 Task: Change  the formatting of the data to Which is Greater than 5, in conditional formating, put the option 'Green Fill with Dark Green Text. . 'add another formatting option Format As Table, insert the option Orange Table style Medium 3 , change the format of Column Width to AutoFit Column Width and sort the data in descending order In the sheet   Dynamic Sales log book
Action: Mouse moved to (453, 64)
Screenshot: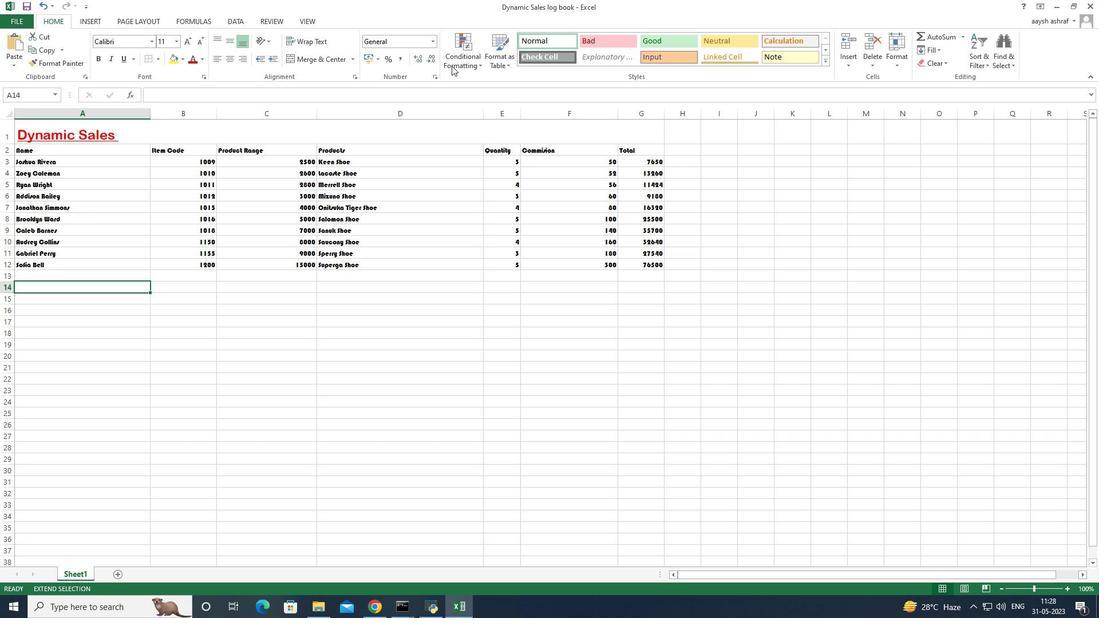 
Action: Mouse pressed left at (453, 64)
Screenshot: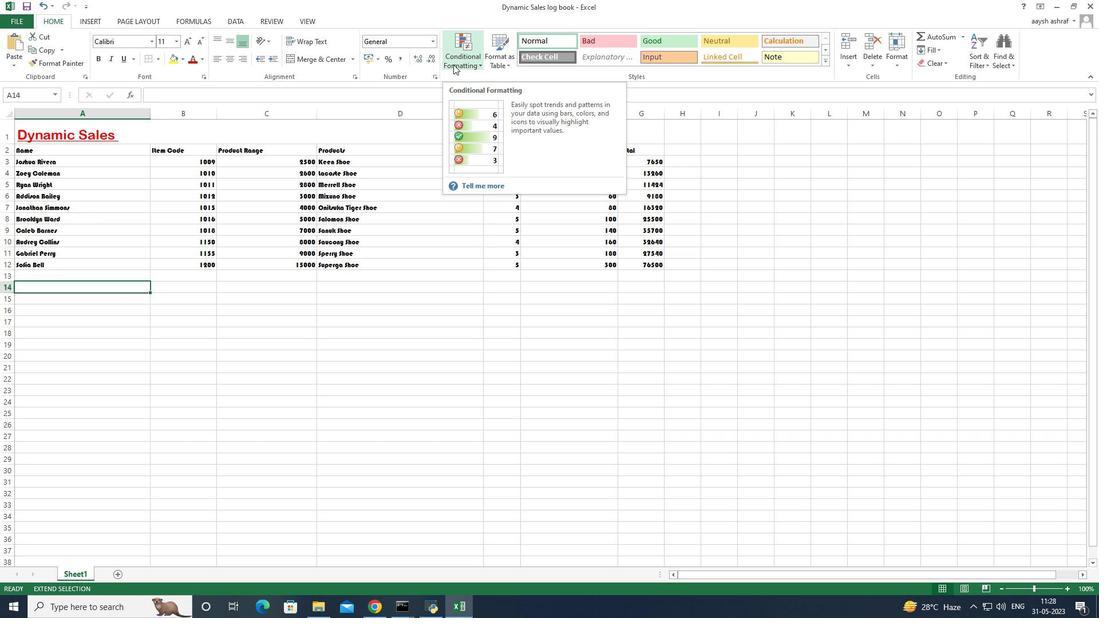 
Action: Mouse moved to (499, 234)
Screenshot: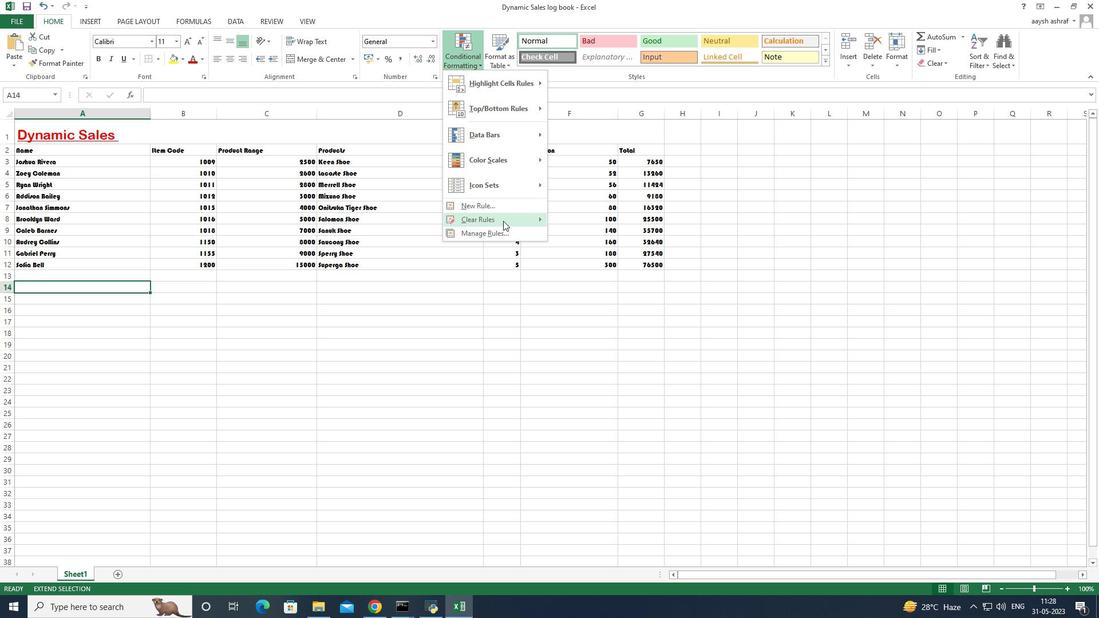 
Action: Mouse pressed left at (499, 234)
Screenshot: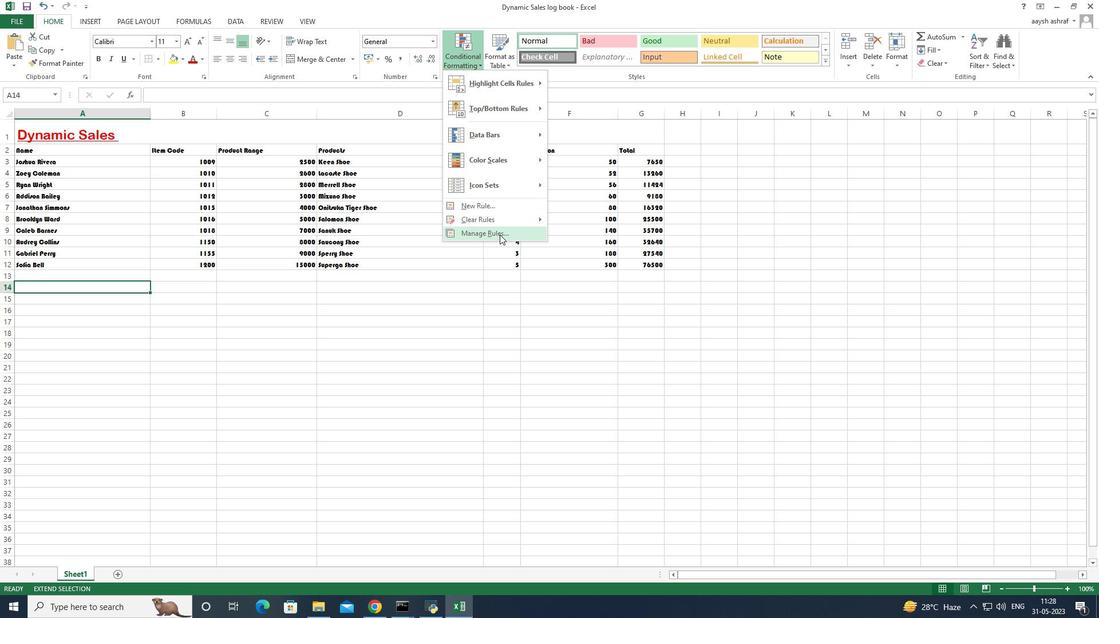 
Action: Mouse moved to (277, 241)
Screenshot: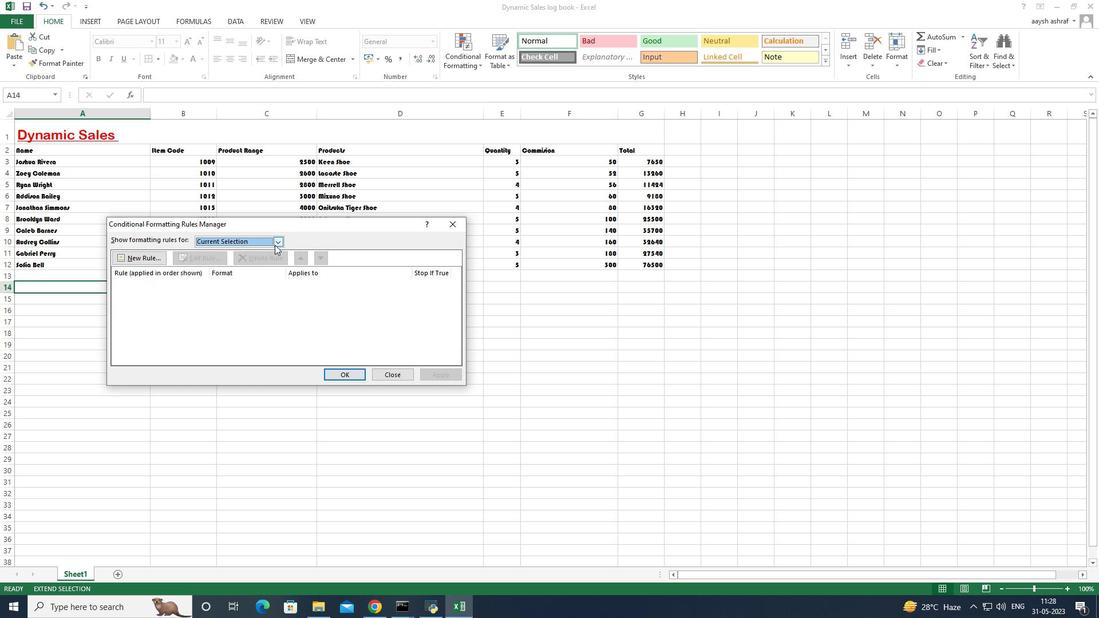 
Action: Mouse pressed left at (277, 241)
Screenshot: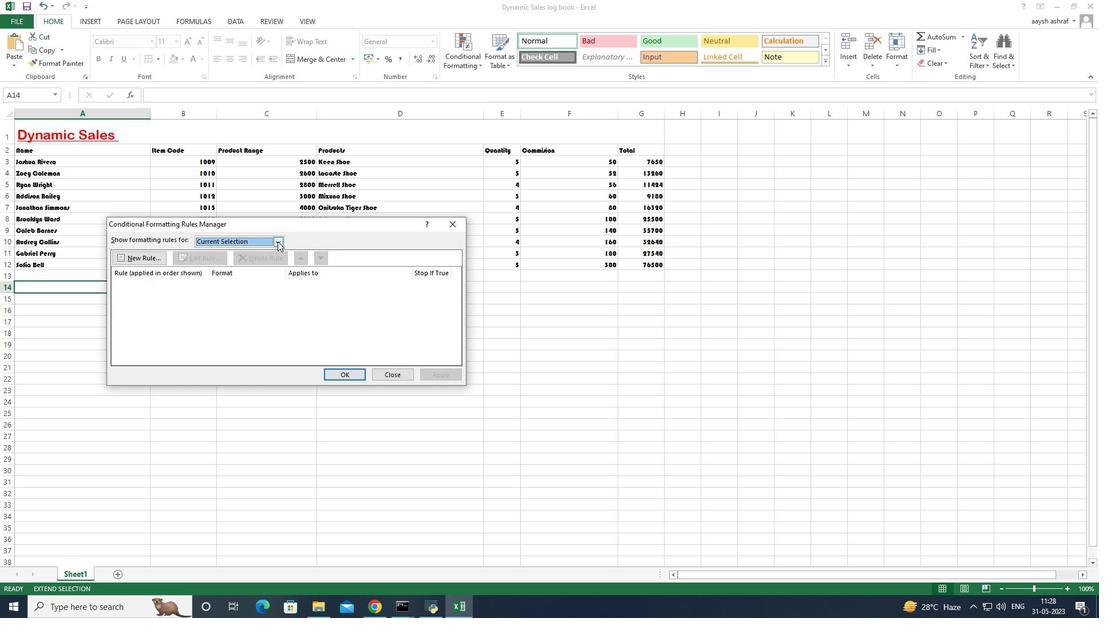 
Action: Mouse moved to (321, 257)
Screenshot: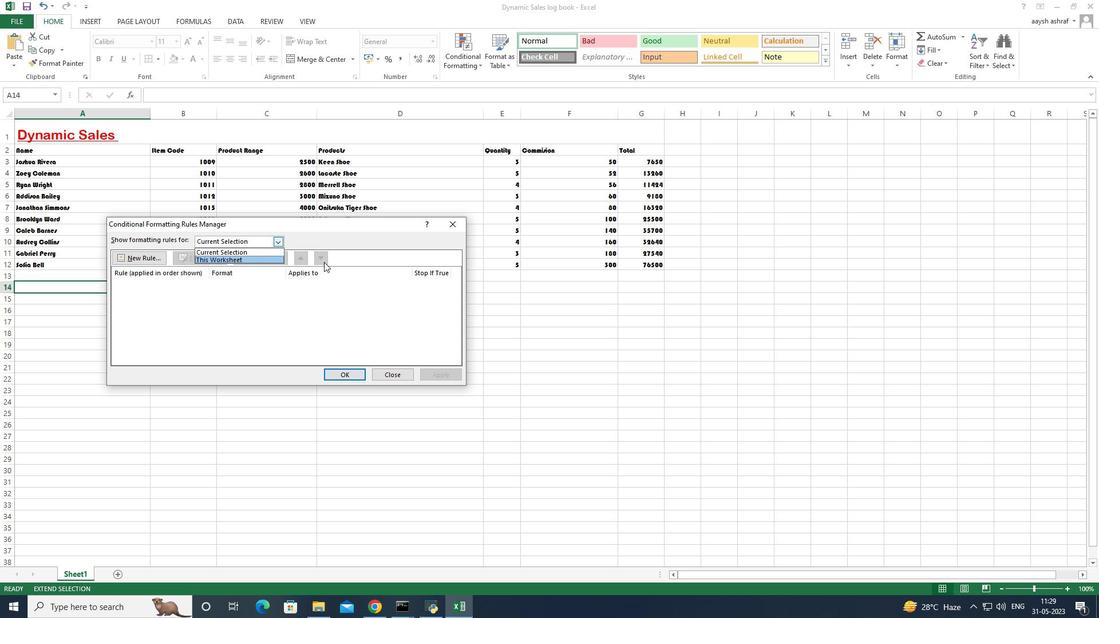 
Action: Mouse pressed left at (321, 257)
Screenshot: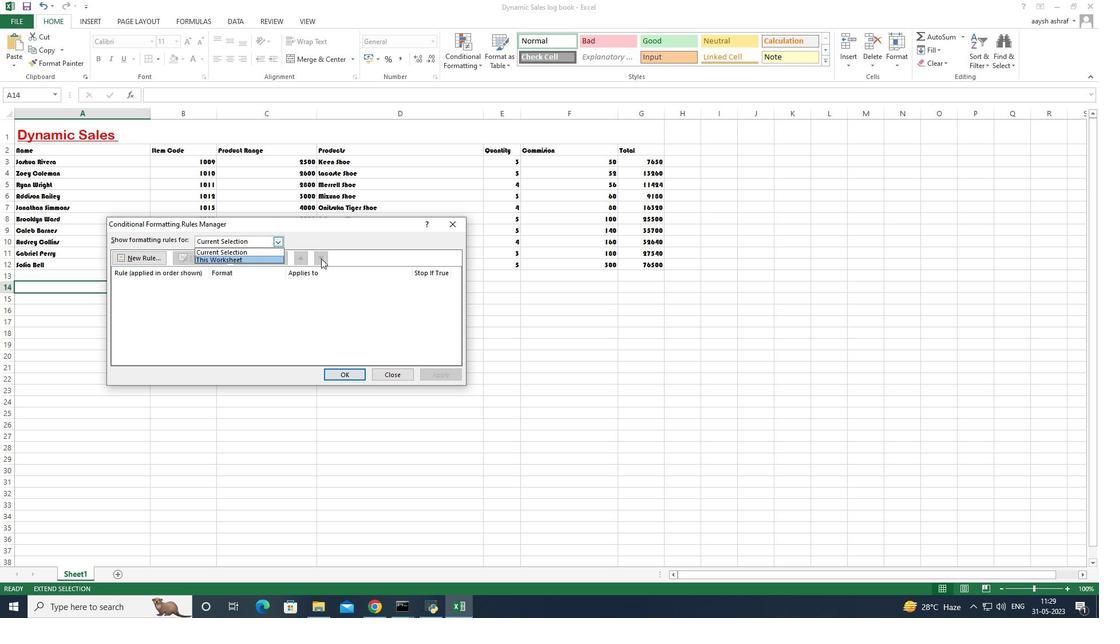 
Action: Mouse pressed left at (321, 257)
Screenshot: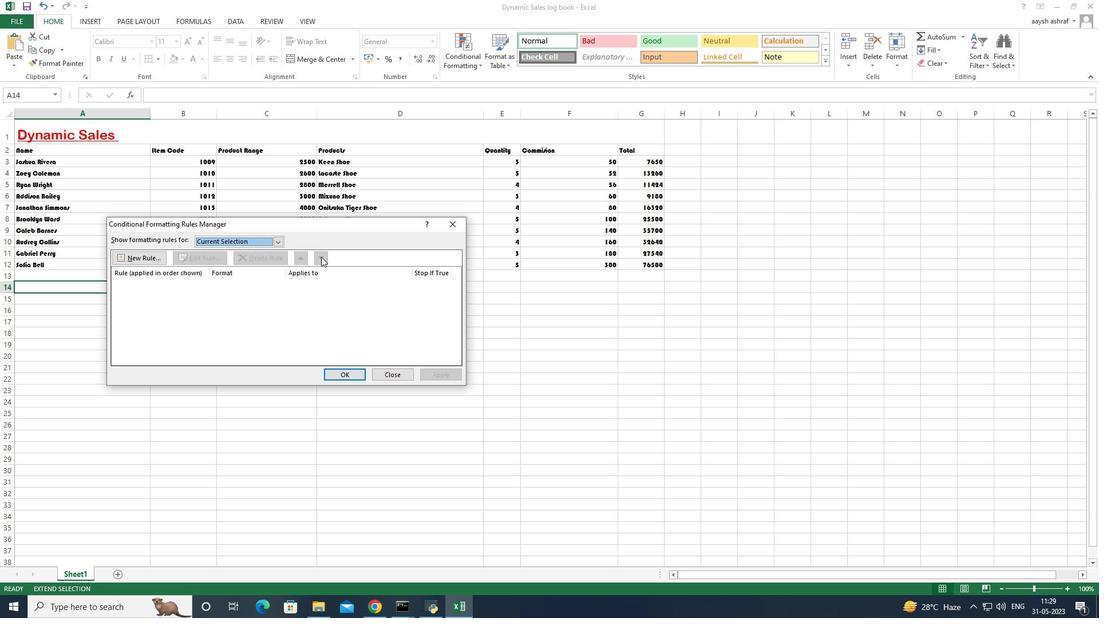 
Action: Mouse moved to (392, 370)
Screenshot: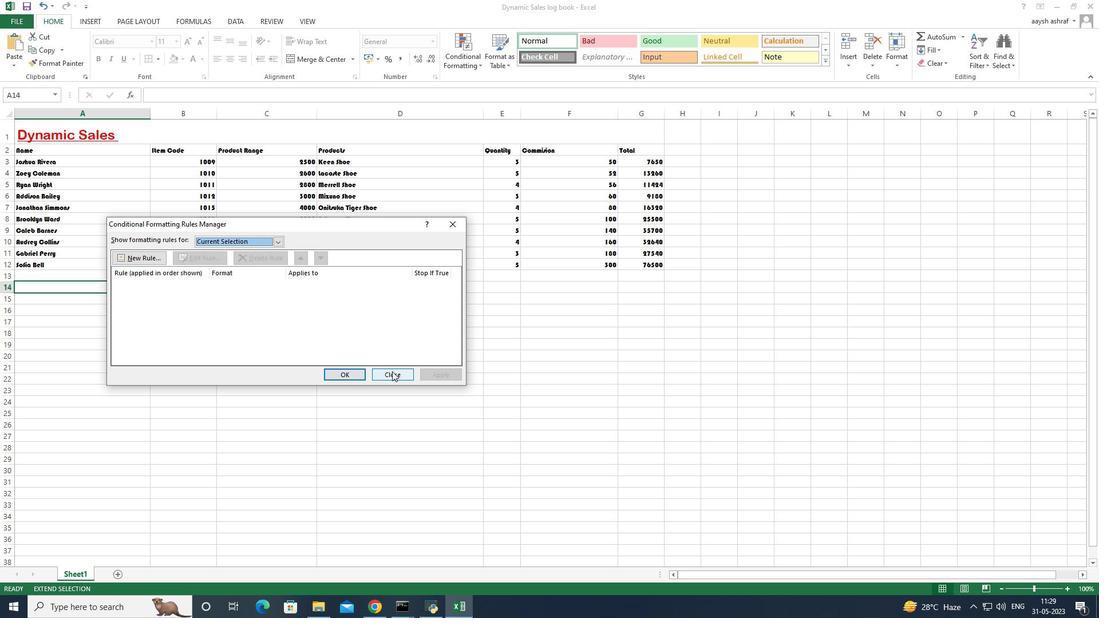 
Action: Mouse pressed left at (392, 370)
Screenshot: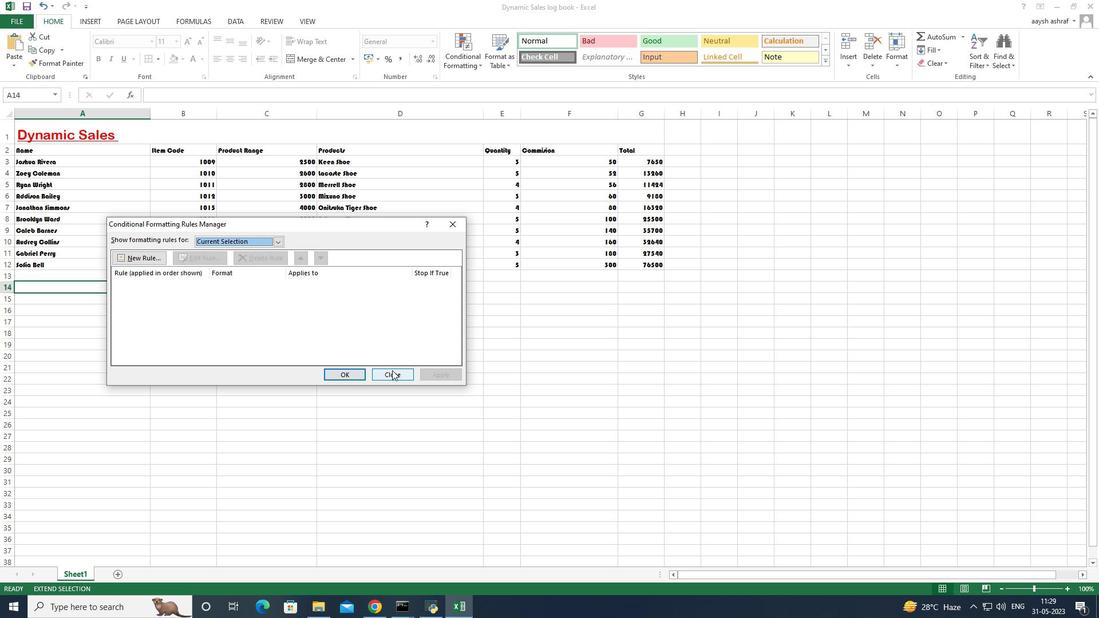 
Action: Mouse moved to (468, 57)
Screenshot: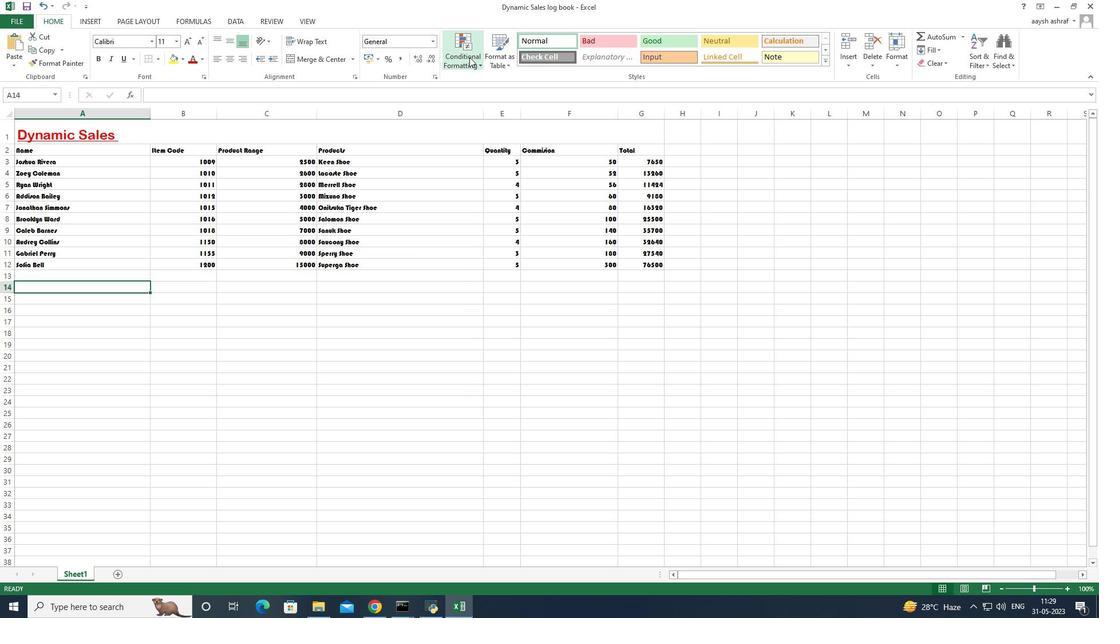
Action: Mouse pressed left at (468, 57)
Screenshot: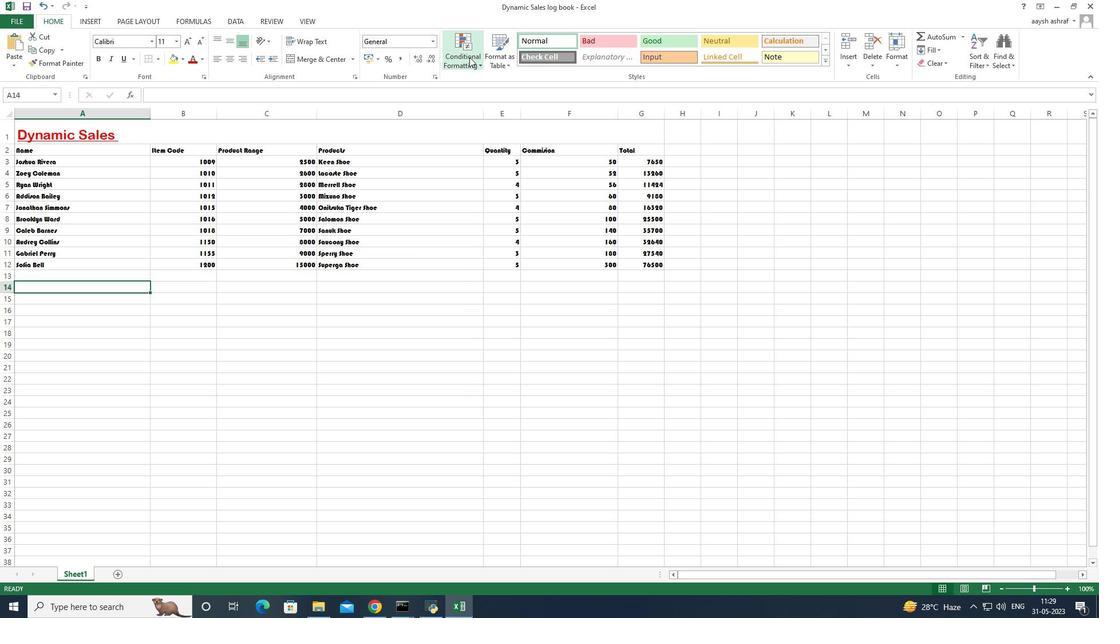 
Action: Mouse moved to (595, 176)
Screenshot: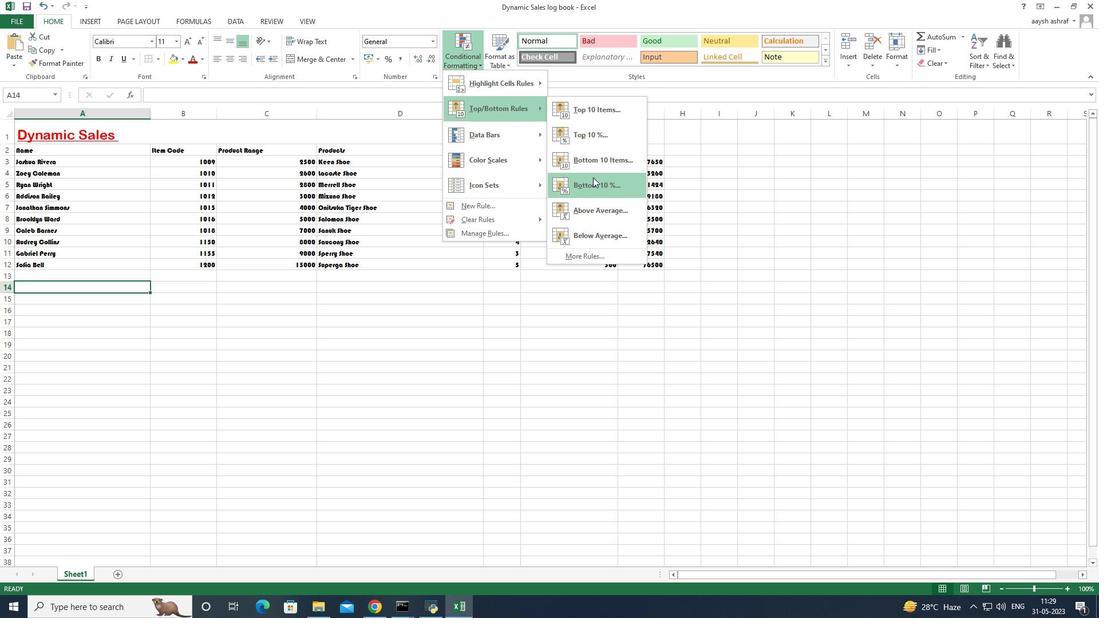 
Action: Mouse scrolled (595, 175) with delta (0, 0)
Screenshot: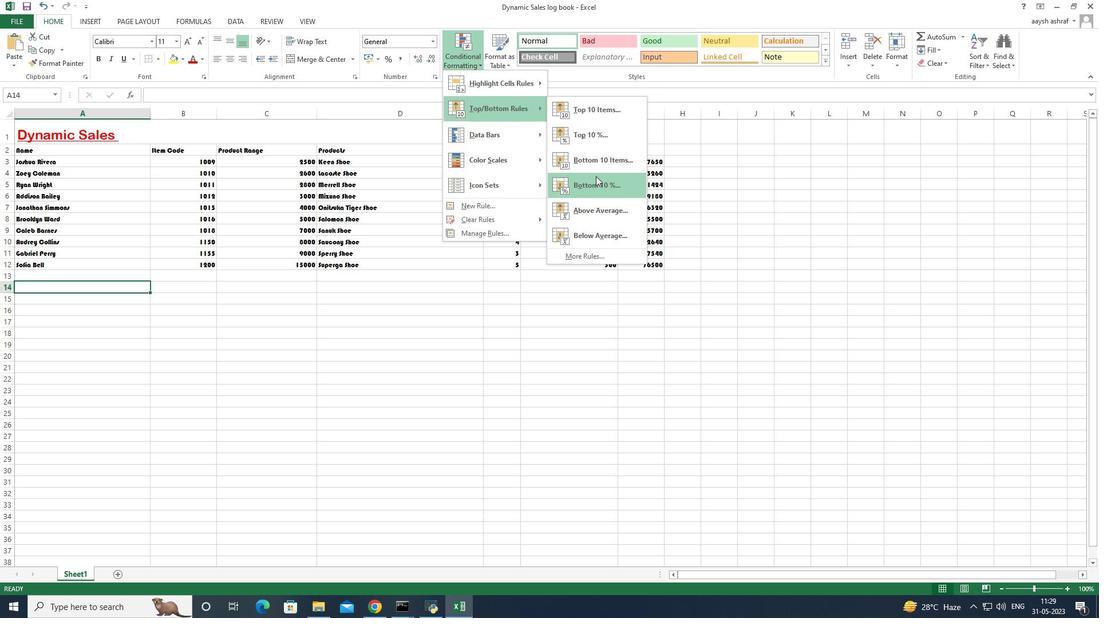 
Action: Mouse moved to (605, 111)
Screenshot: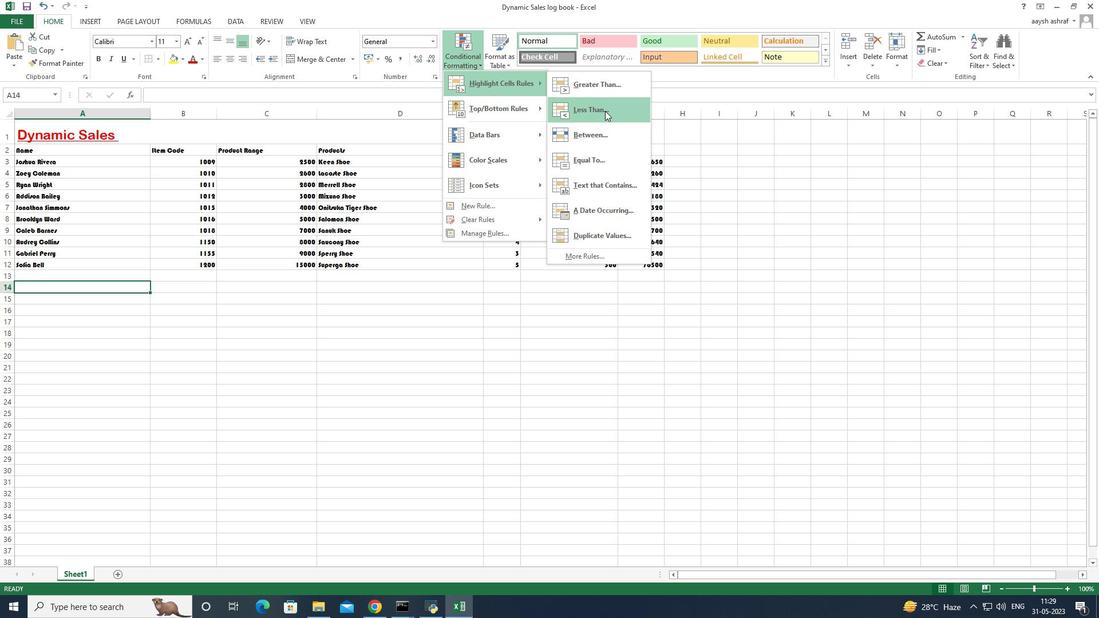 
Action: Mouse scrolled (605, 111) with delta (0, 0)
Screenshot: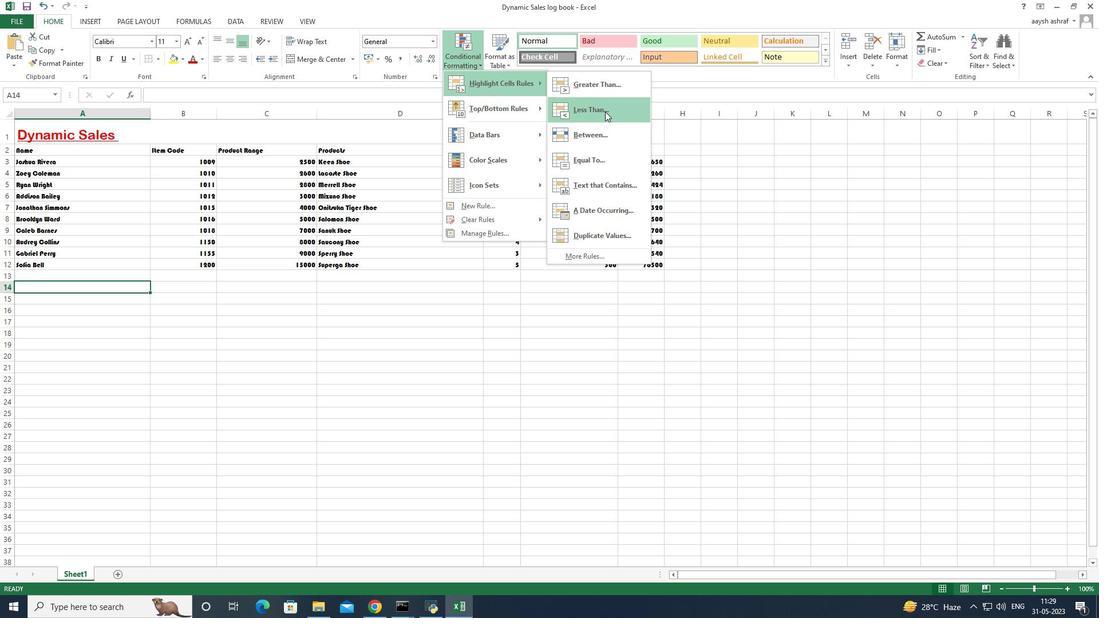 
Action: Mouse moved to (606, 114)
Screenshot: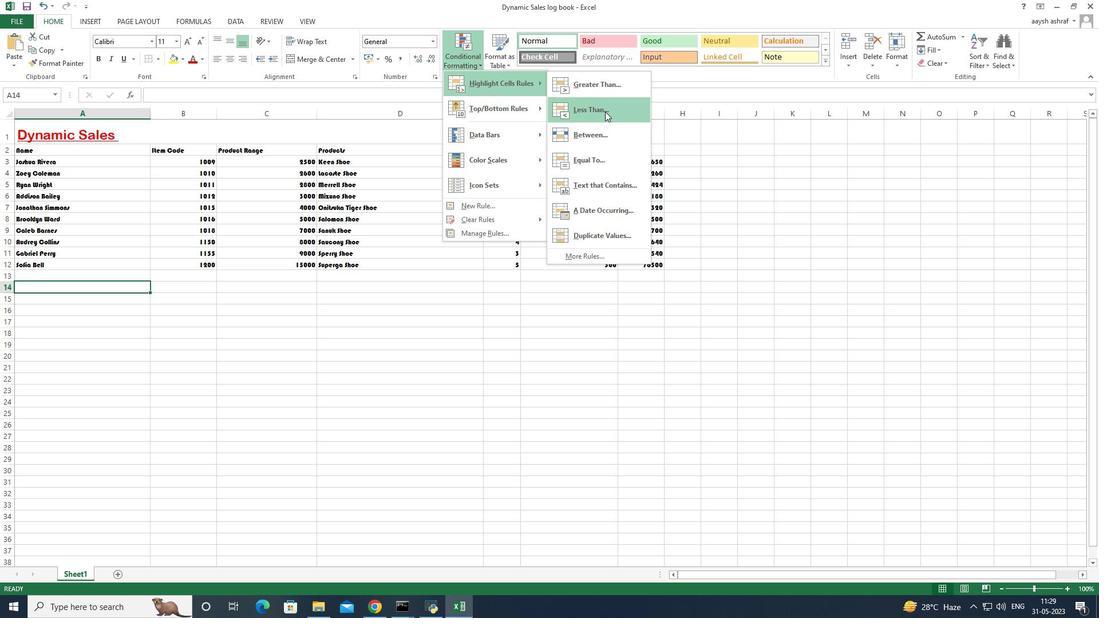 
Action: Mouse scrolled (606, 113) with delta (0, 0)
Screenshot: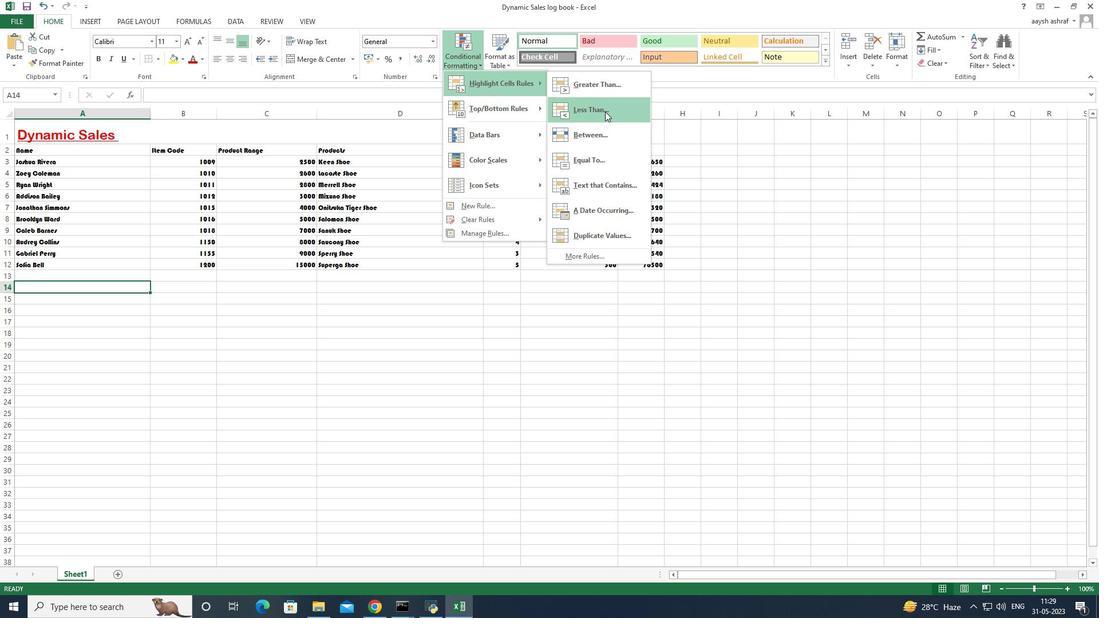 
Action: Mouse moved to (606, 220)
Screenshot: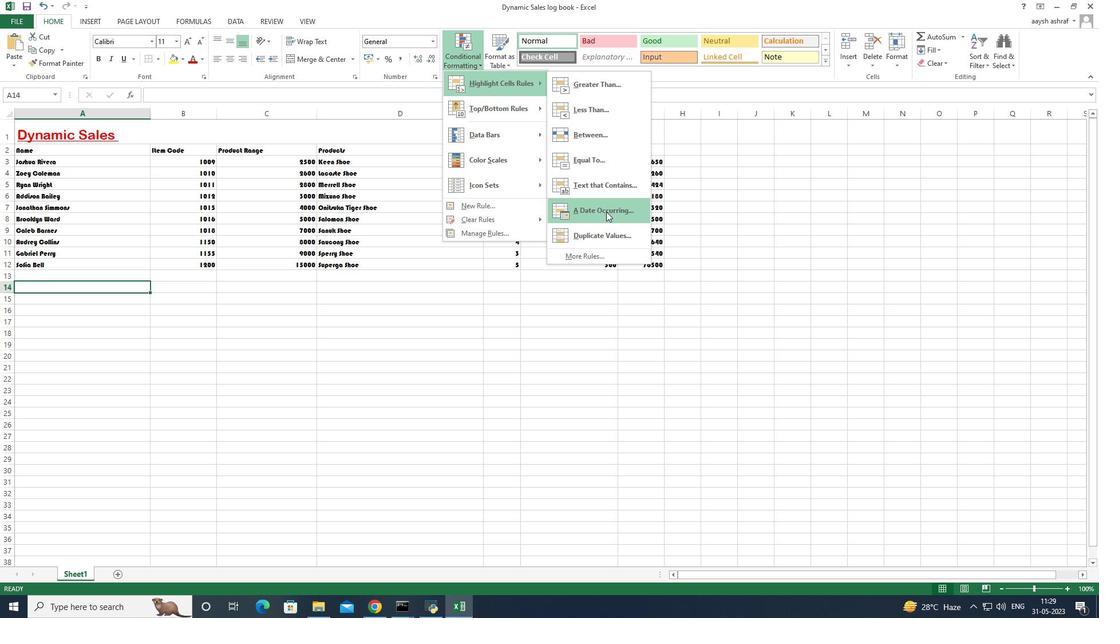 
Action: Mouse scrolled (606, 220) with delta (0, 0)
Screenshot: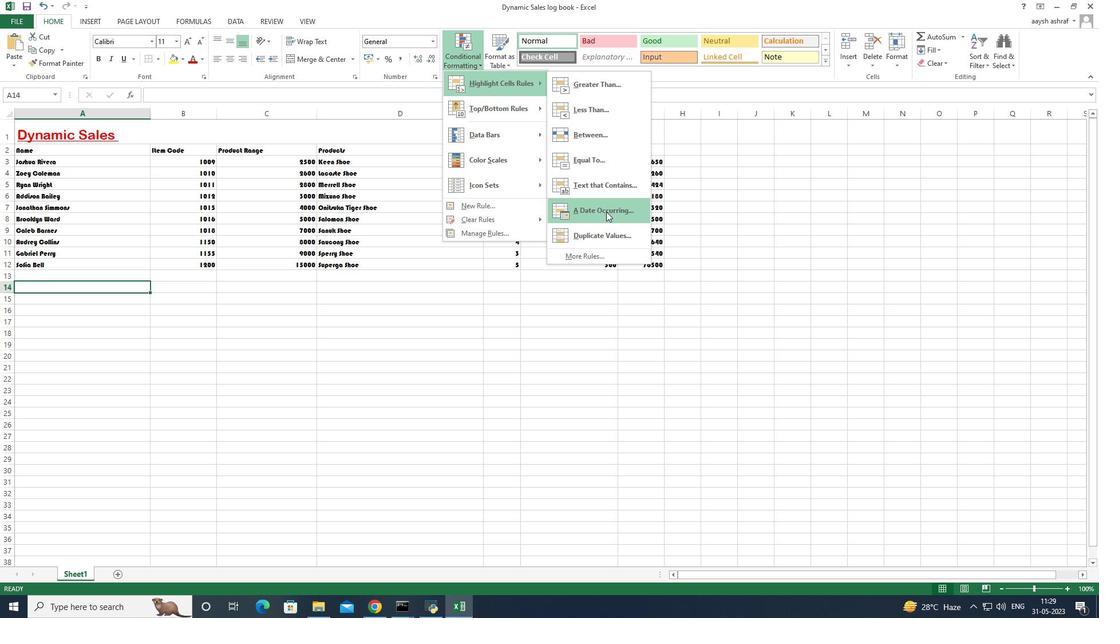 
Action: Mouse moved to (609, 227)
Screenshot: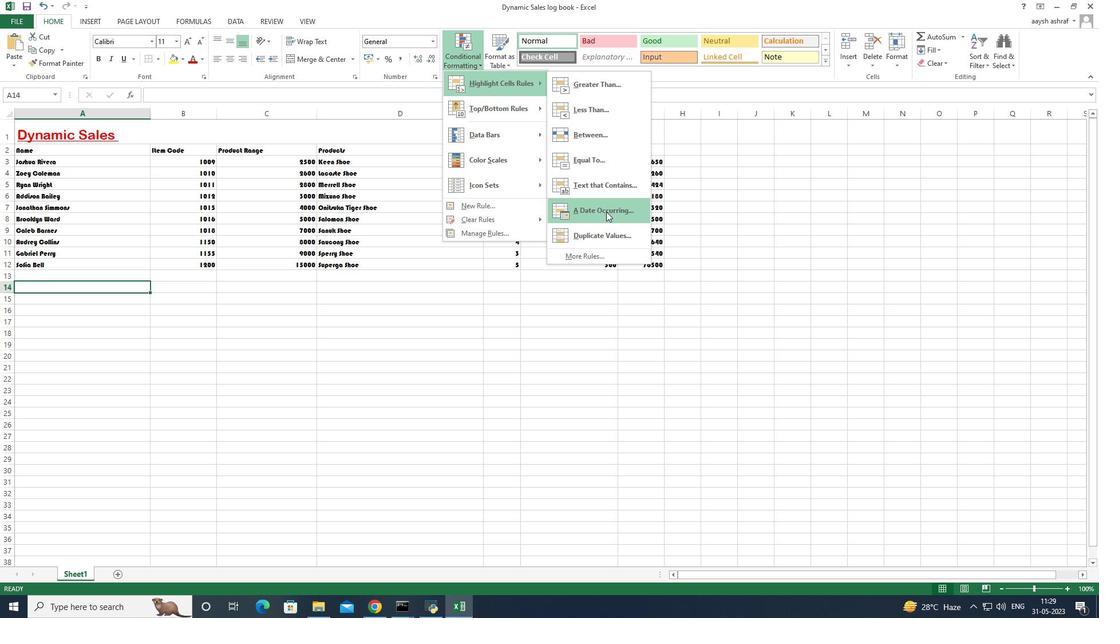 
Action: Mouse scrolled (609, 227) with delta (0, 0)
Screenshot: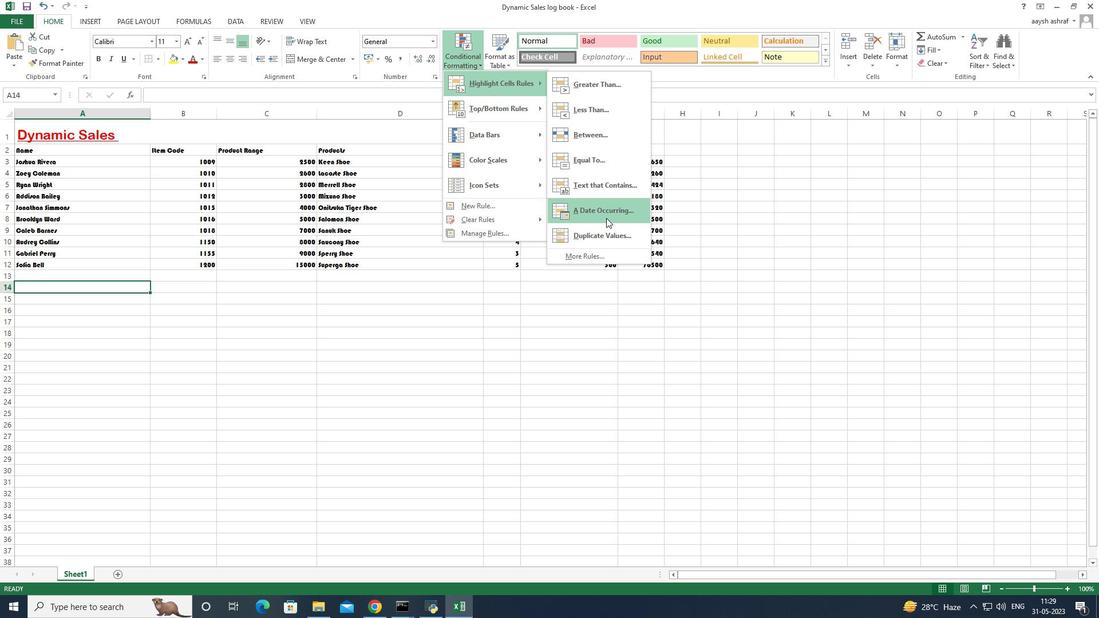 
Action: Mouse moved to (609, 219)
Screenshot: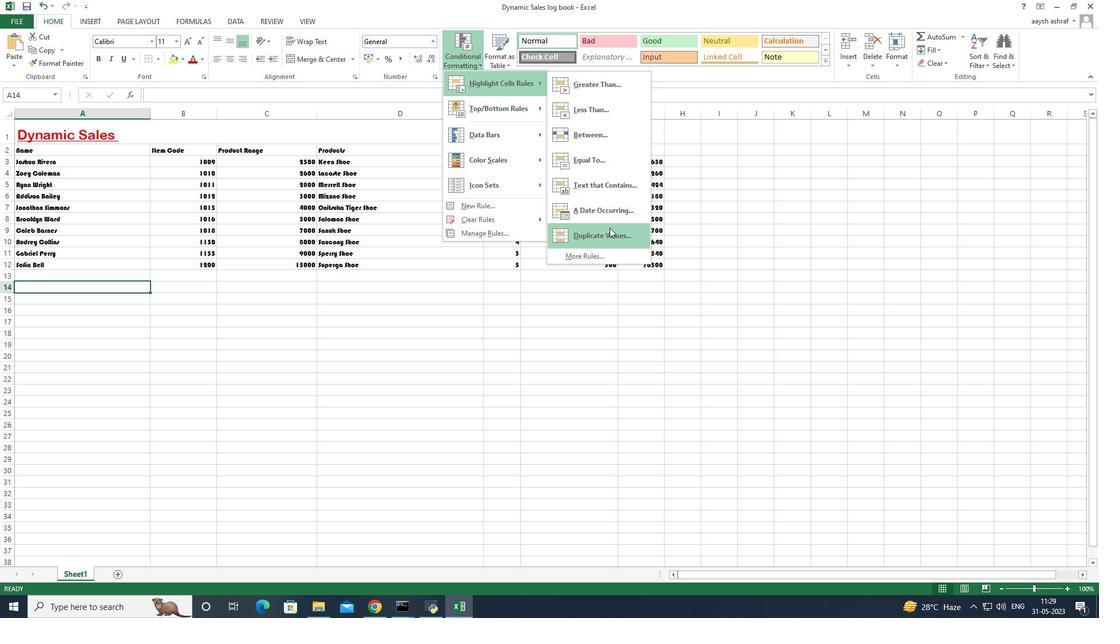 
Action: Mouse scrolled (609, 220) with delta (0, 0)
Screenshot: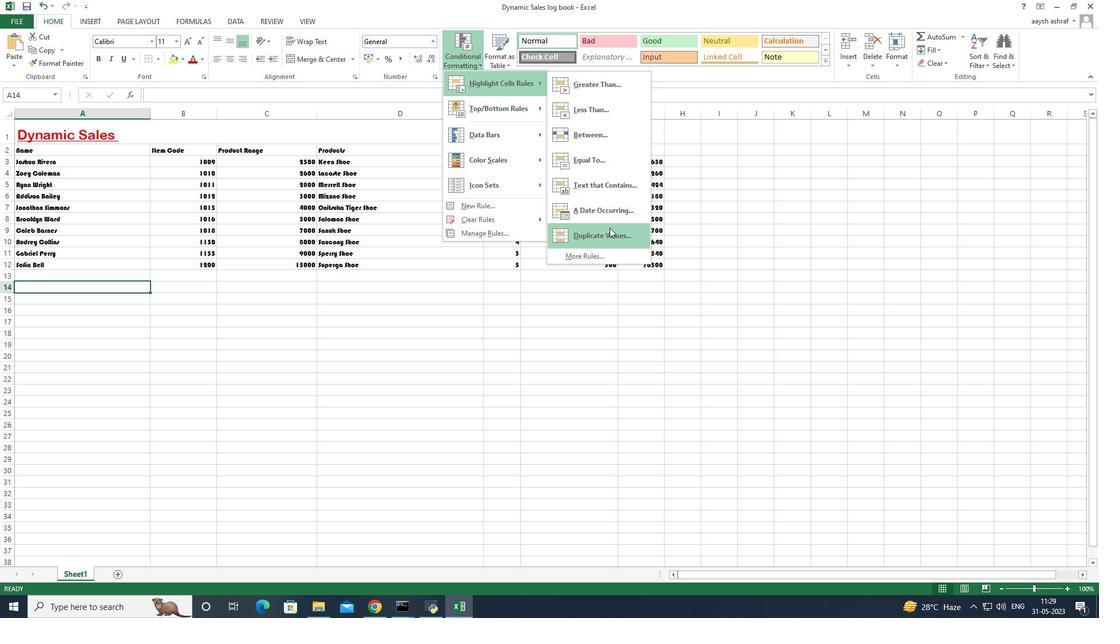 
Action: Mouse moved to (611, 84)
Screenshot: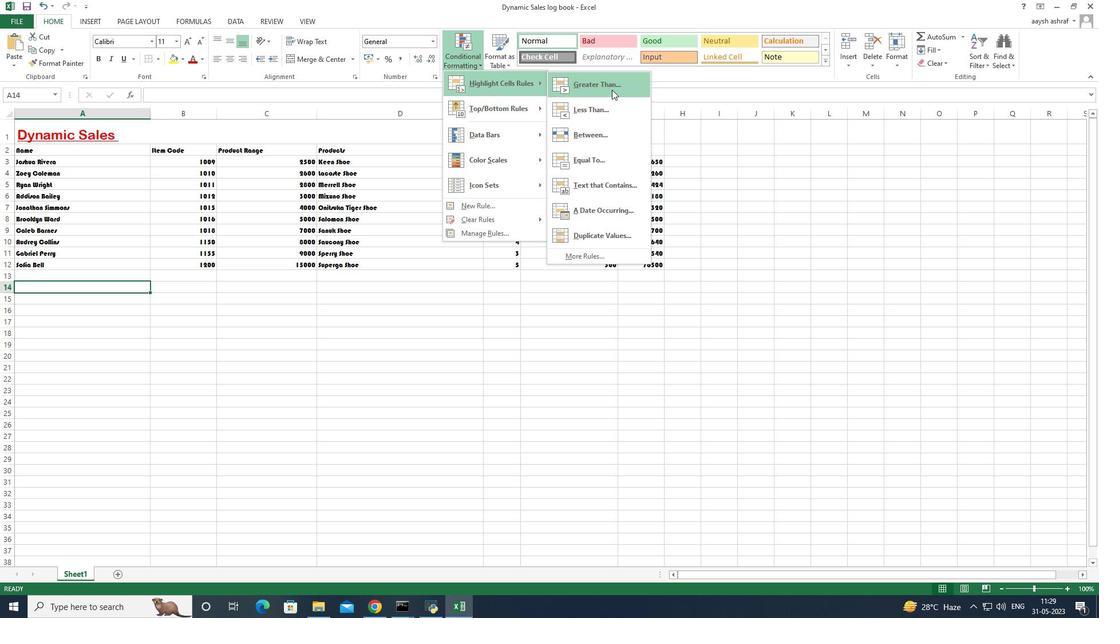 
Action: Mouse pressed left at (611, 84)
Screenshot: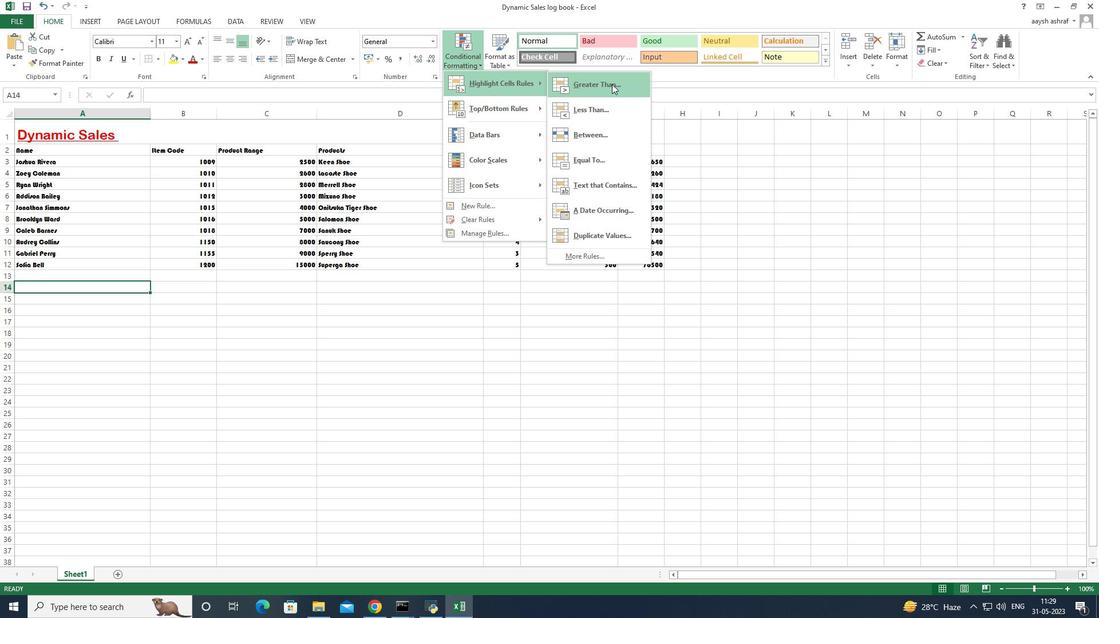 
Action: Mouse moved to (362, 342)
Screenshot: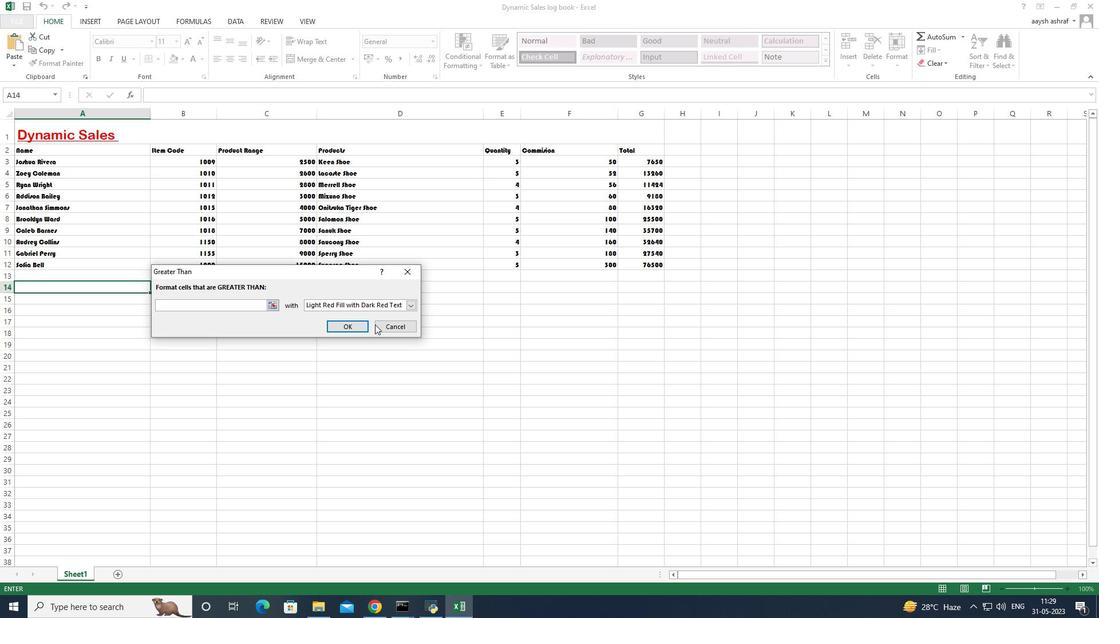 
Action: Key pressed 5
Screenshot: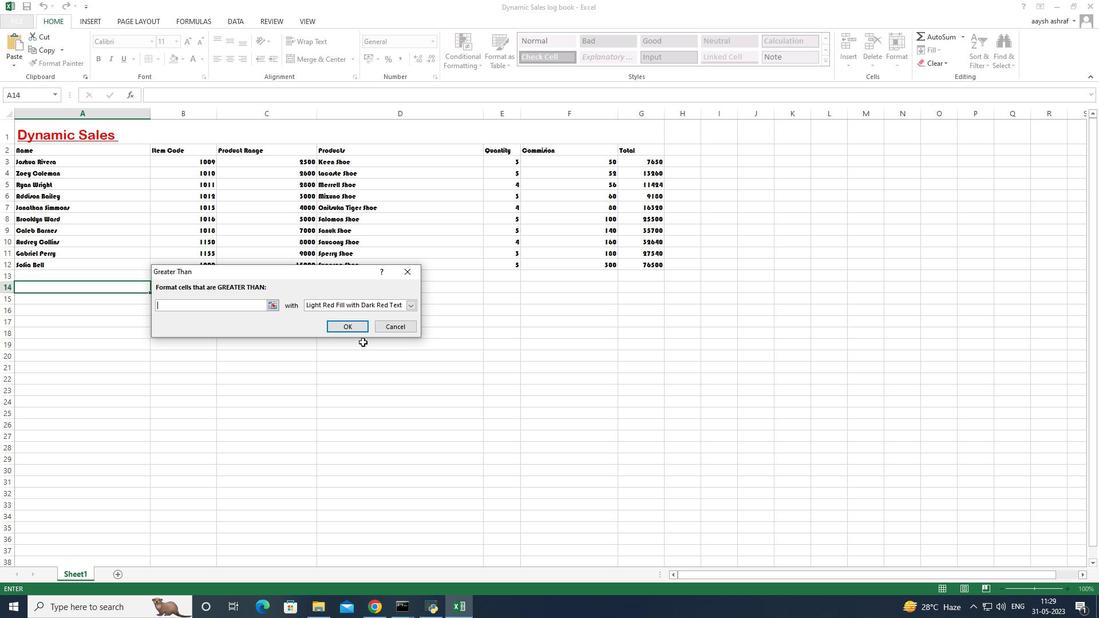 
Action: Mouse moved to (409, 306)
Screenshot: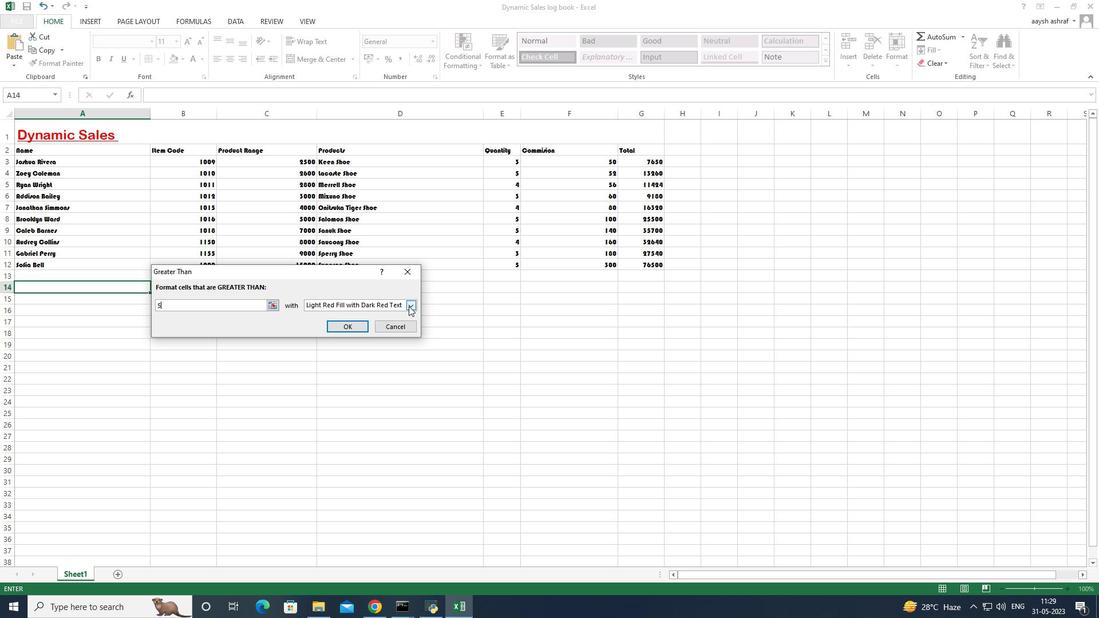 
Action: Mouse pressed left at (409, 306)
Screenshot: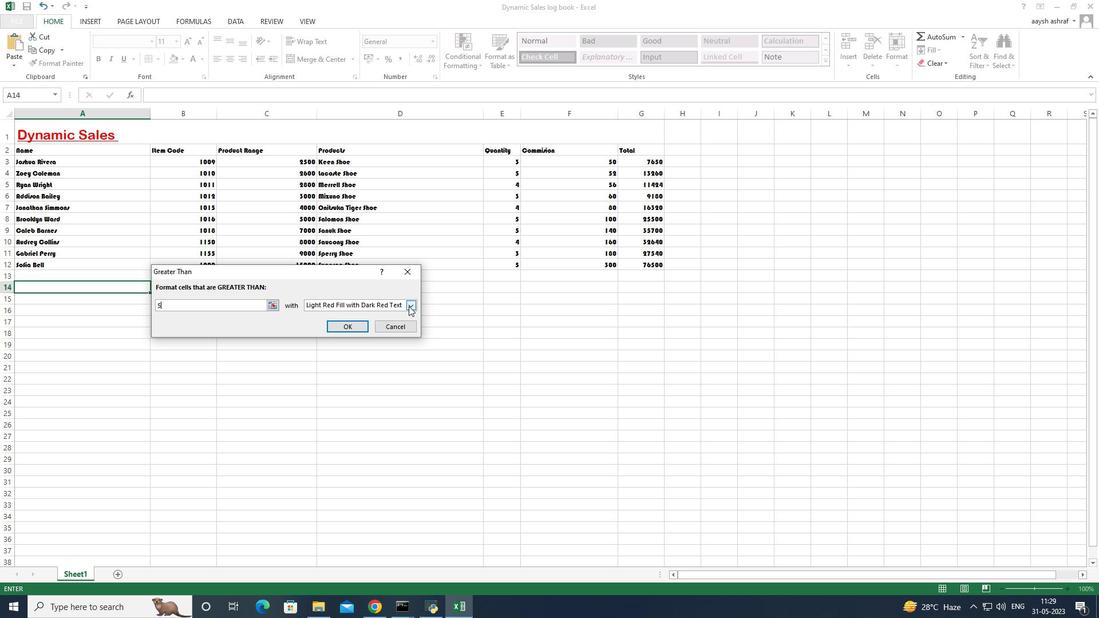 
Action: Mouse moved to (377, 331)
Screenshot: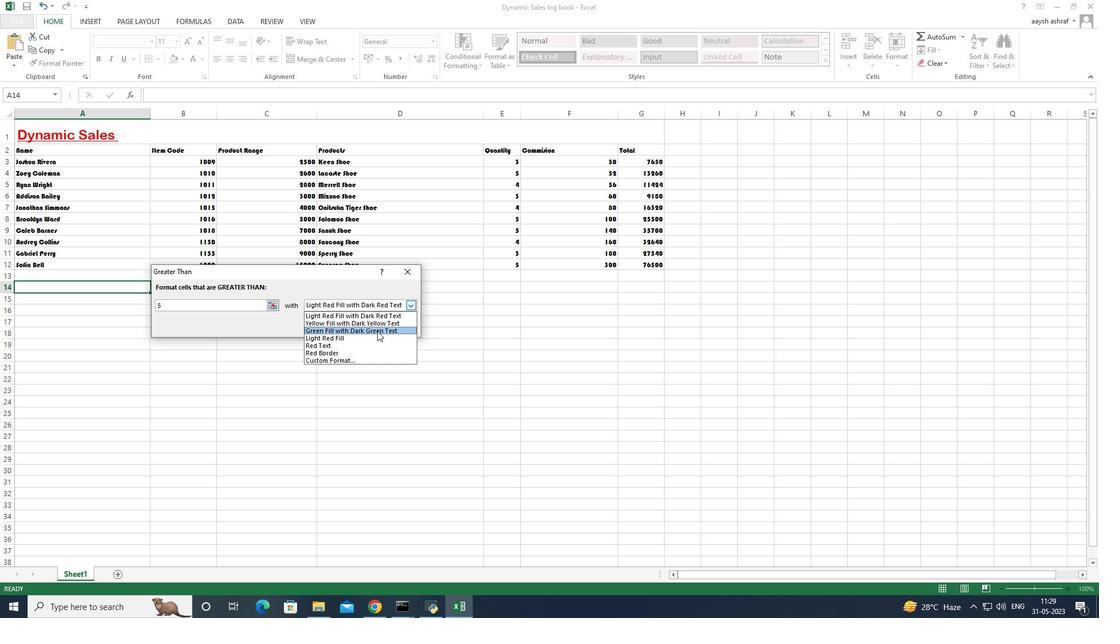
Action: Mouse pressed left at (377, 331)
Screenshot: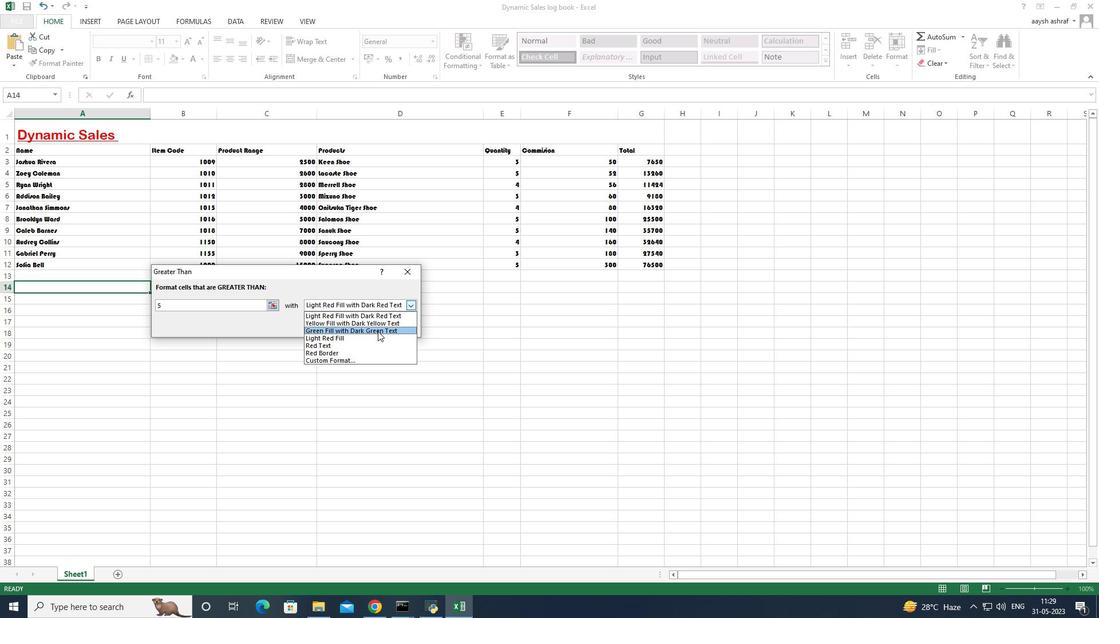 
Action: Mouse moved to (352, 325)
Screenshot: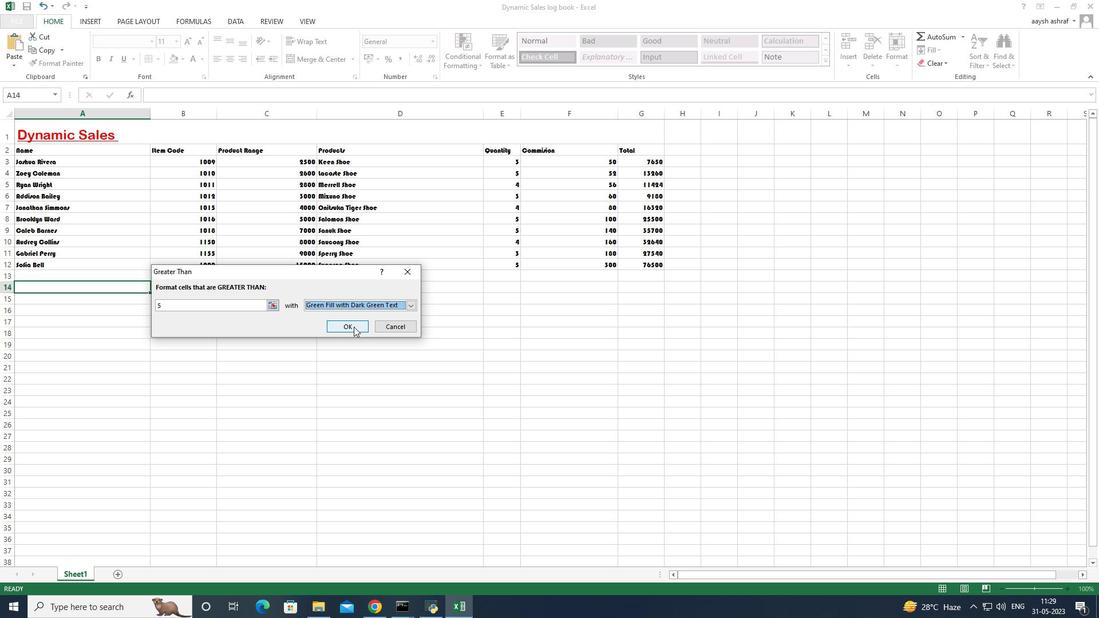 
Action: Mouse pressed left at (352, 325)
Screenshot: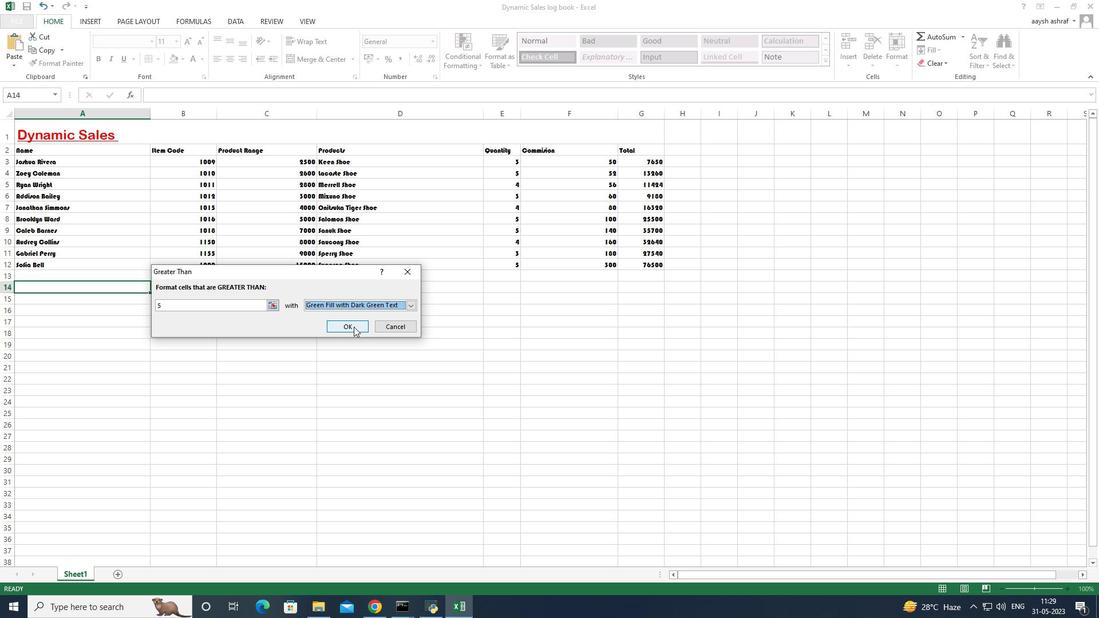 
Action: Mouse moved to (153, 173)
Screenshot: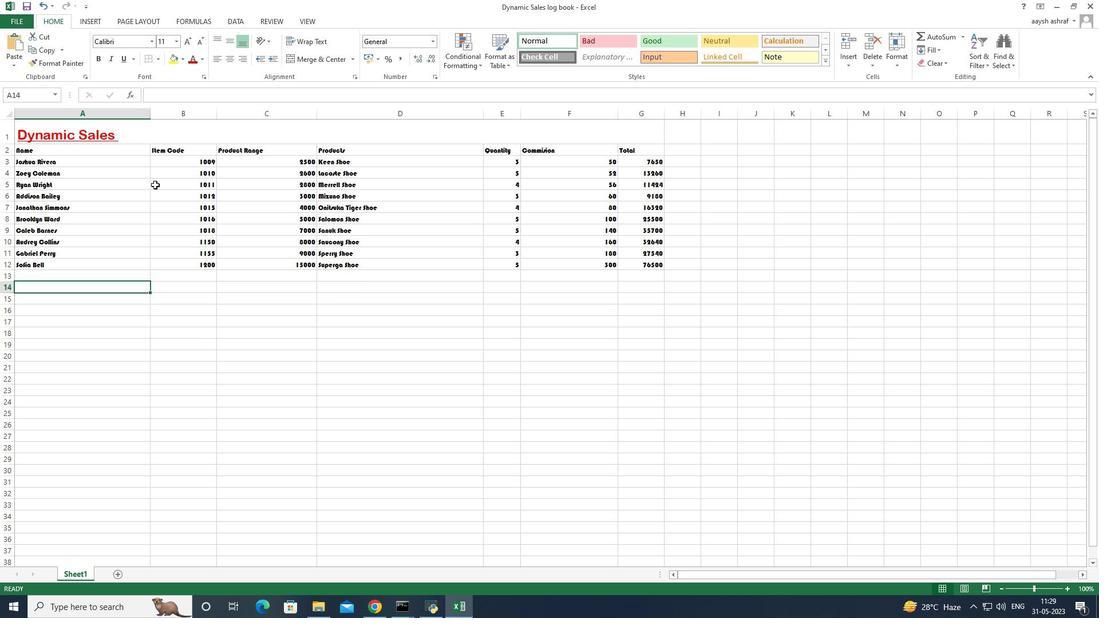 
Action: Mouse pressed left at (153, 173)
Screenshot: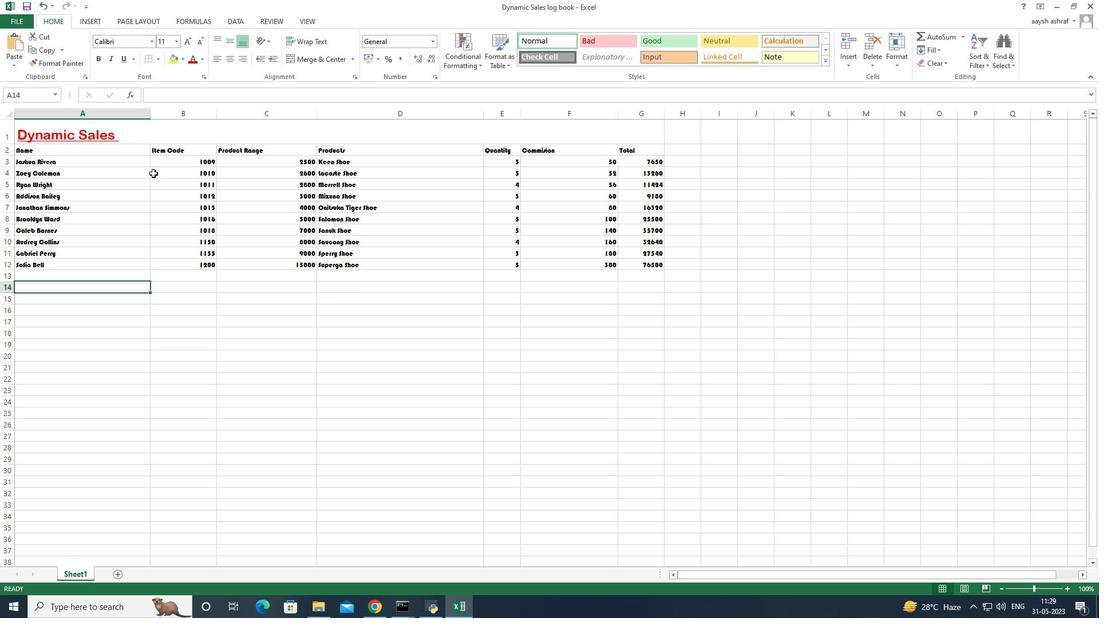 
Action: Mouse moved to (20, 151)
Screenshot: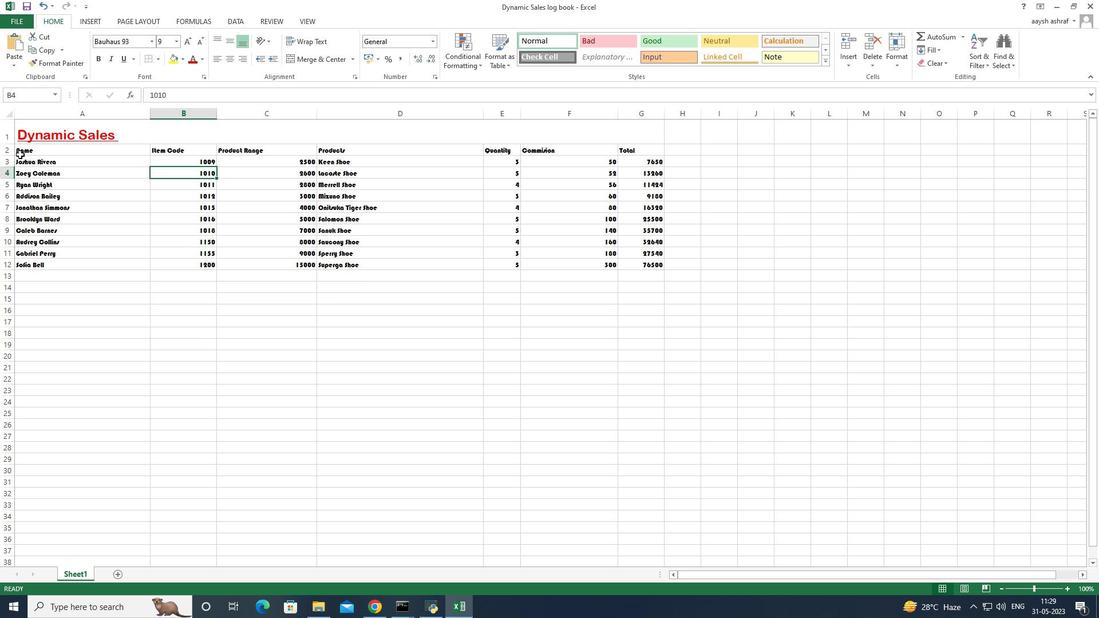 
Action: Mouse pressed left at (20, 151)
Screenshot: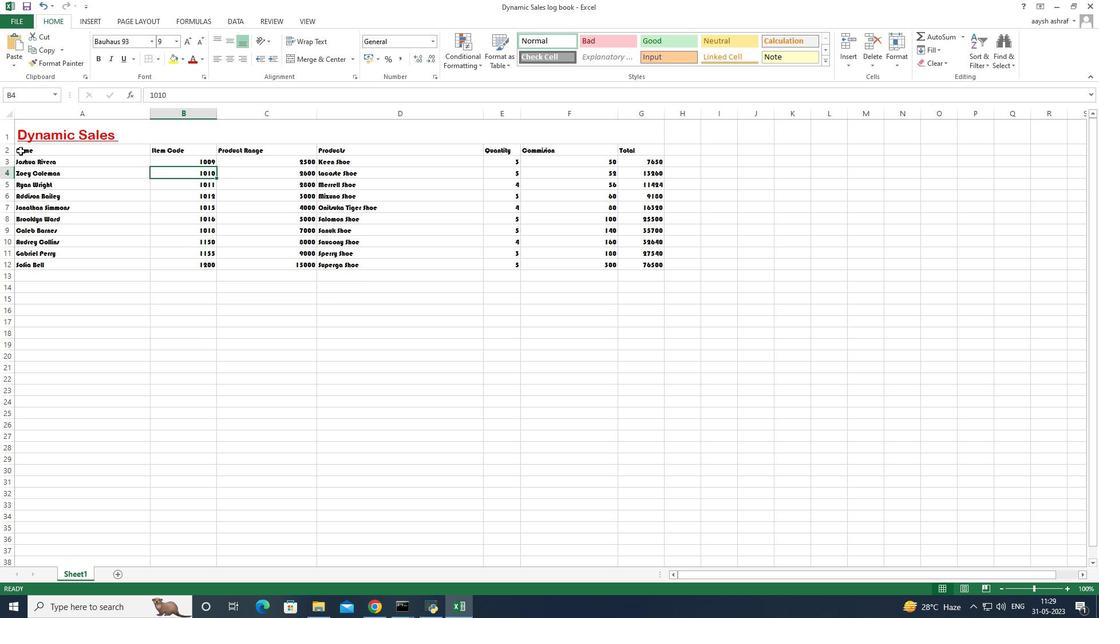 
Action: Mouse moved to (457, 53)
Screenshot: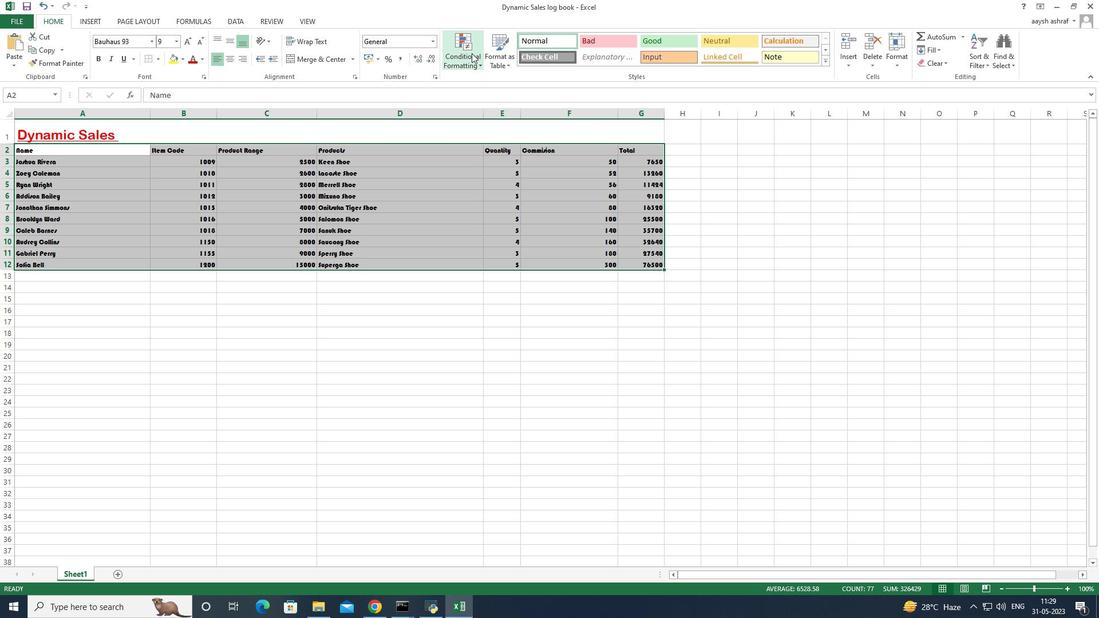 
Action: Mouse pressed left at (457, 53)
Screenshot: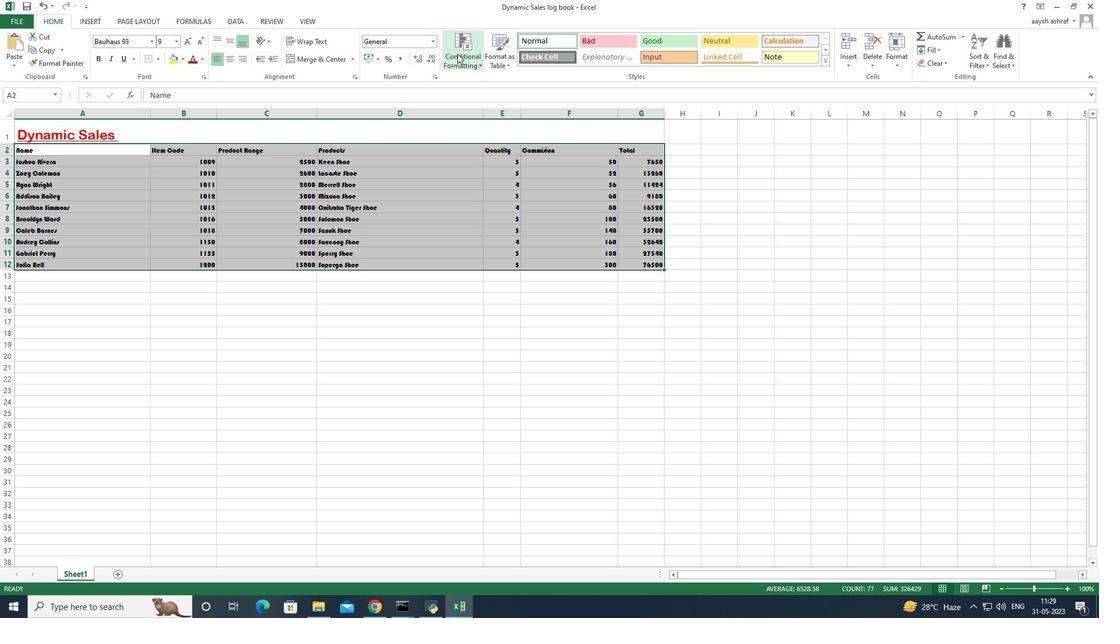 
Action: Mouse moved to (594, 88)
Screenshot: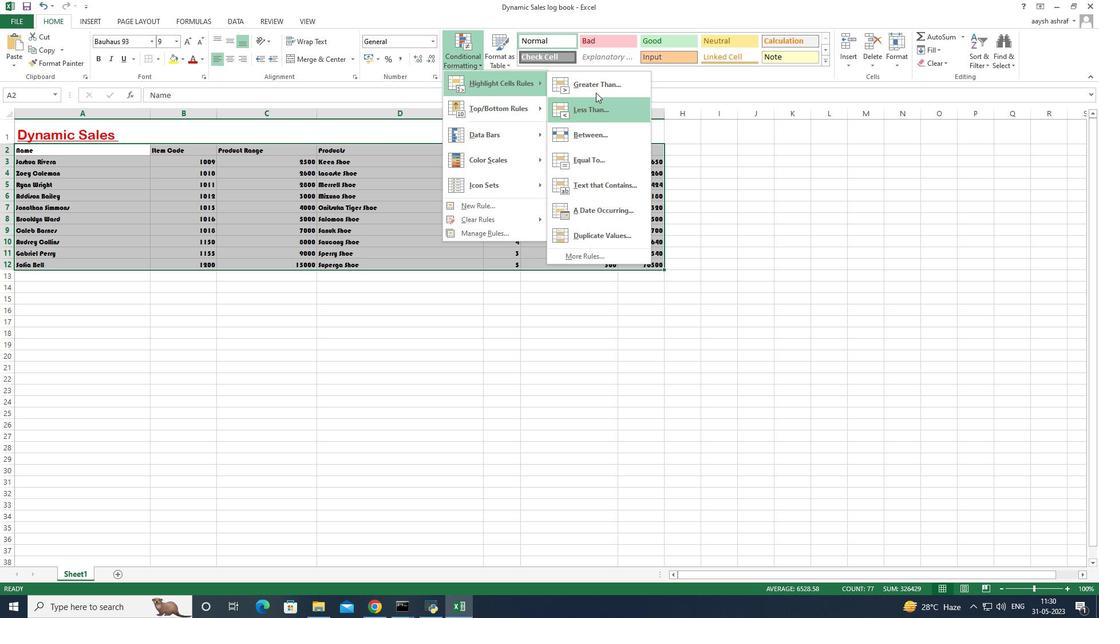 
Action: Mouse pressed left at (594, 88)
Screenshot: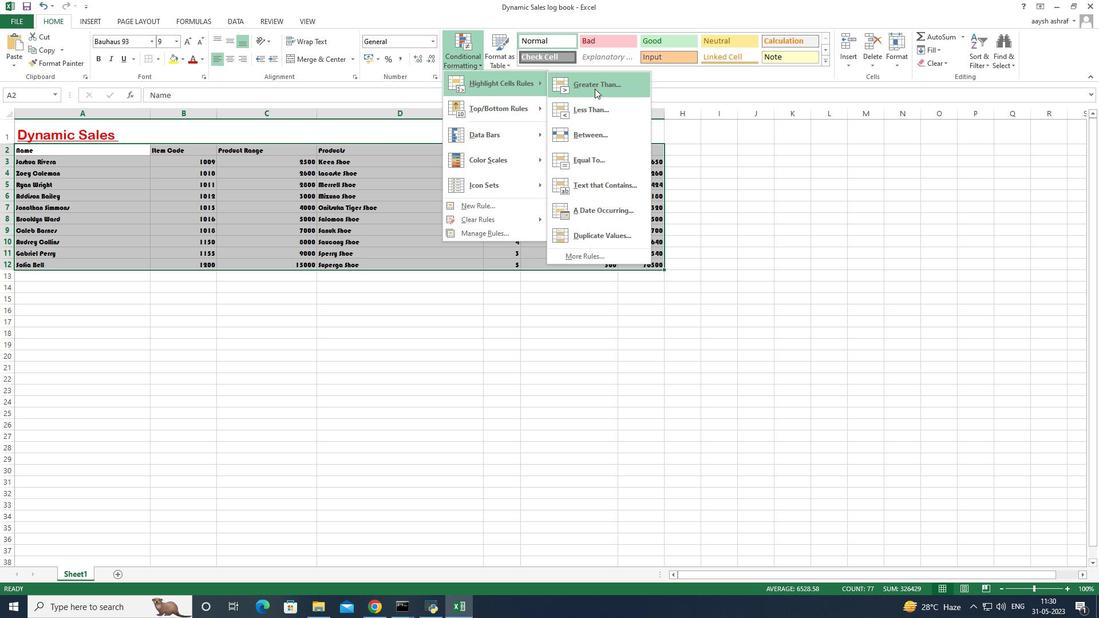 
Action: Mouse moved to (270, 297)
Screenshot: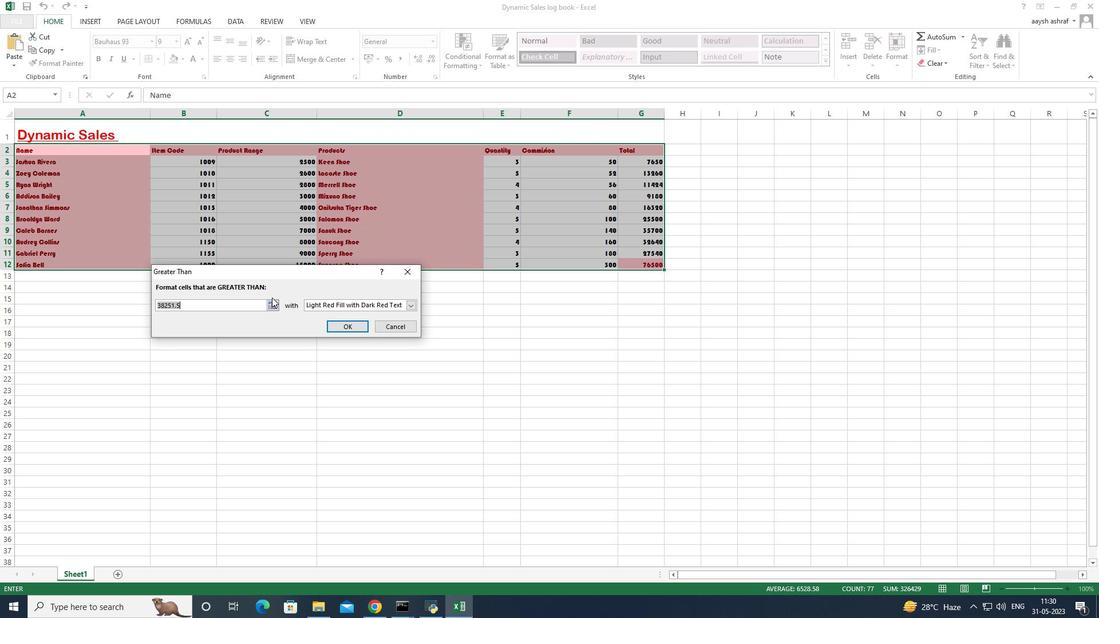 
Action: Key pressed <Key.backspace>5
Screenshot: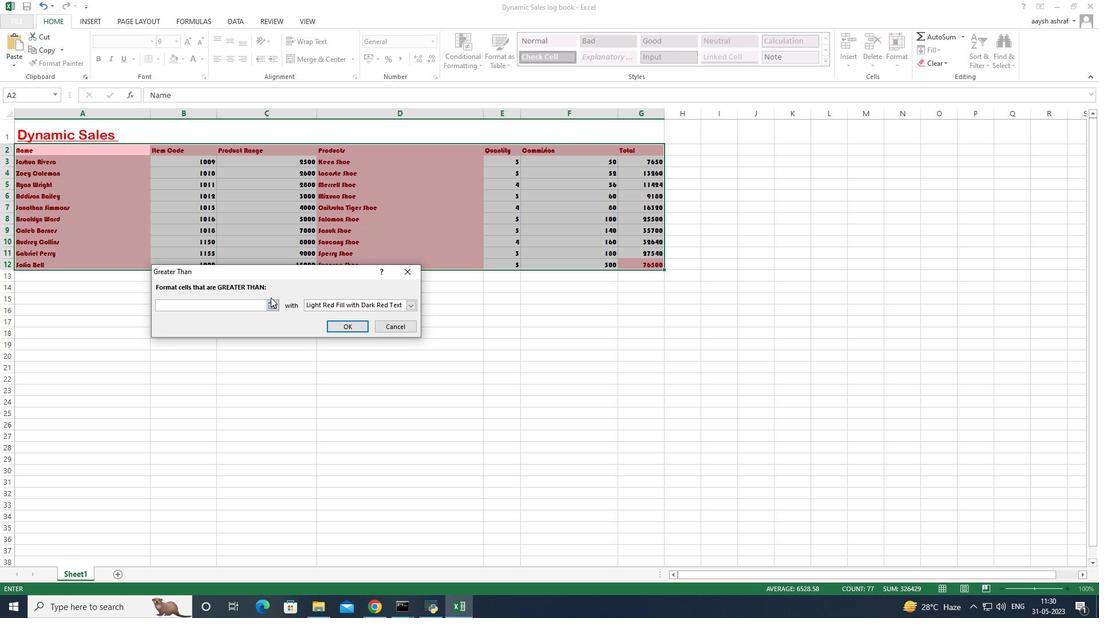 
Action: Mouse moved to (407, 302)
Screenshot: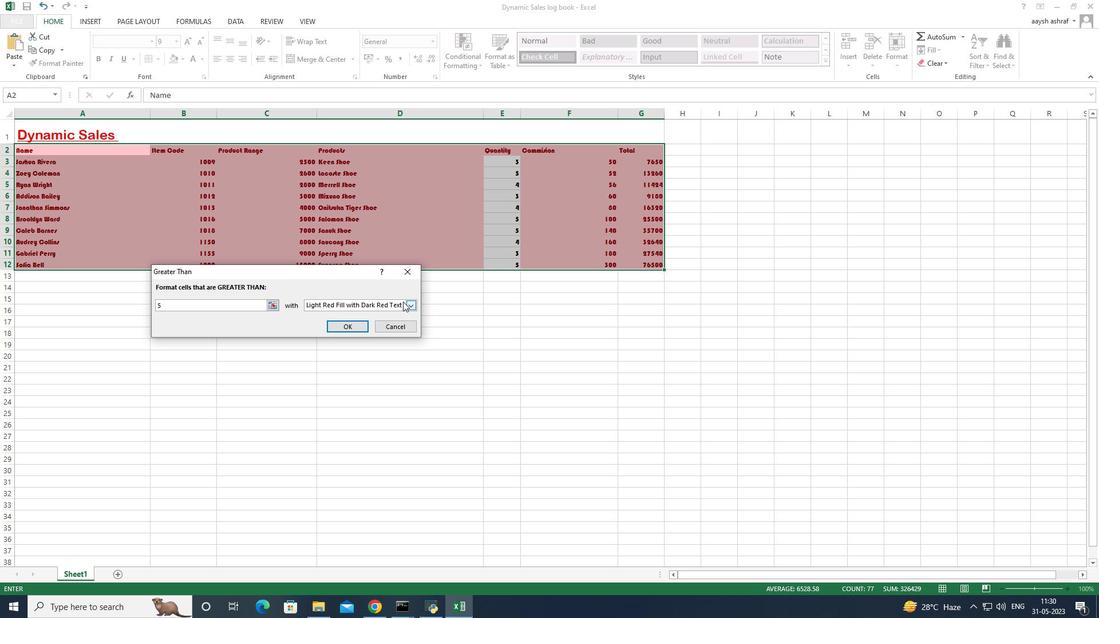 
Action: Mouse pressed left at (407, 302)
Screenshot: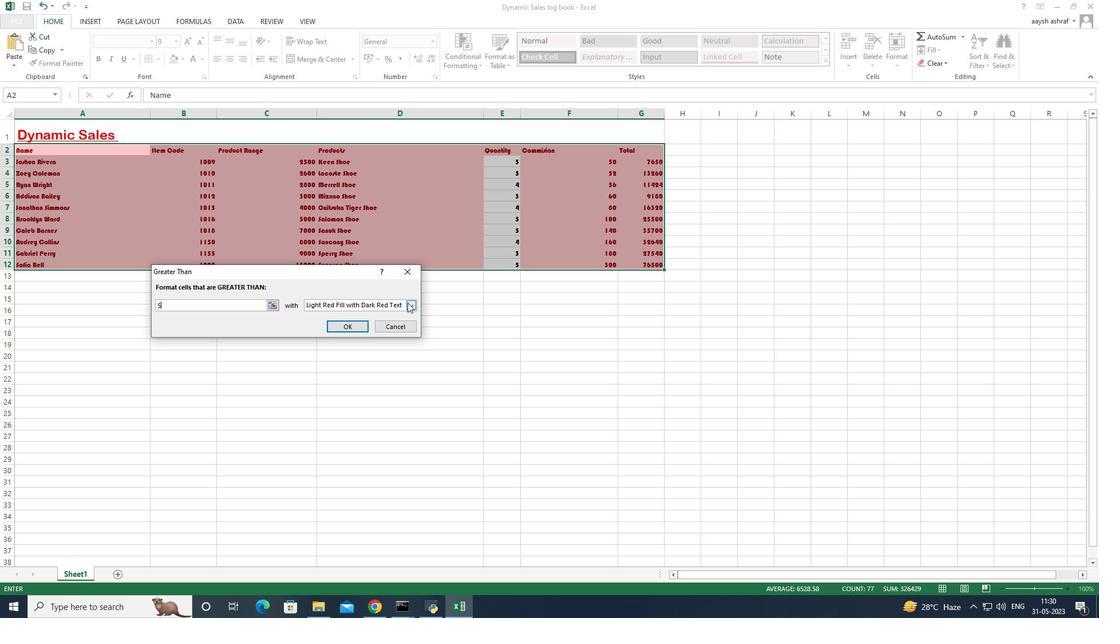 
Action: Mouse moved to (362, 328)
Screenshot: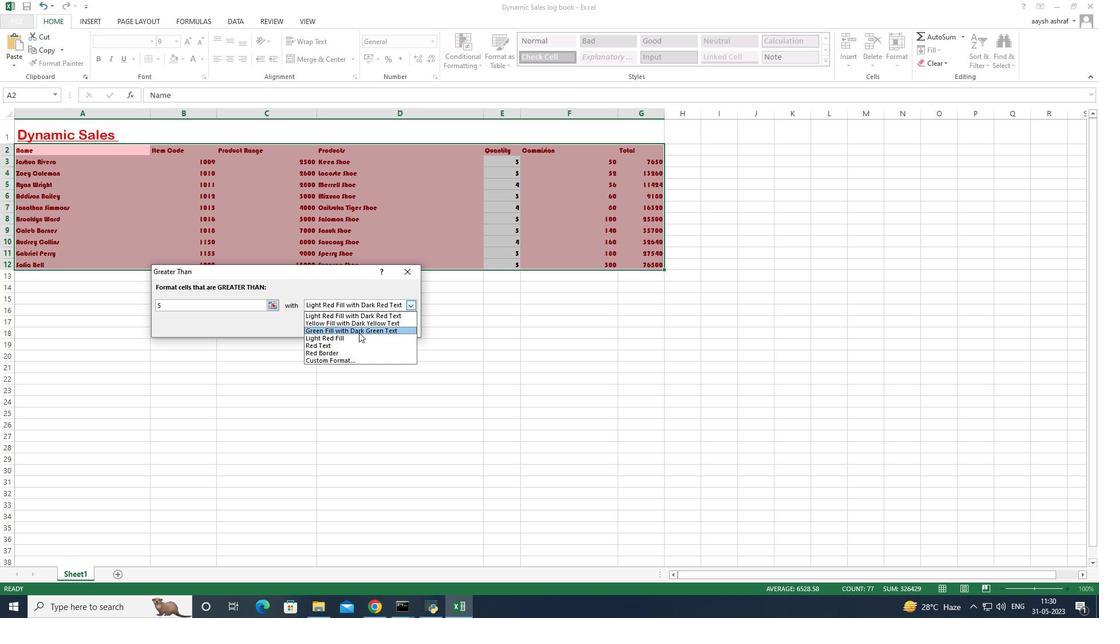 
Action: Mouse pressed left at (362, 328)
Screenshot: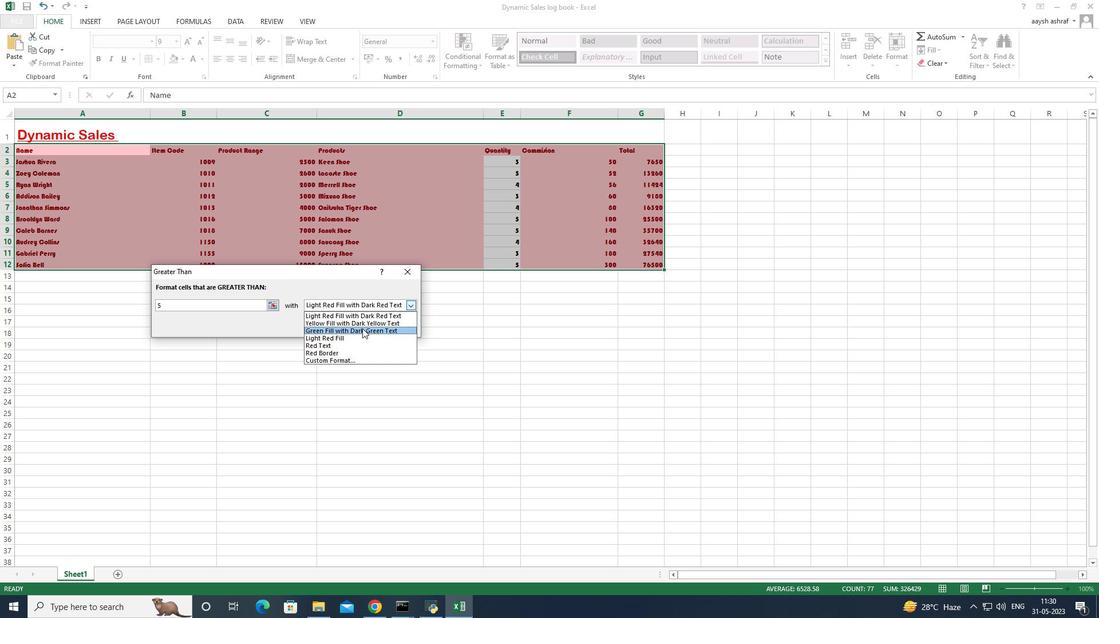 
Action: Mouse moved to (357, 325)
Screenshot: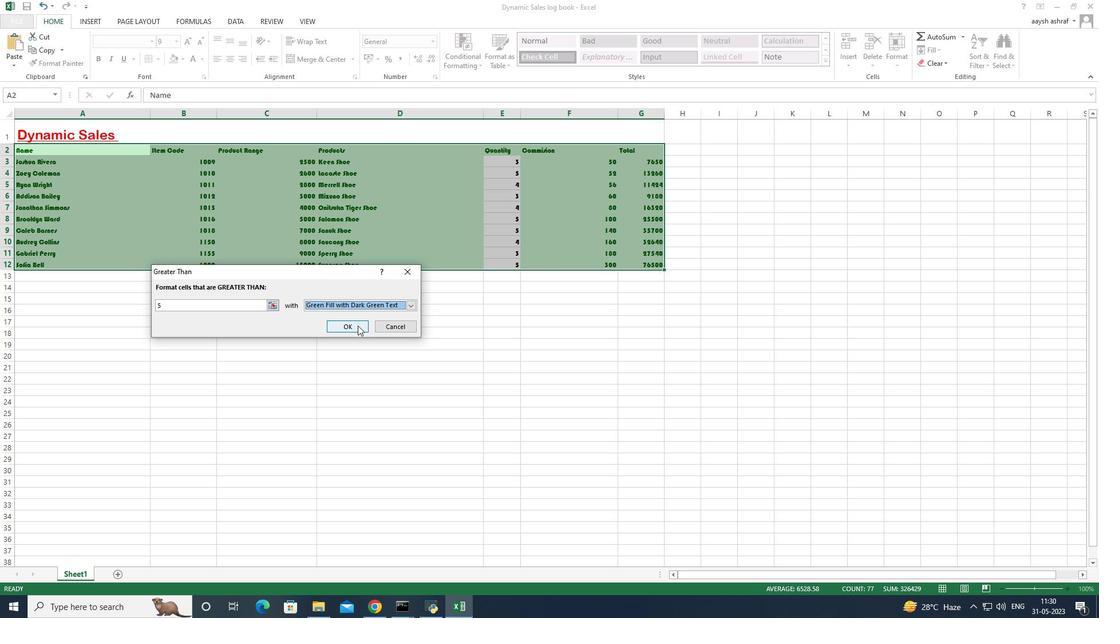 
Action: Mouse pressed left at (357, 325)
Screenshot: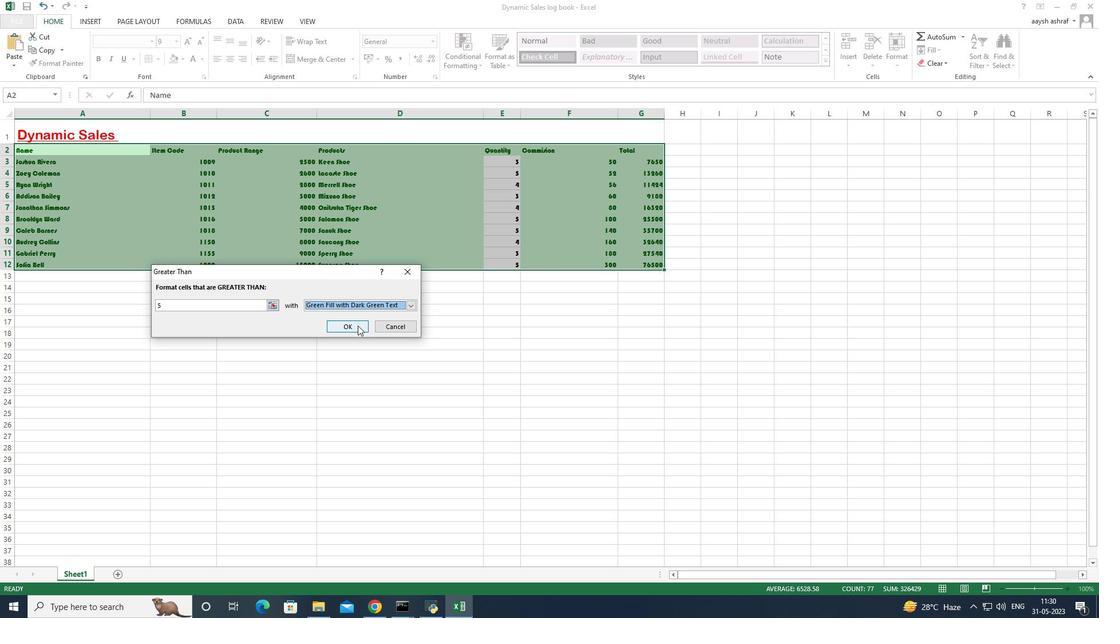 
Action: Mouse moved to (463, 57)
Screenshot: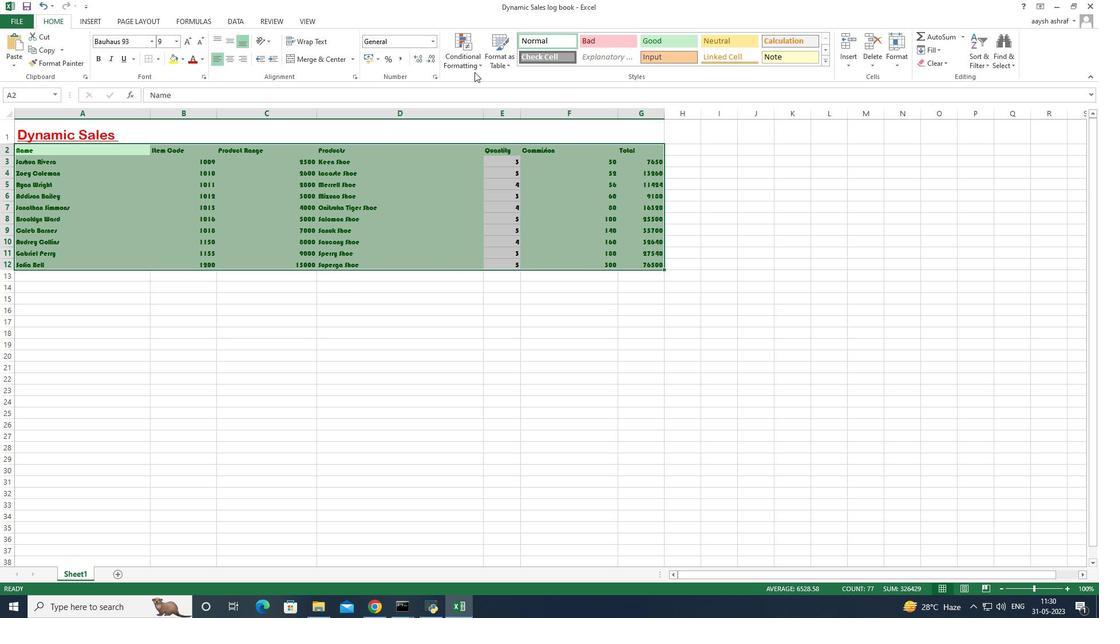 
Action: Mouse pressed left at (463, 57)
Screenshot: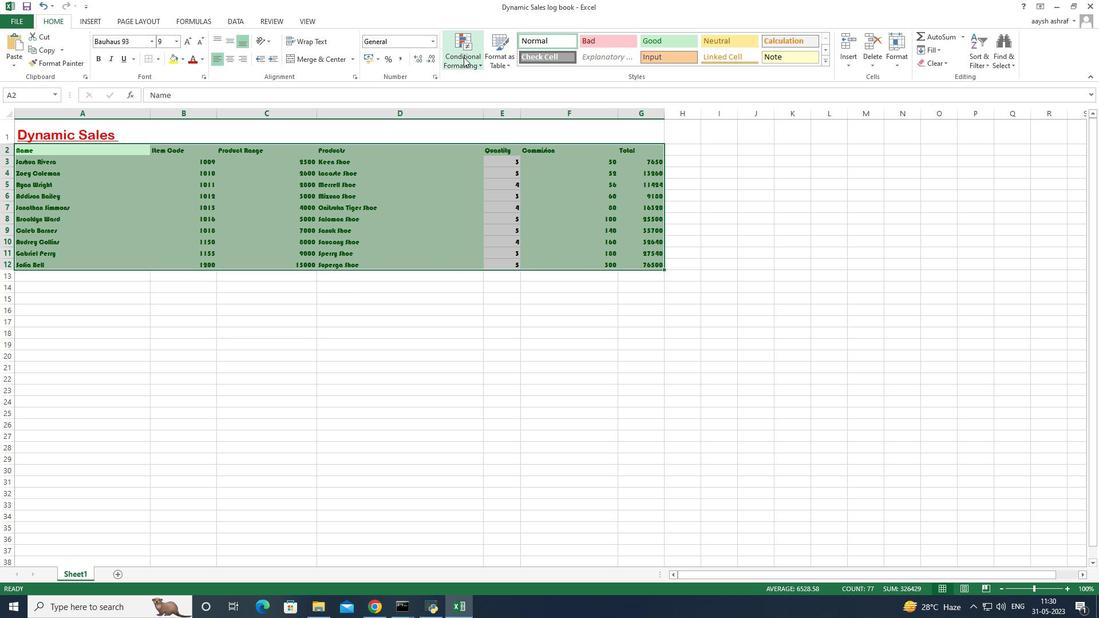 
Action: Mouse moved to (505, 55)
Screenshot: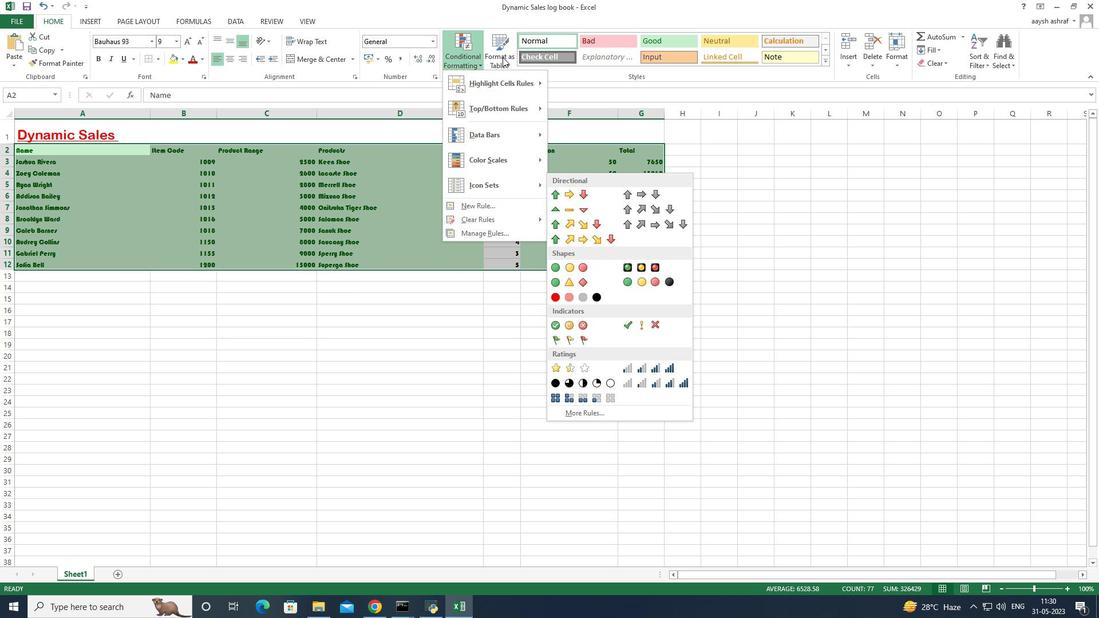 
Action: Mouse pressed left at (505, 55)
Screenshot: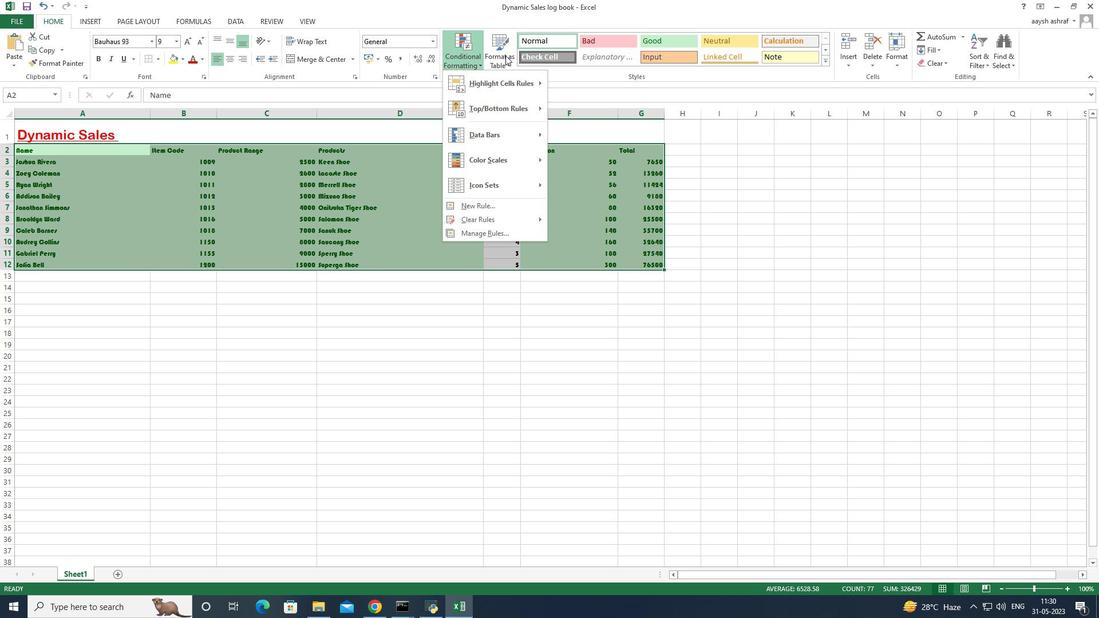 
Action: Mouse moved to (575, 215)
Screenshot: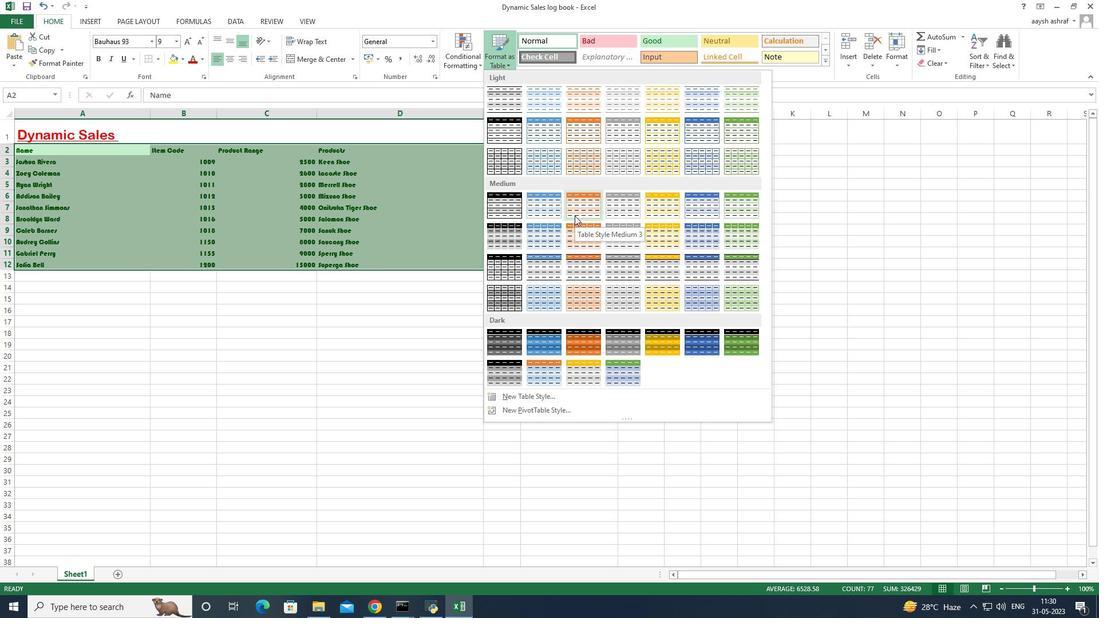 
Action: Mouse pressed left at (575, 215)
Screenshot: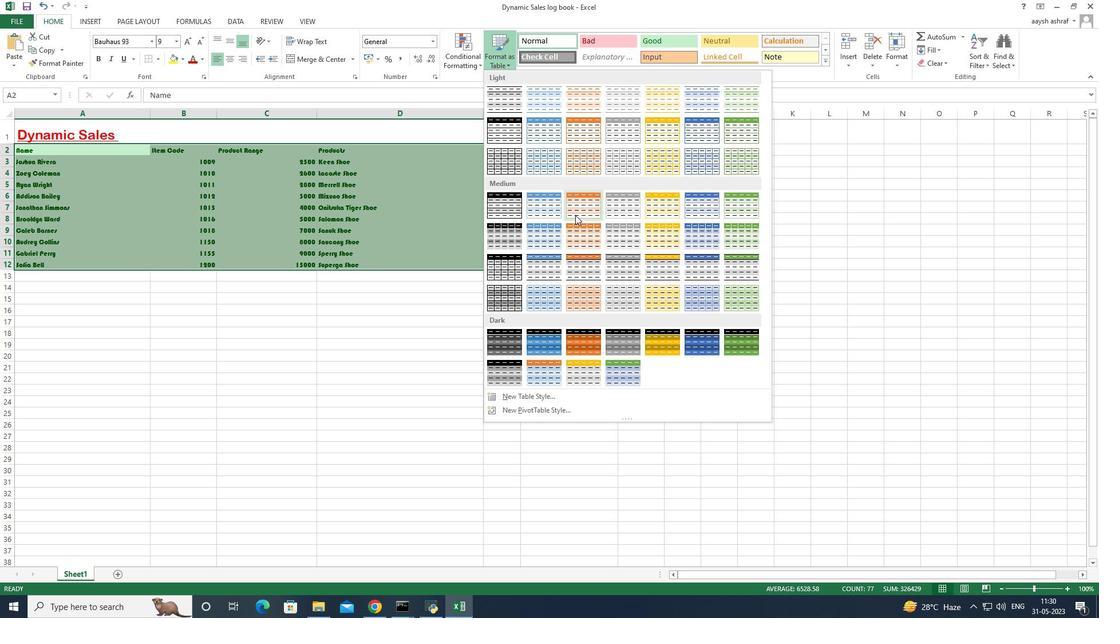 
Action: Mouse moved to (270, 311)
Screenshot: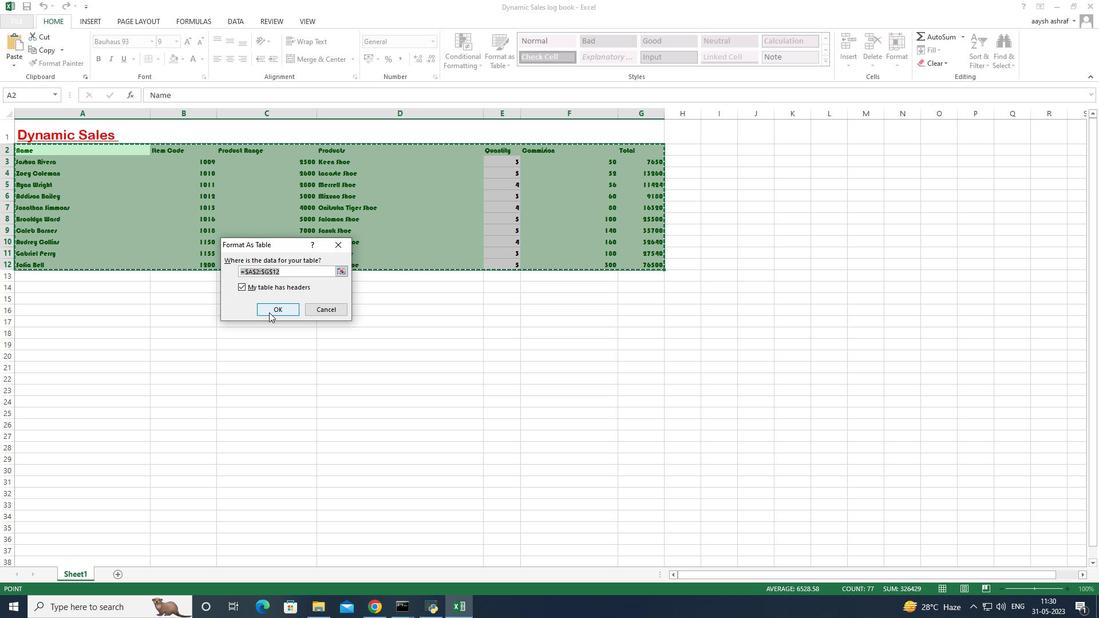 
Action: Mouse pressed left at (270, 311)
Screenshot: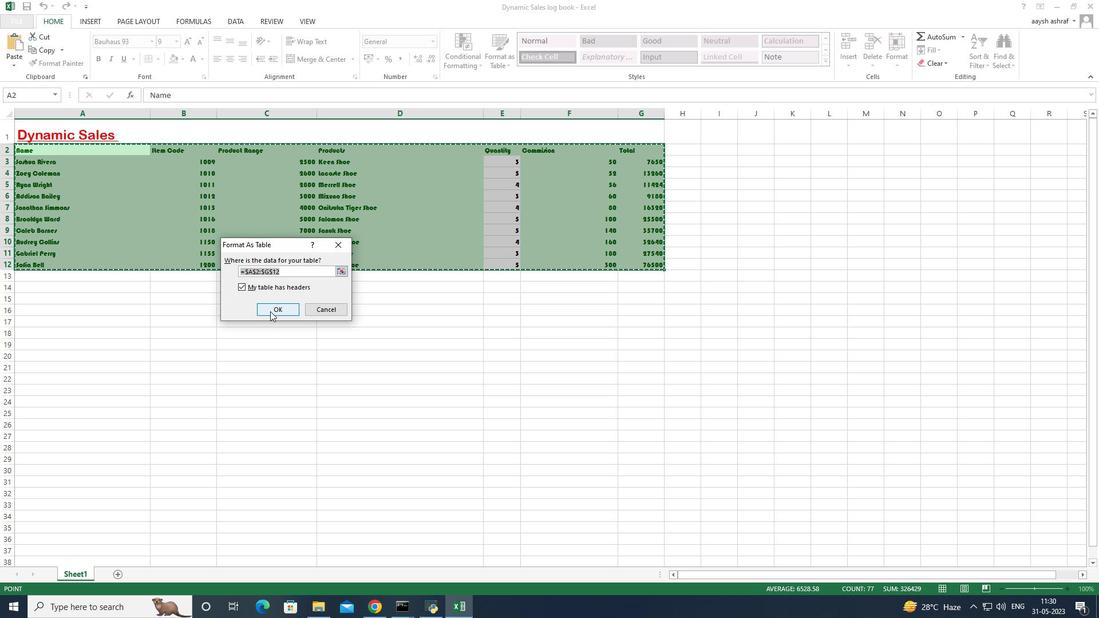 
Action: Mouse moved to (207, 326)
Screenshot: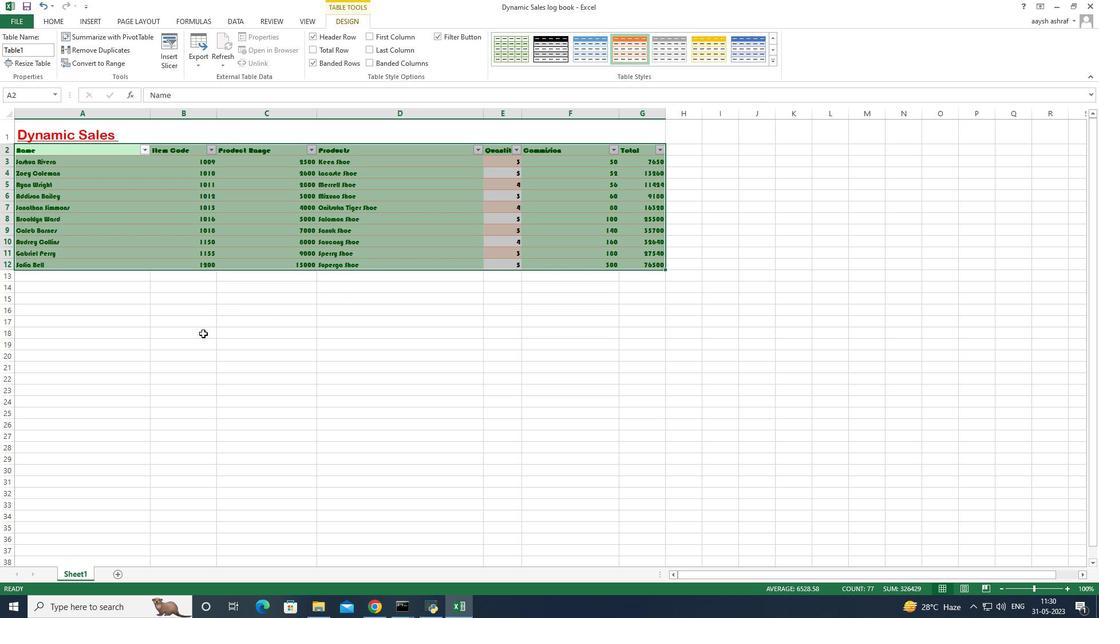 
Action: Mouse pressed left at (207, 326)
Screenshot: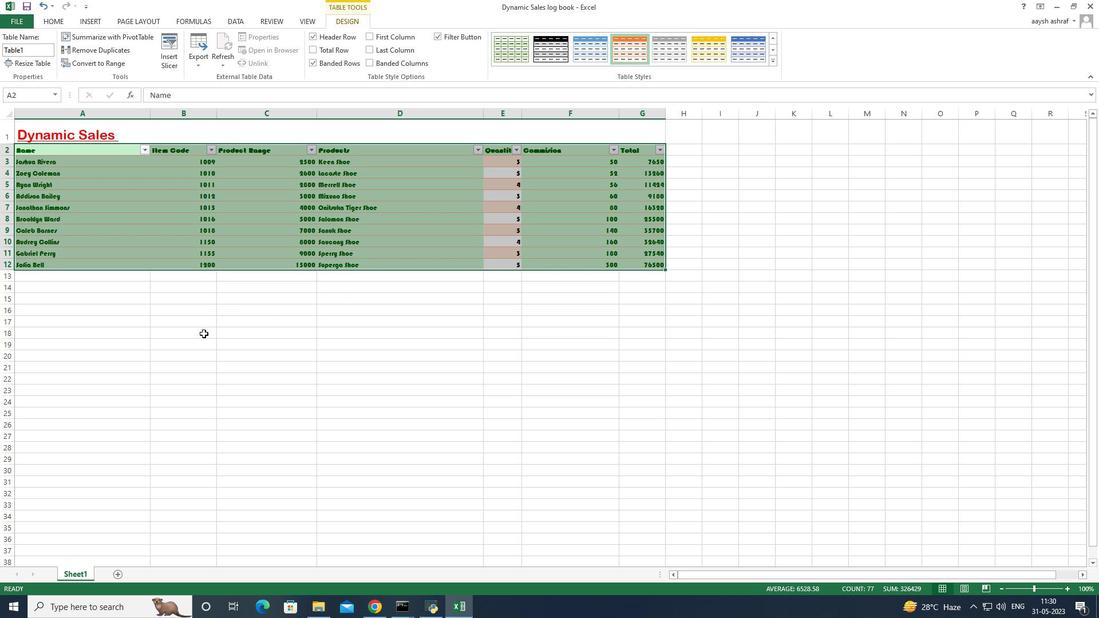 
Action: Mouse moved to (52, 96)
Screenshot: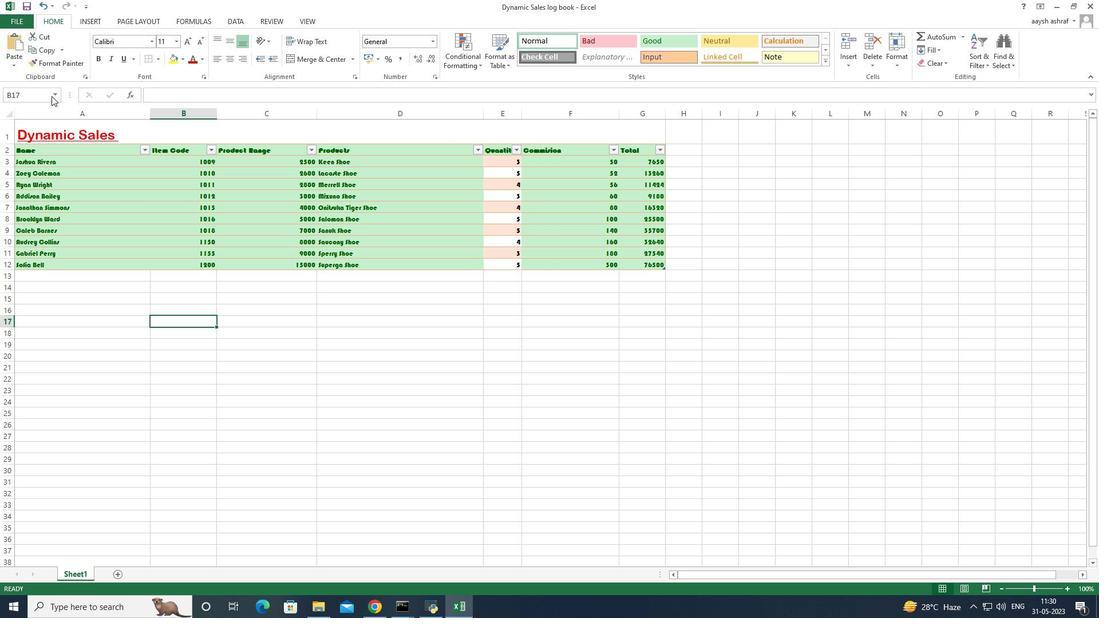 
Action: Mouse pressed left at (52, 96)
Screenshot: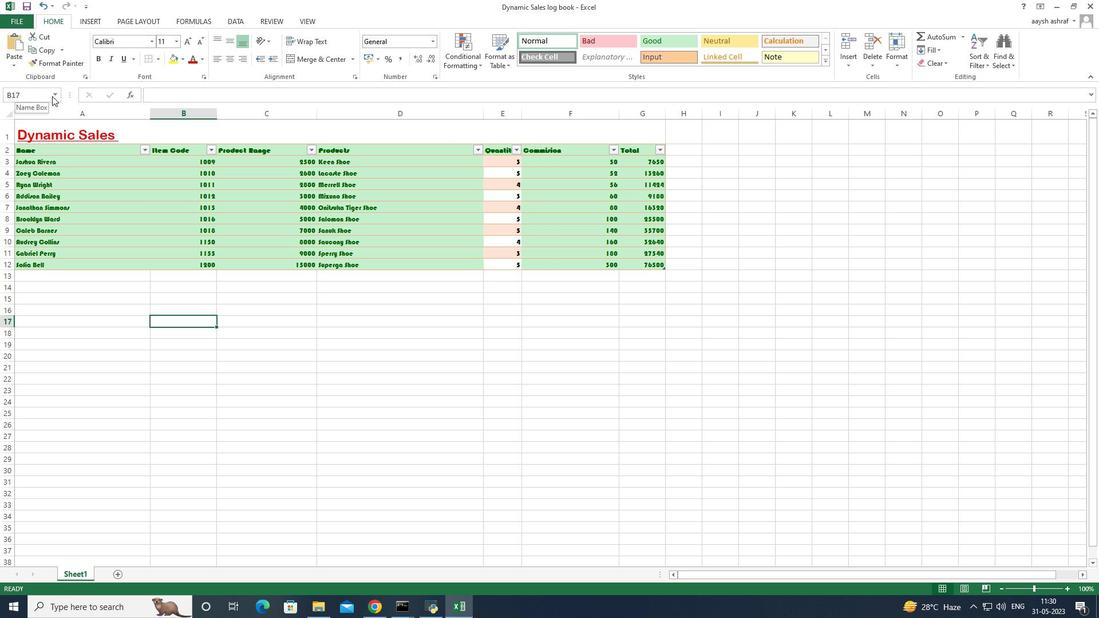 
Action: Mouse pressed right at (52, 96)
Screenshot: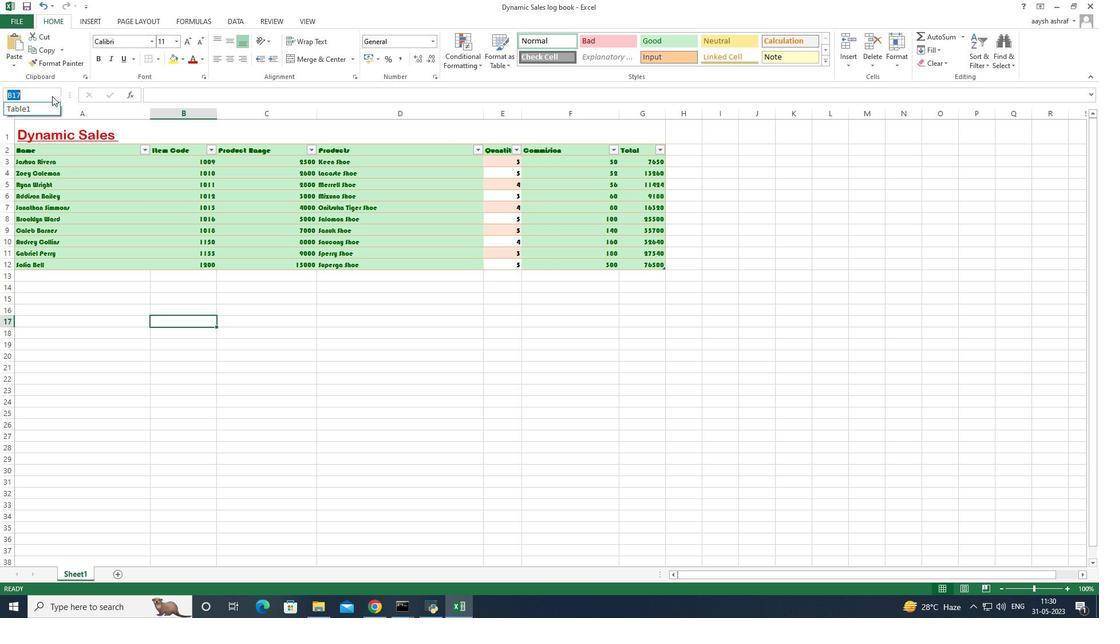 
Action: Mouse moved to (54, 315)
Screenshot: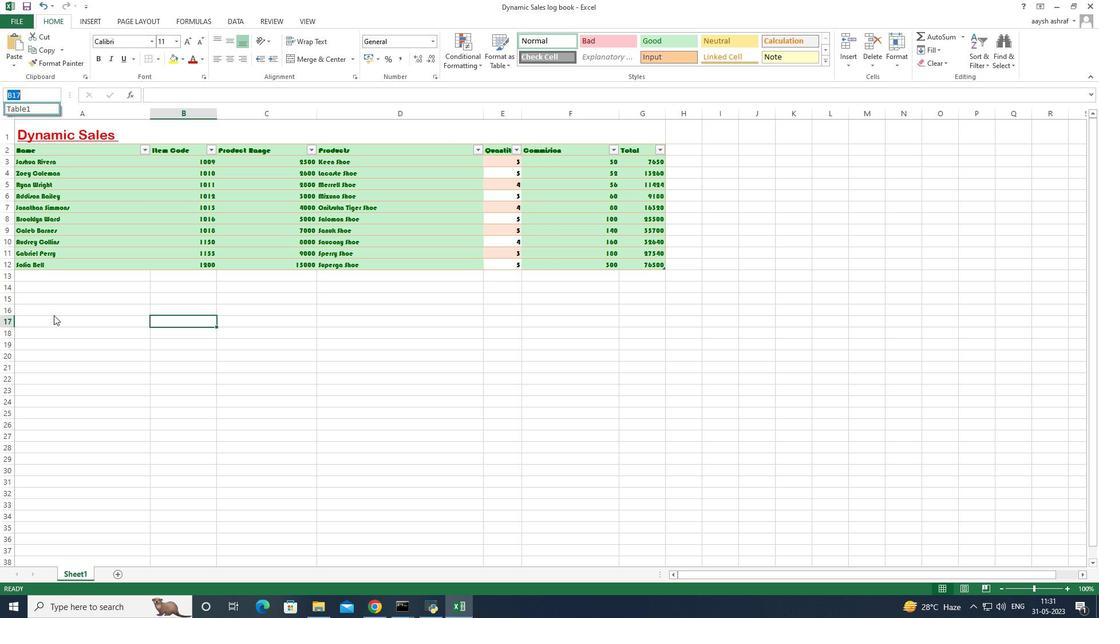 
Action: Mouse pressed left at (54, 315)
Screenshot: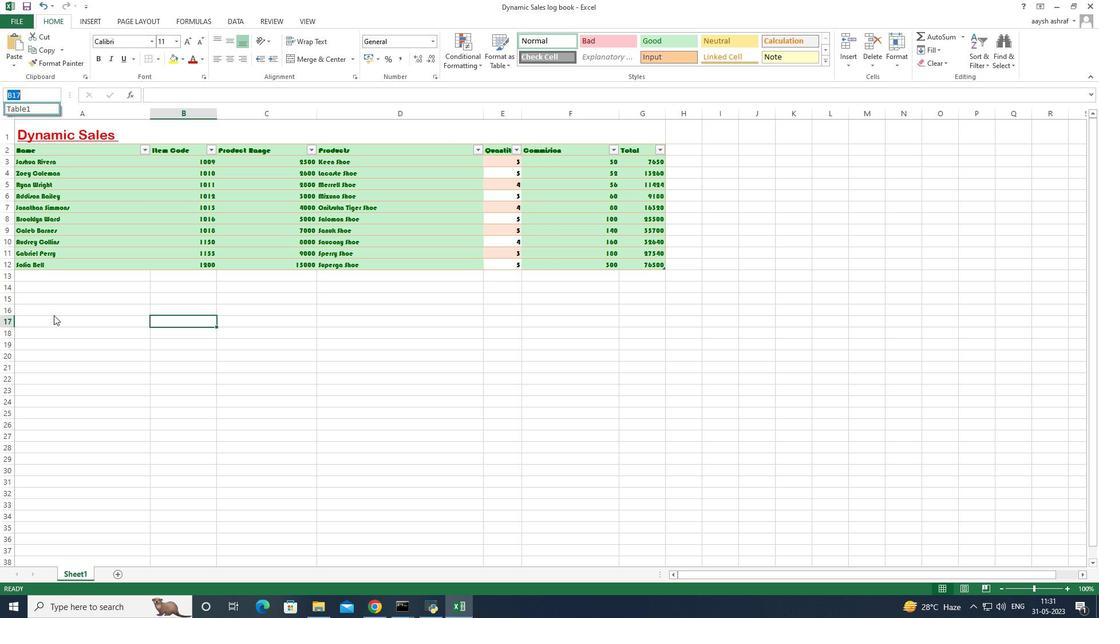 
Action: Mouse moved to (72, 172)
Screenshot: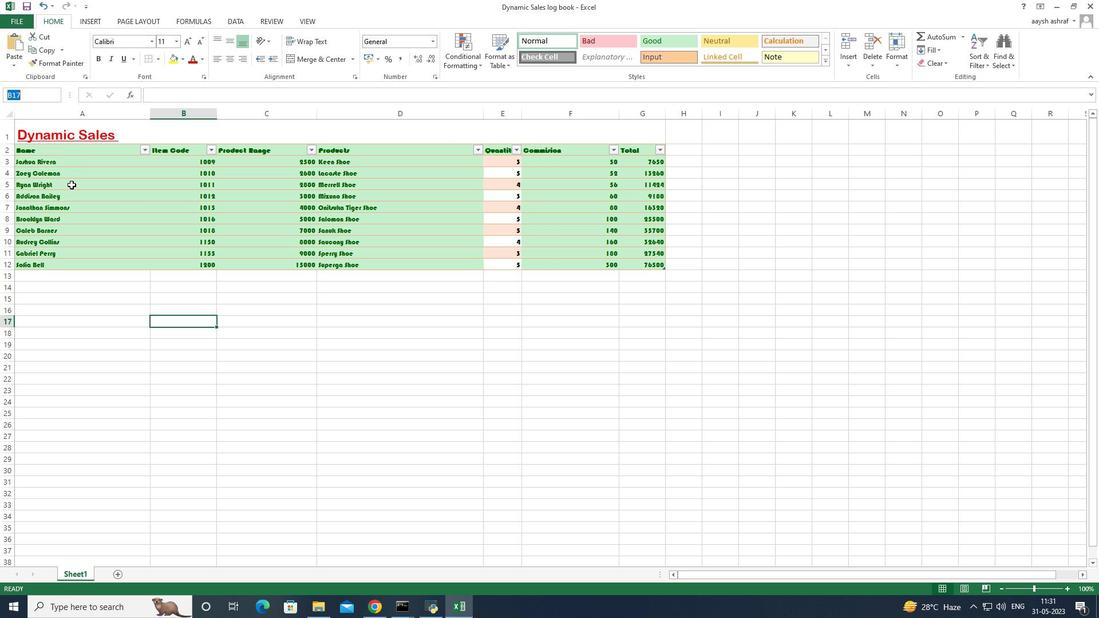 
Action: Mouse pressed left at (72, 172)
Screenshot: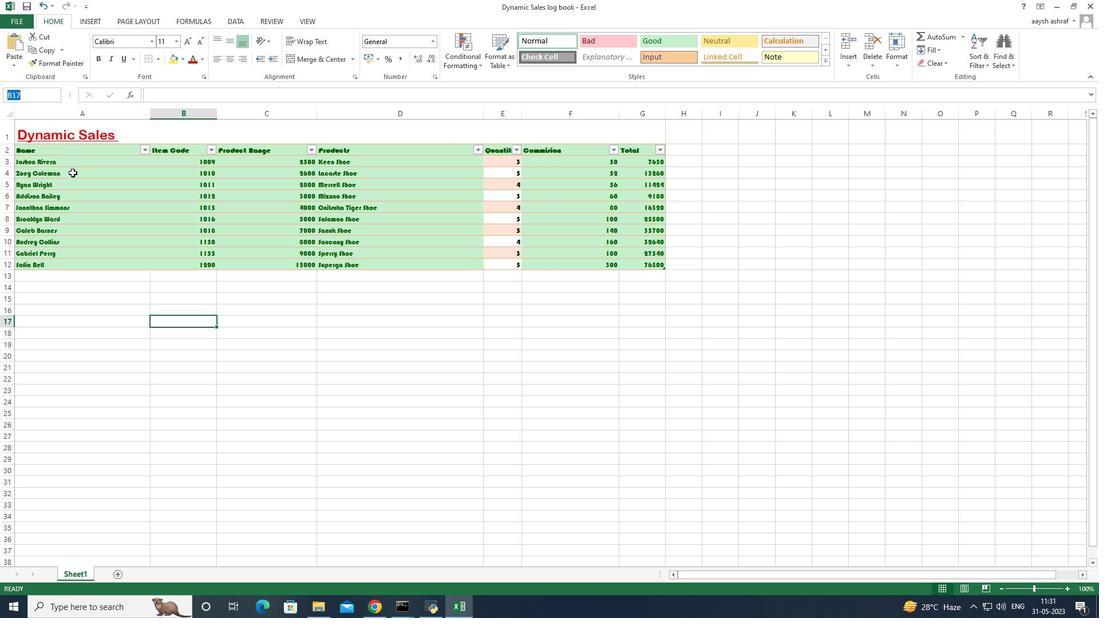 
Action: Mouse moved to (61, 132)
Screenshot: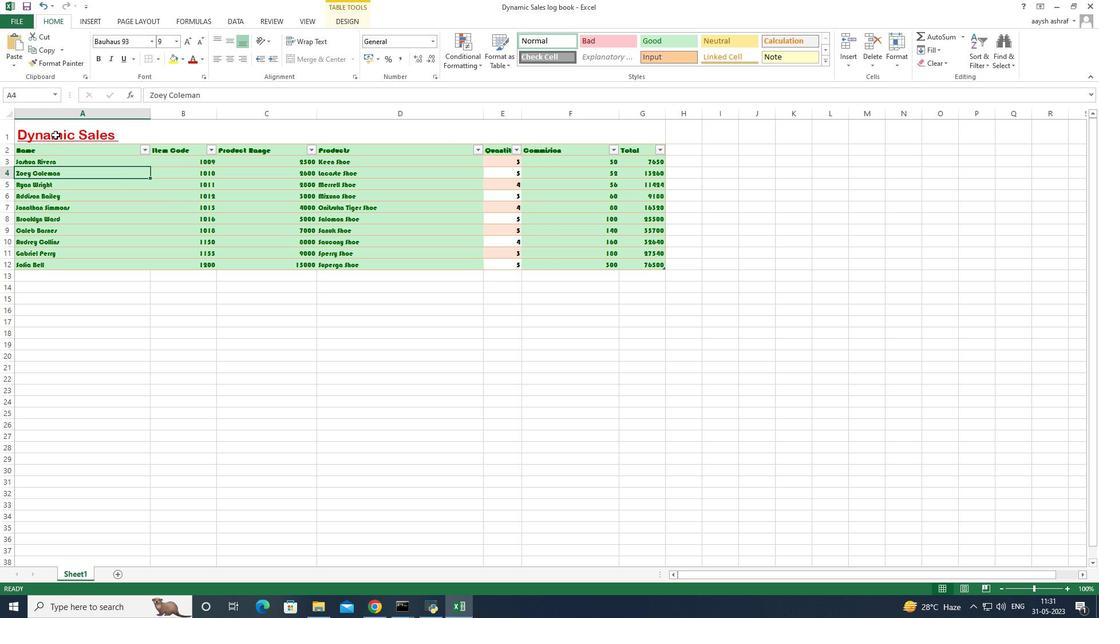 
Action: Mouse pressed left at (61, 132)
Screenshot: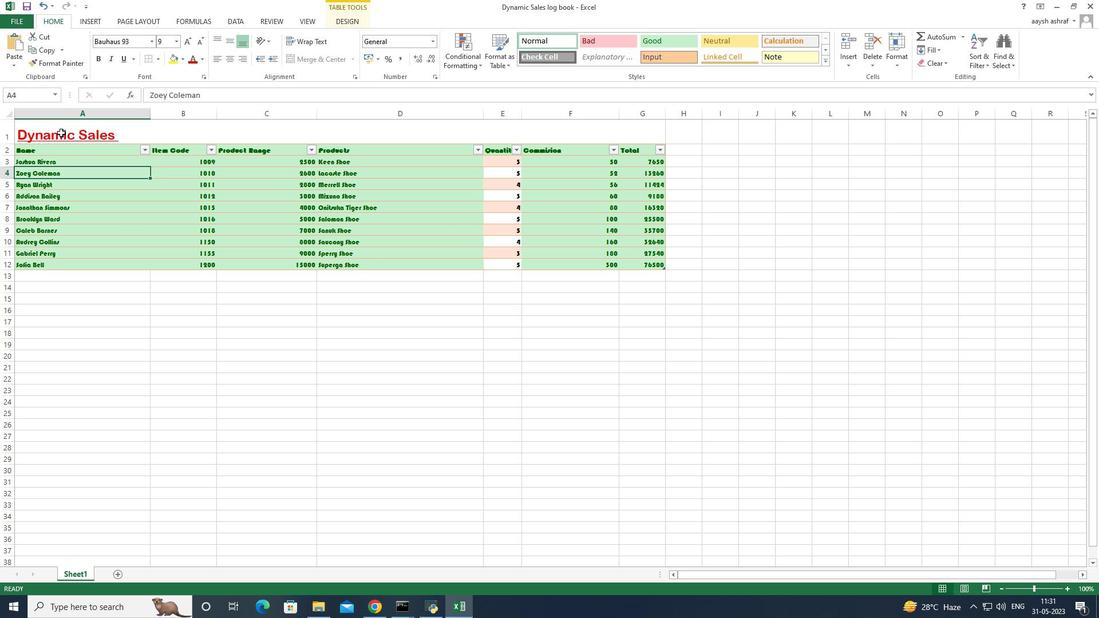 
Action: Mouse moved to (49, 153)
Screenshot: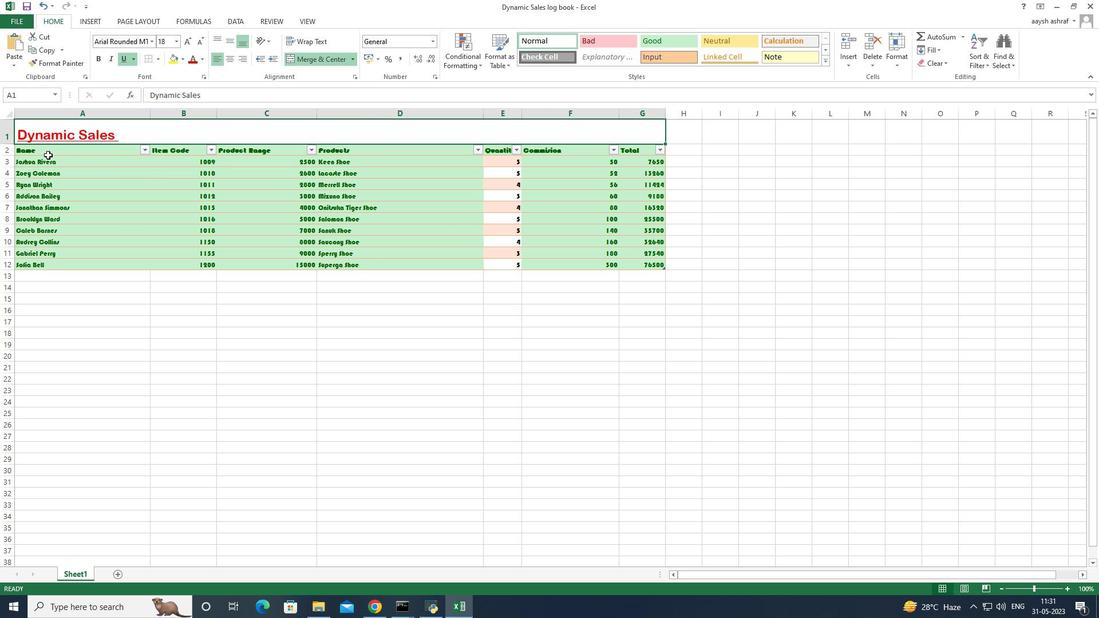 
Action: Mouse pressed left at (49, 153)
Screenshot: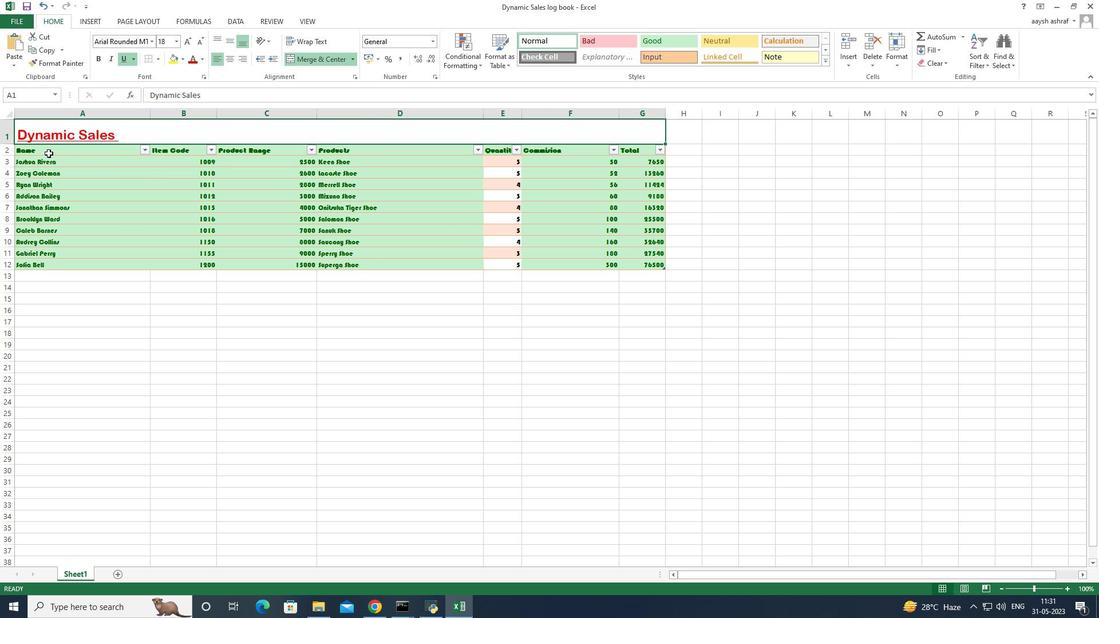 
Action: Mouse pressed right at (49, 153)
Screenshot: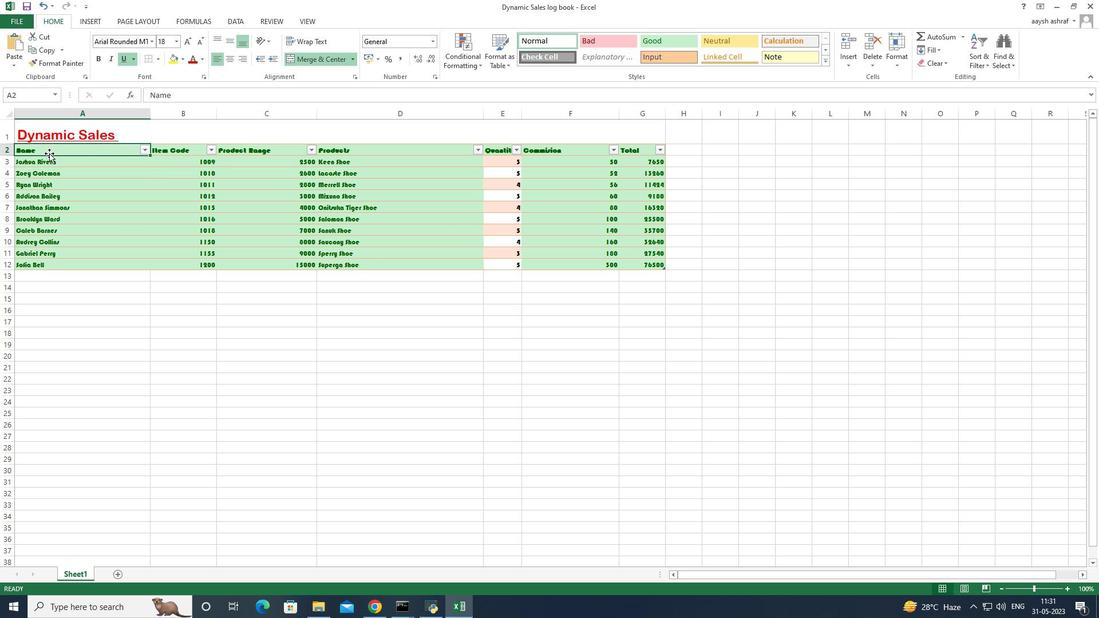
Action: Mouse moved to (72, 151)
Screenshot: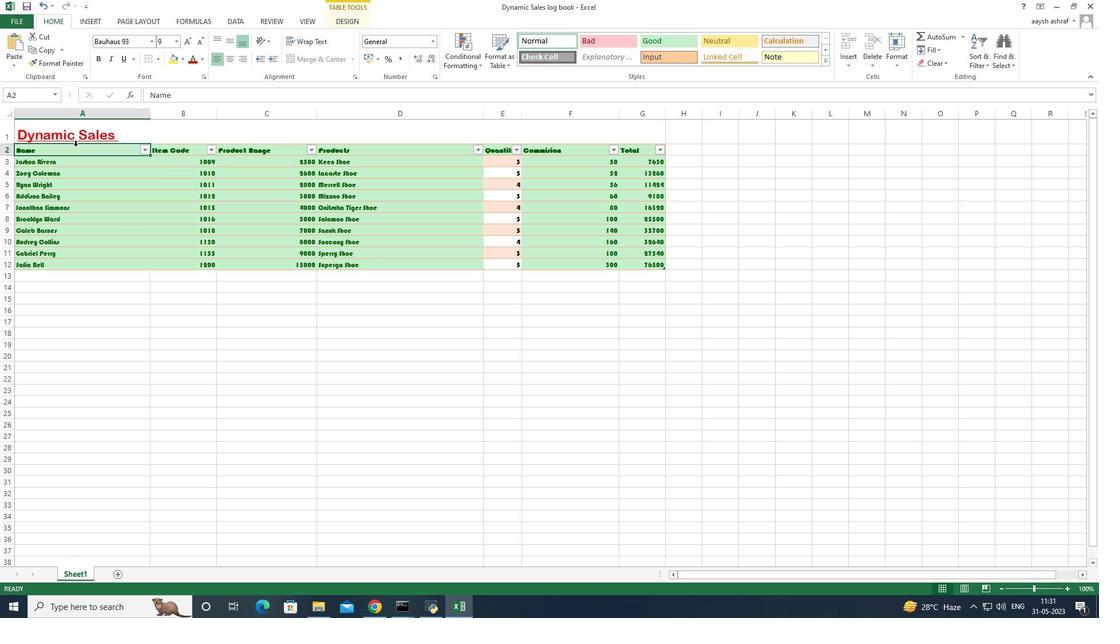 
Action: Mouse pressed right at (72, 151)
Screenshot: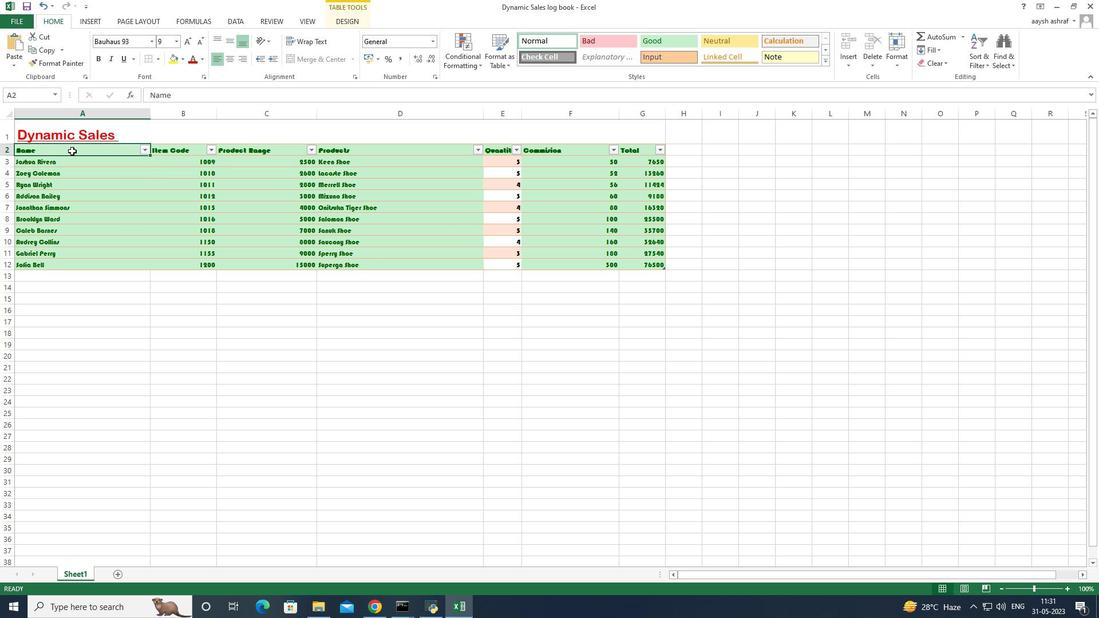
Action: Mouse moved to (141, 460)
Screenshot: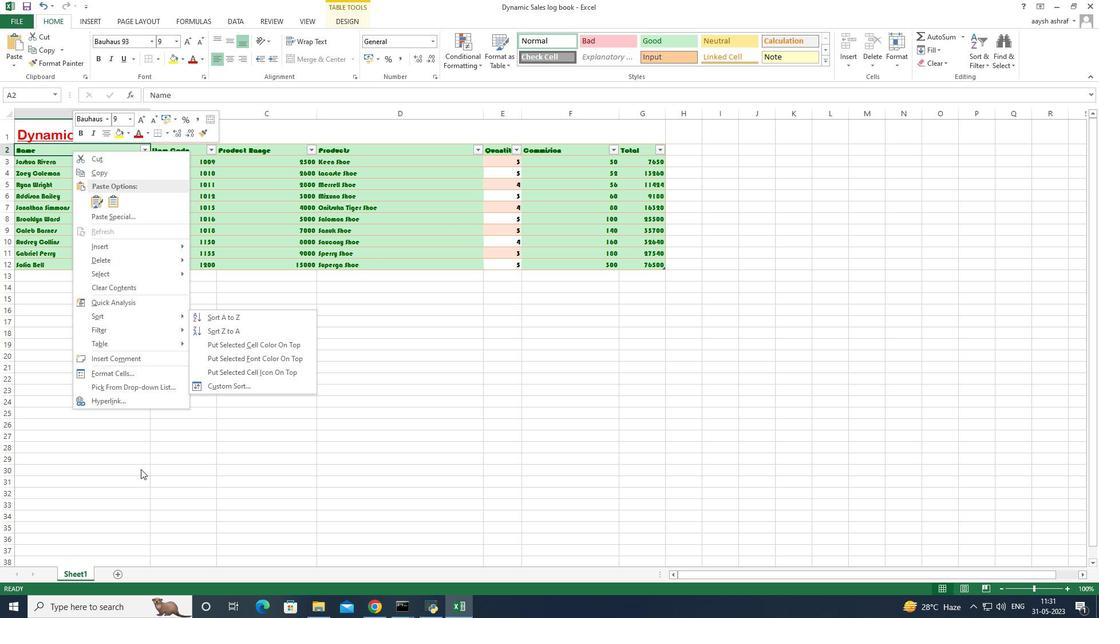 
Action: Mouse pressed left at (141, 460)
Screenshot: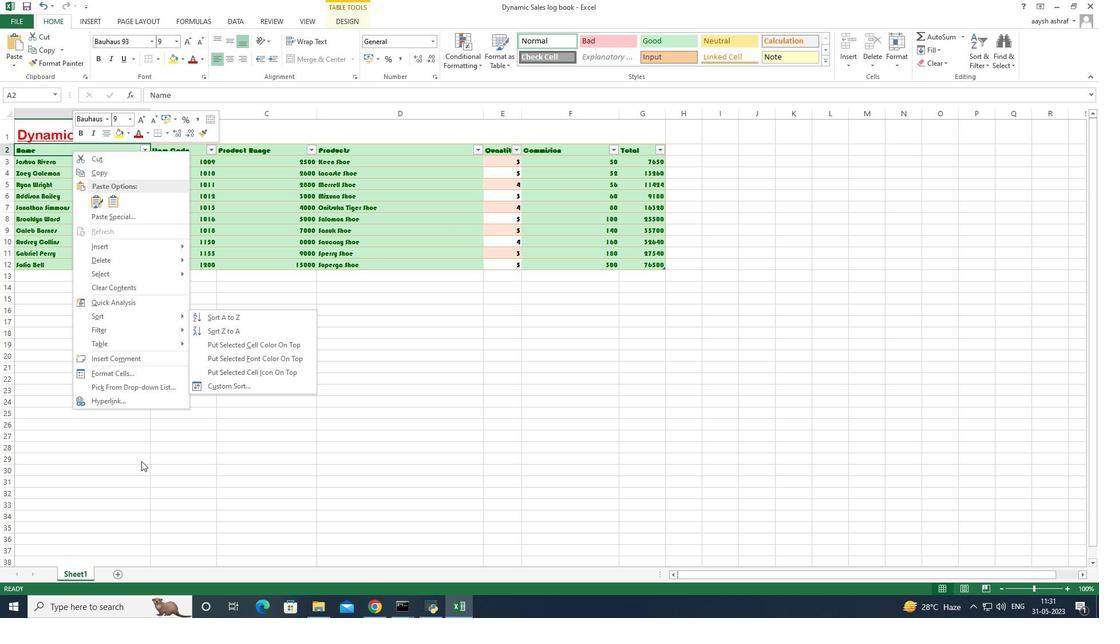 
Action: Mouse moved to (56, 93)
Screenshot: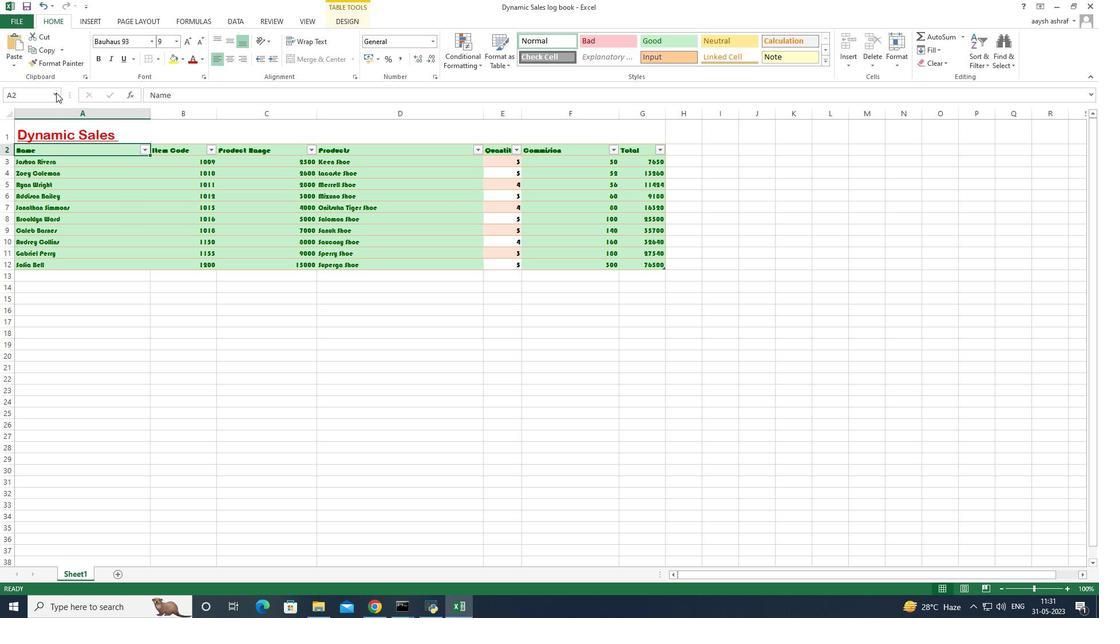 
Action: Mouse pressed left at (56, 93)
Screenshot: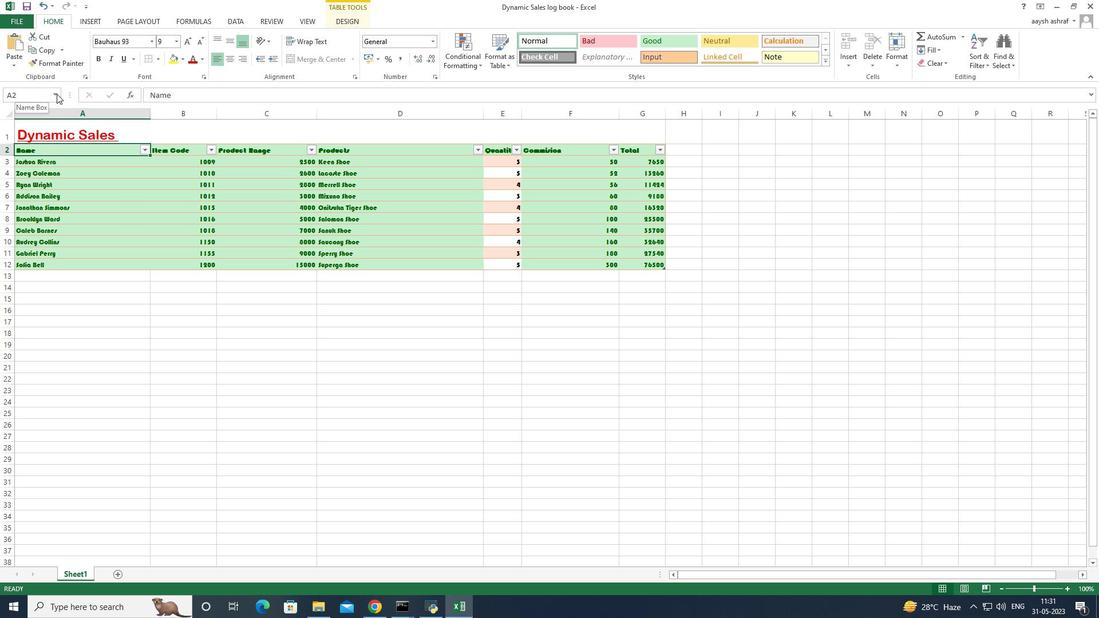 
Action: Mouse moved to (43, 85)
Screenshot: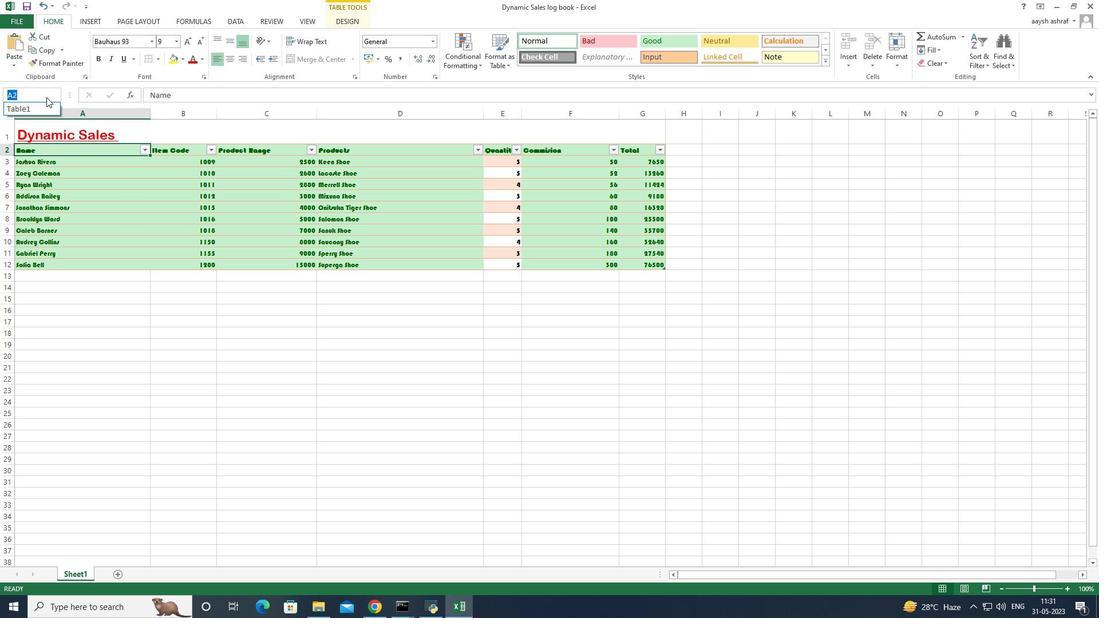 
Action: Mouse pressed right at (43, 85)
Screenshot: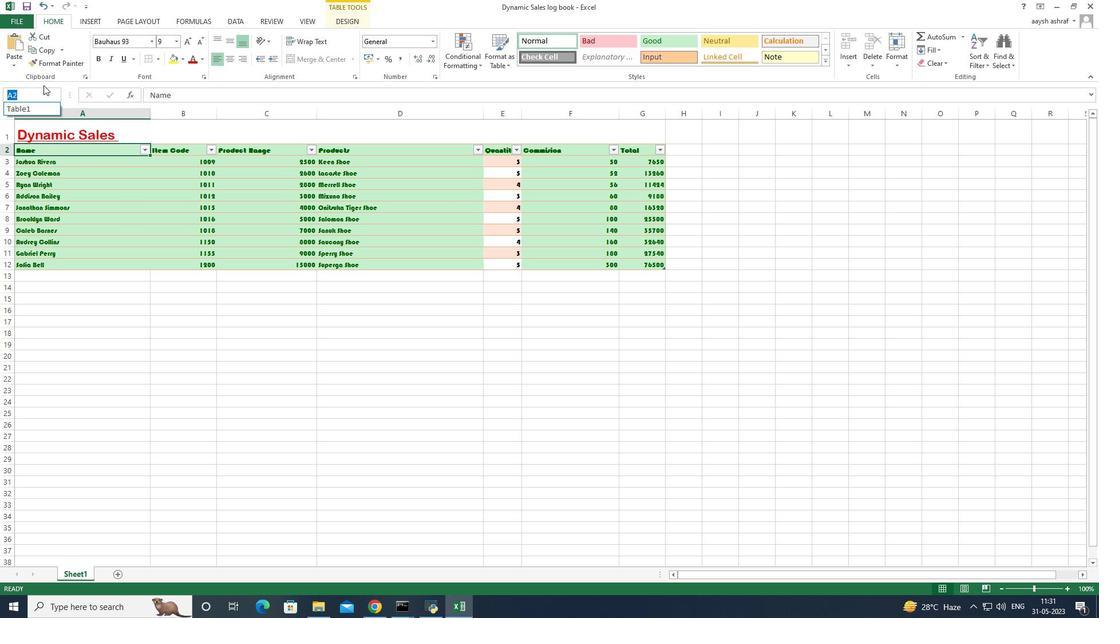 
Action: Mouse moved to (44, 95)
Screenshot: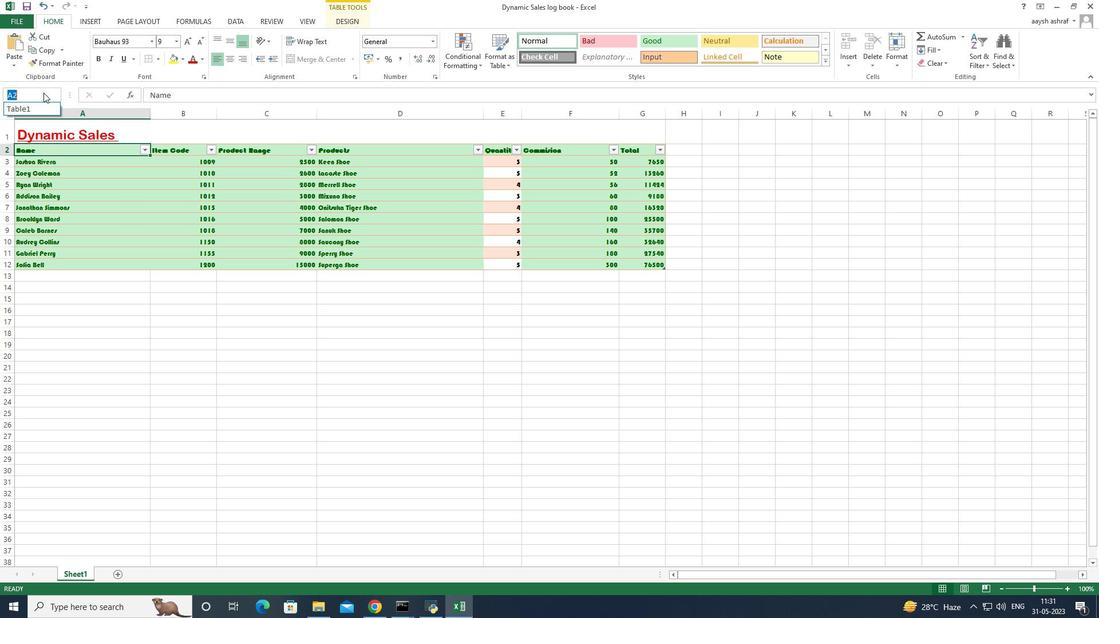 
Action: Mouse pressed right at (44, 95)
Screenshot: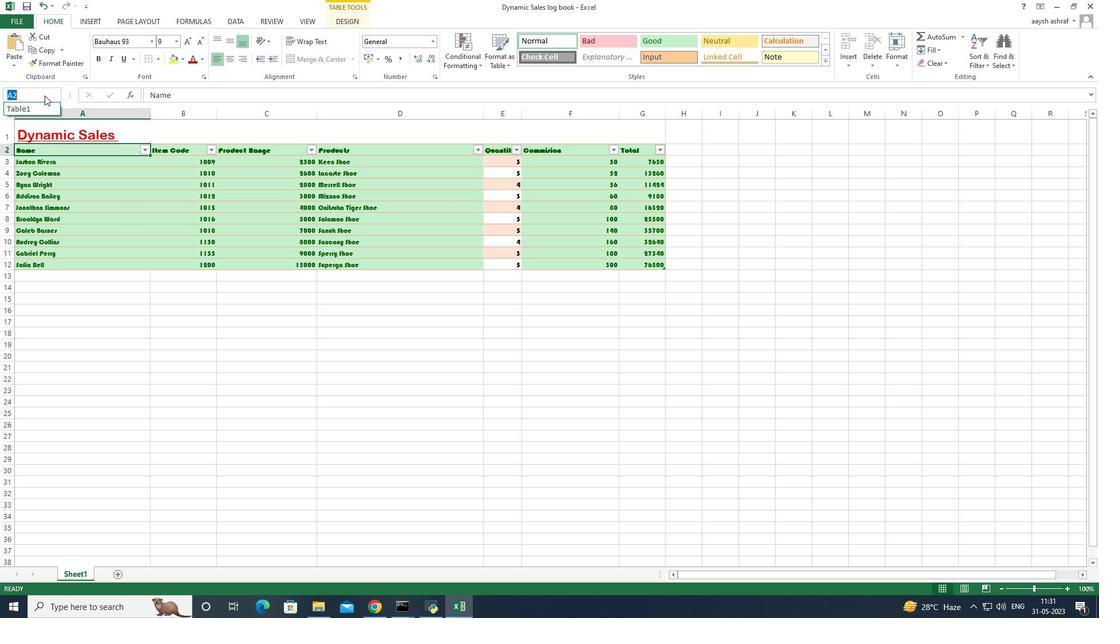 
Action: Mouse pressed right at (44, 95)
Screenshot: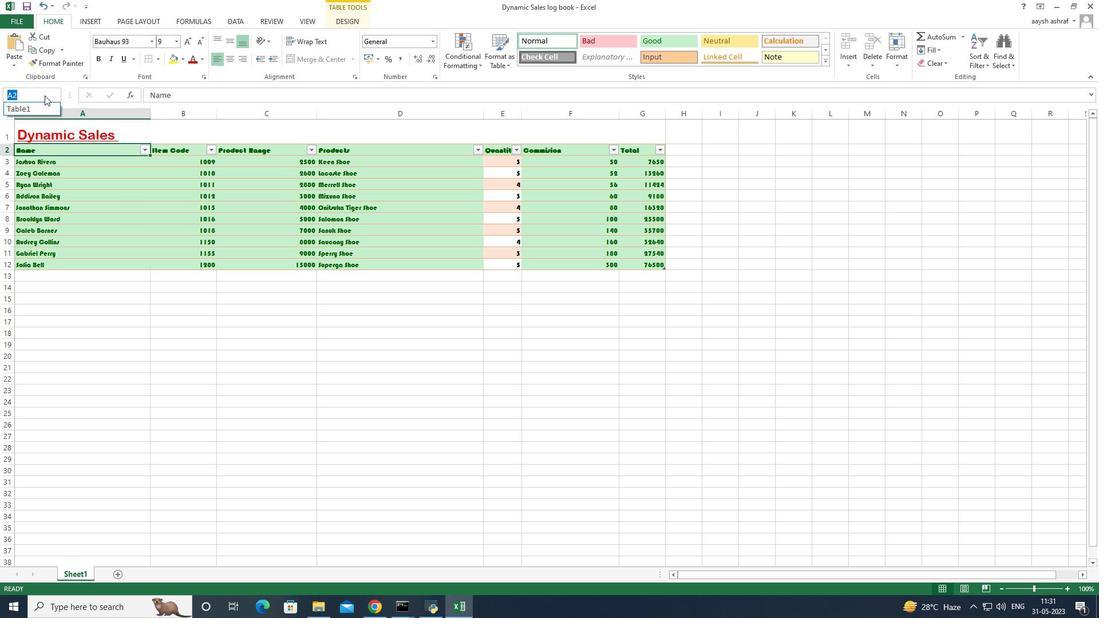 
Action: Mouse moved to (36, 163)
Screenshot: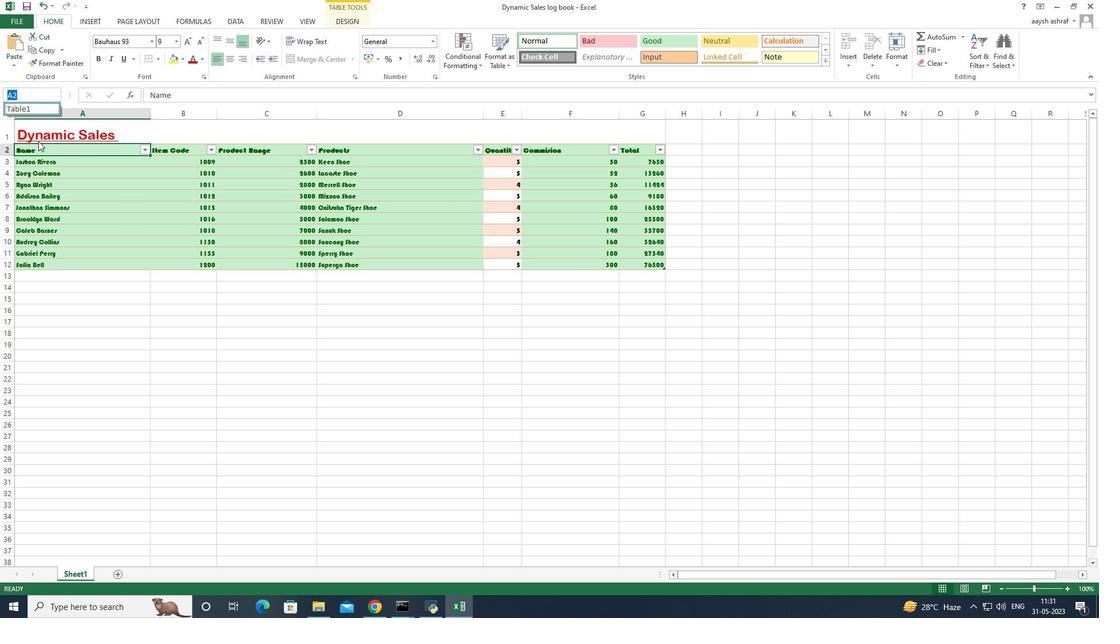 
Action: Mouse pressed left at (36, 163)
Screenshot: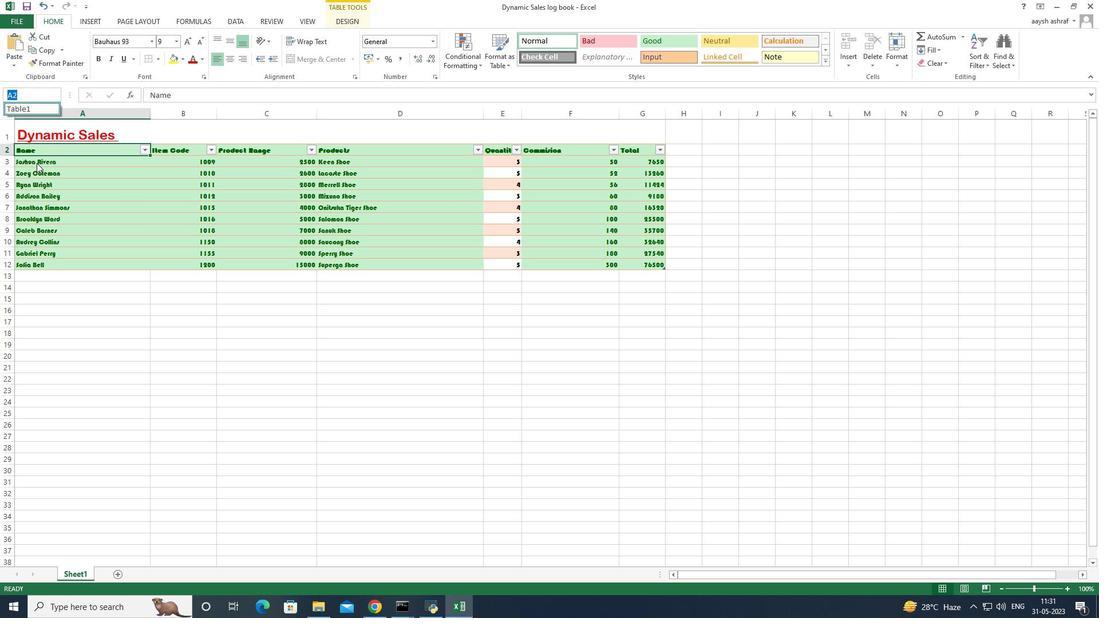 
Action: Mouse moved to (39, 96)
Screenshot: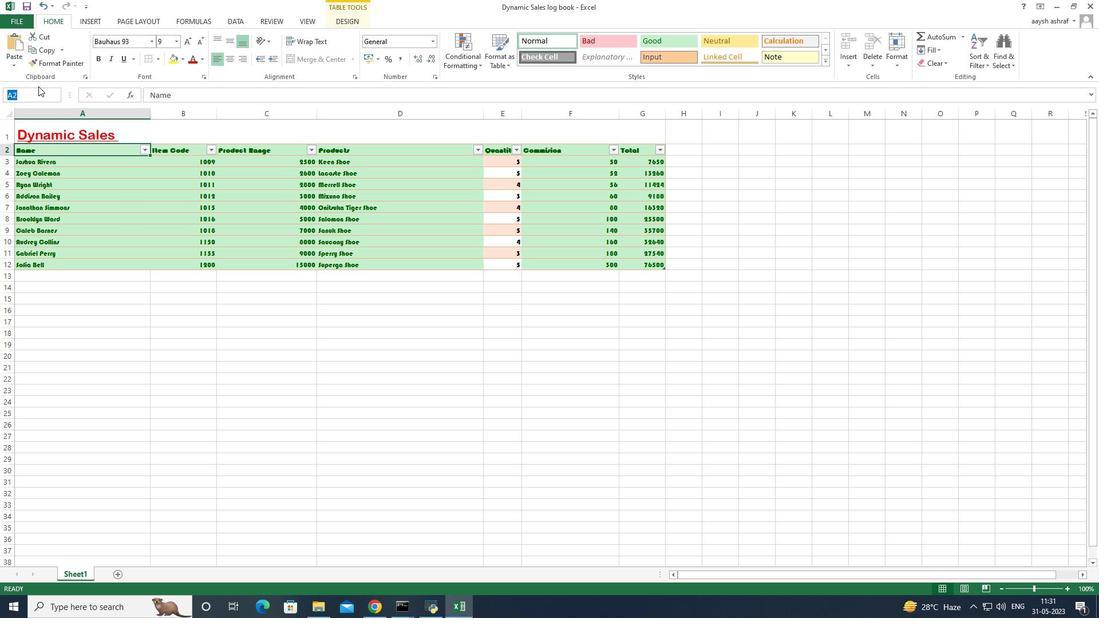 
Action: Mouse pressed left at (39, 96)
Screenshot: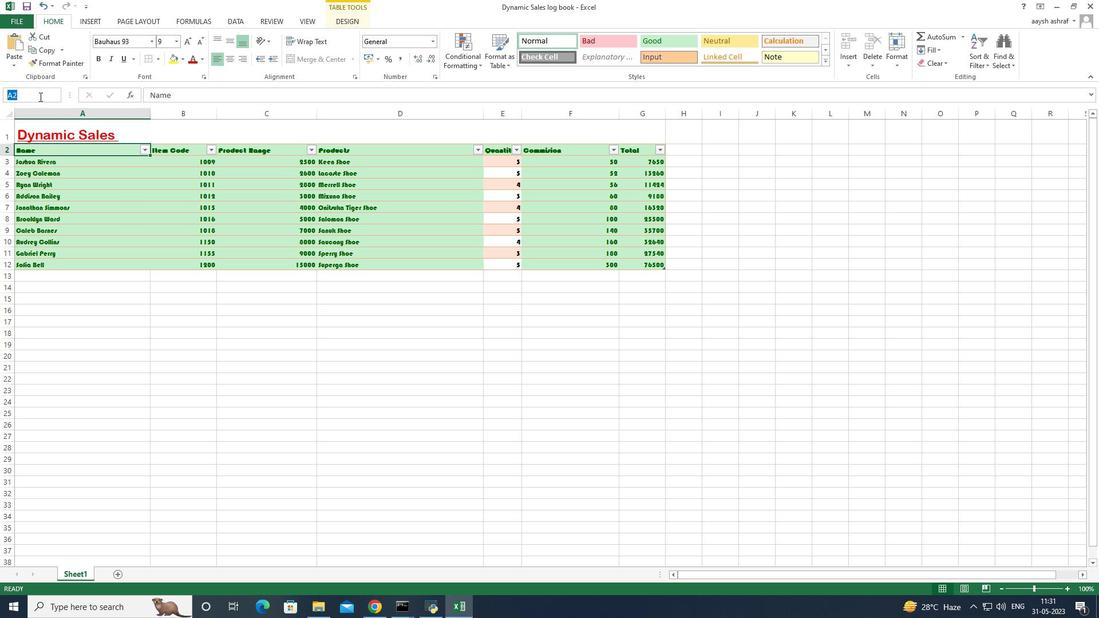 
Action: Mouse moved to (56, 97)
Screenshot: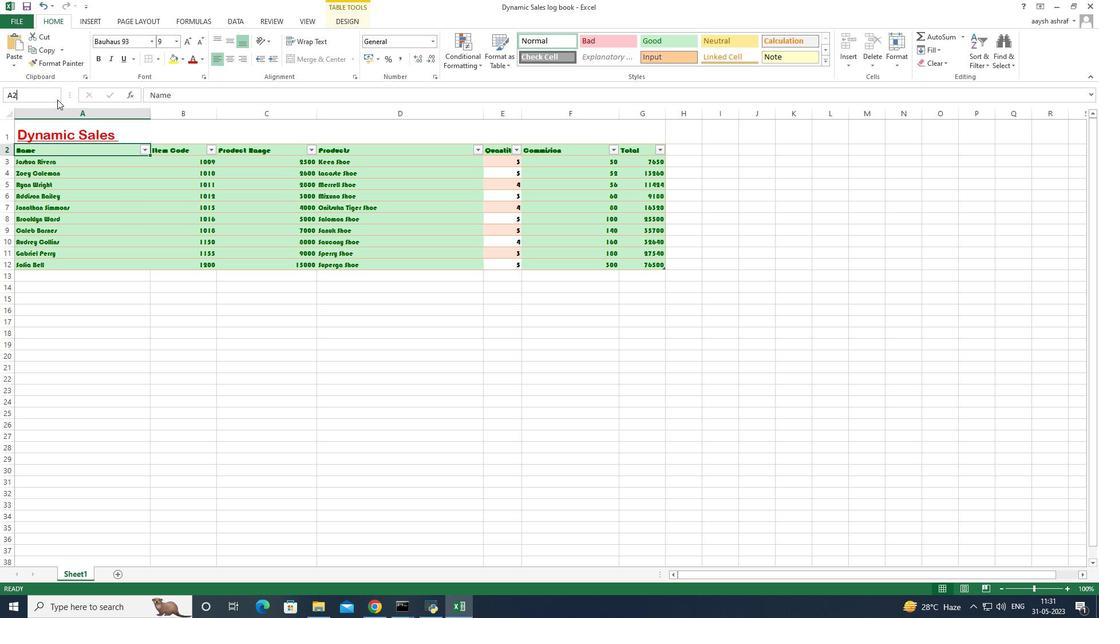 
Action: Mouse pressed left at (56, 97)
Screenshot: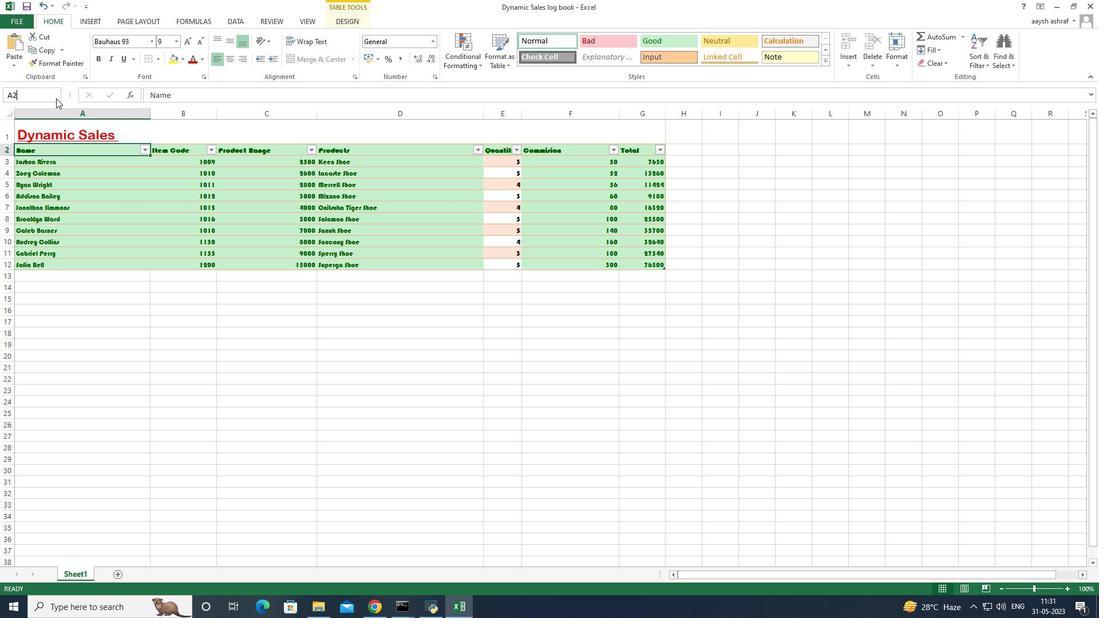 
Action: Mouse pressed right at (56, 97)
Screenshot: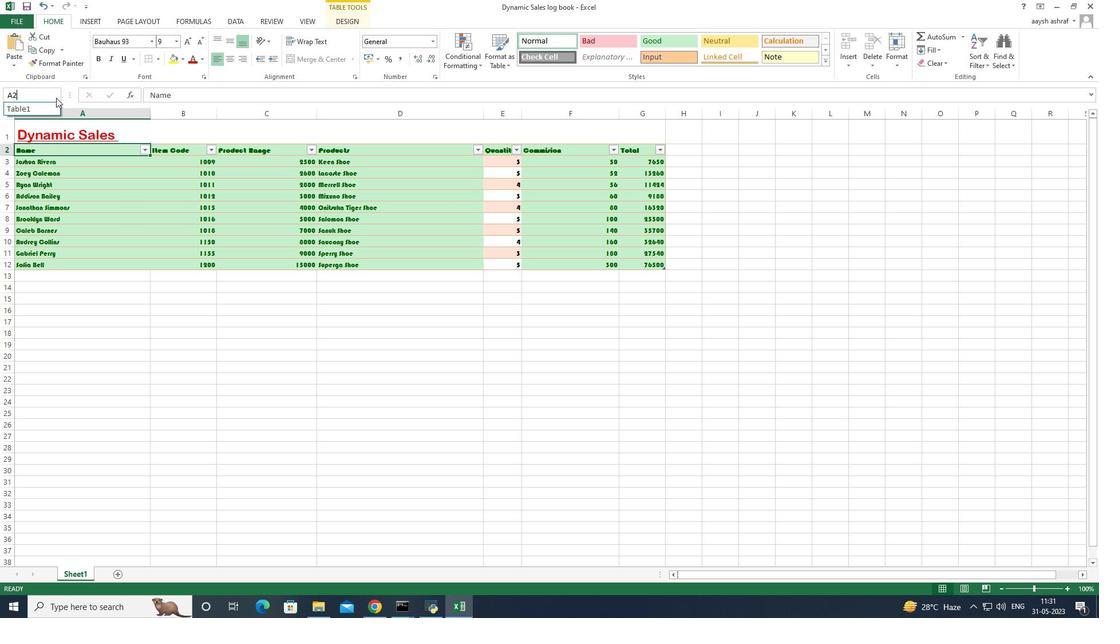 
Action: Mouse moved to (72, 296)
Screenshot: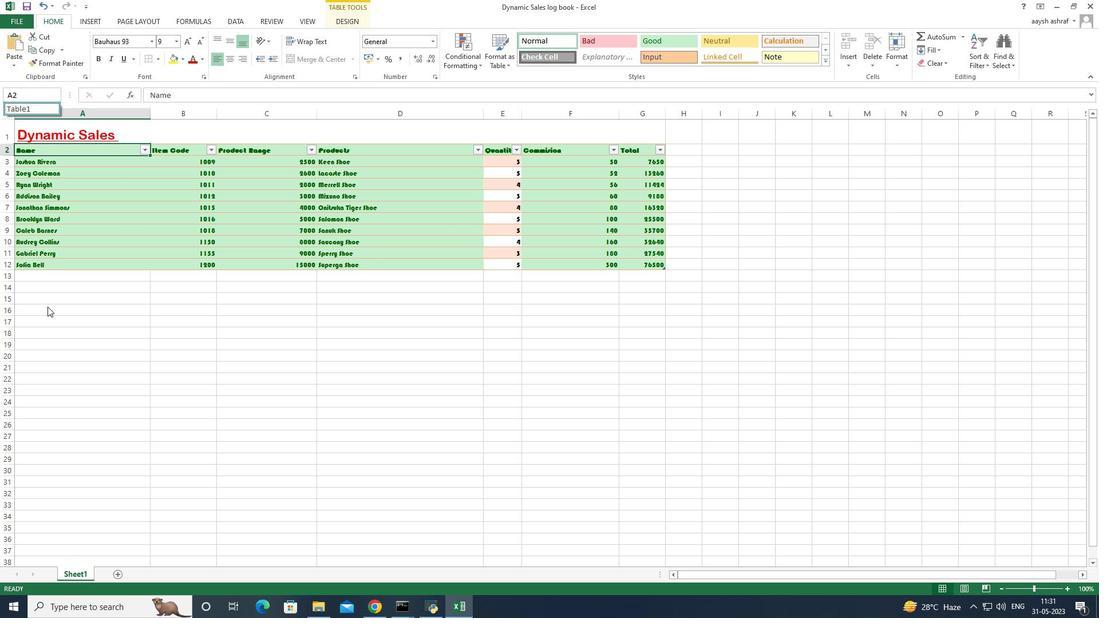 
Action: Mouse pressed left at (72, 296)
Screenshot: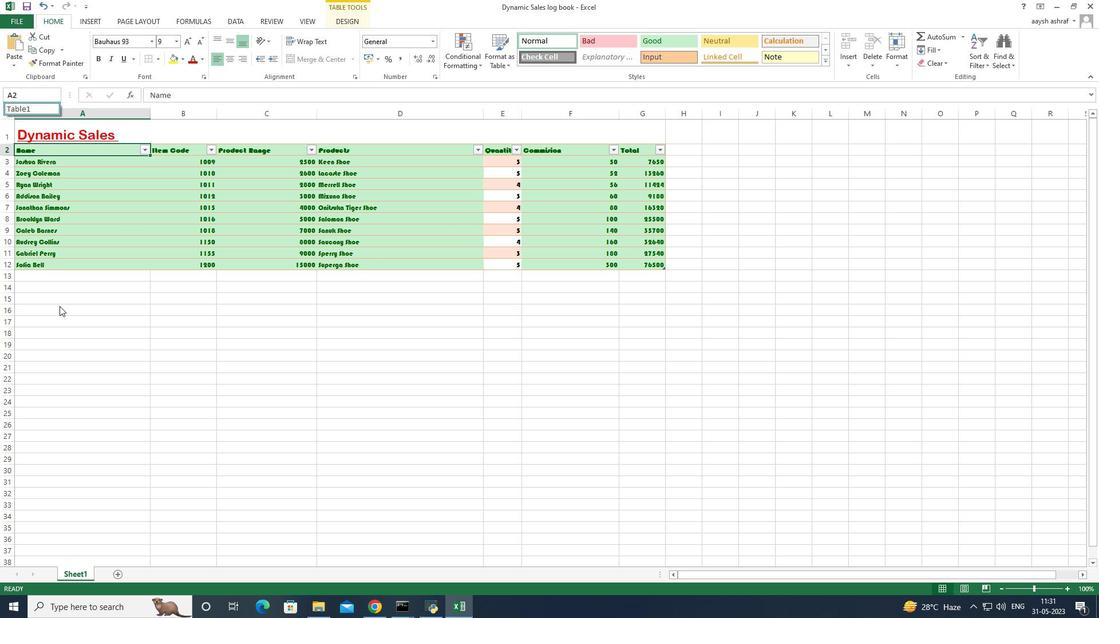 
Action: Mouse moved to (49, 96)
Screenshot: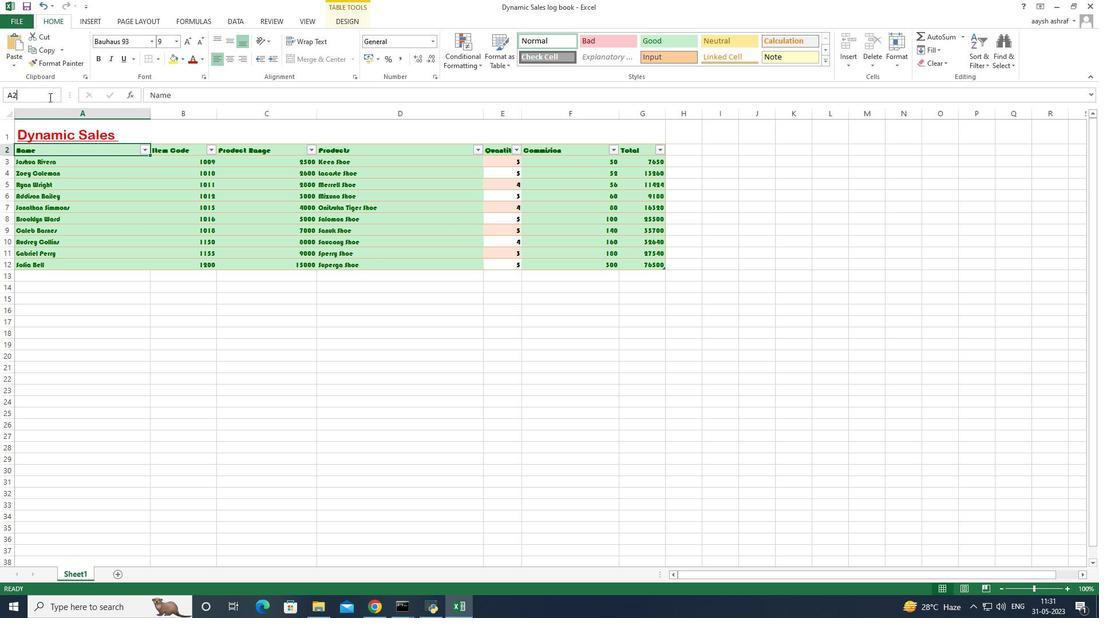 
Action: Mouse pressed right at (49, 96)
Screenshot: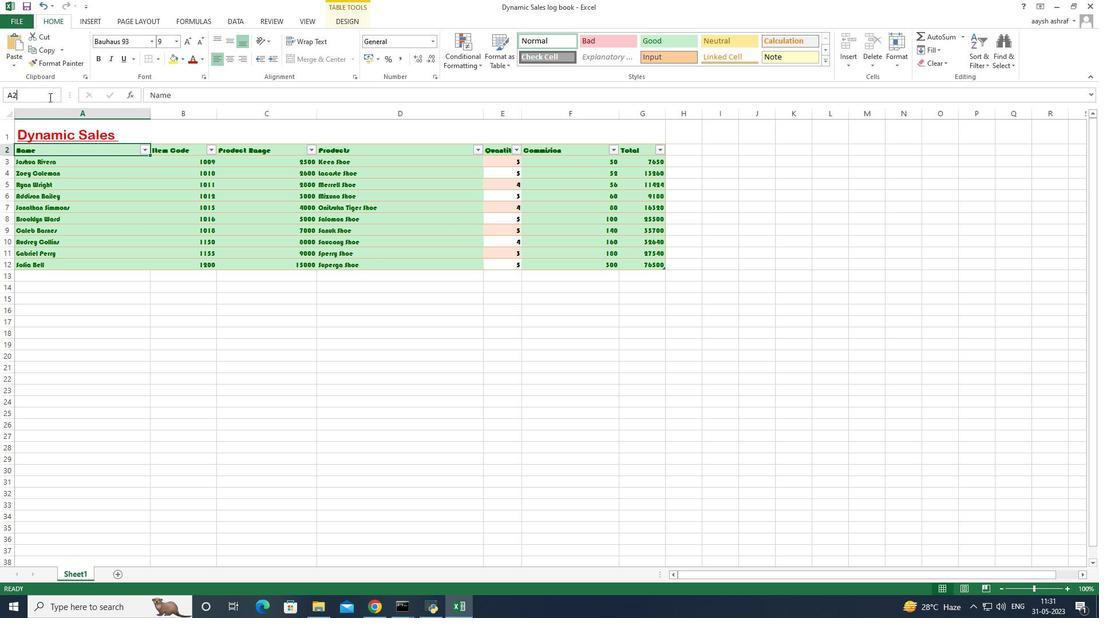 
Action: Mouse moved to (49, 95)
Screenshot: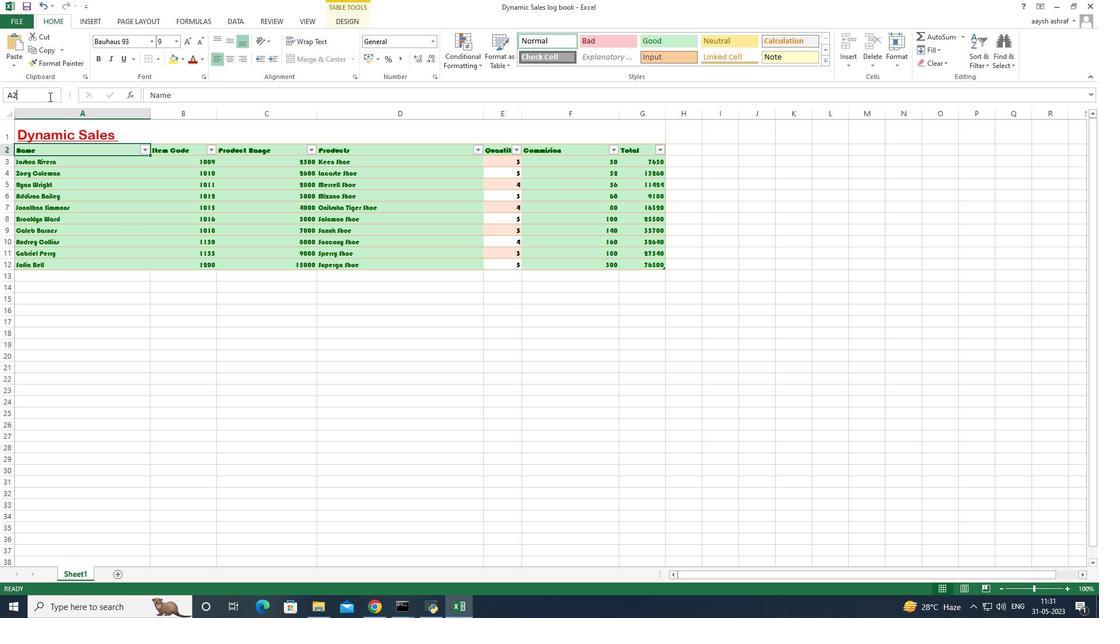 
Action: Mouse pressed right at (49, 95)
Screenshot: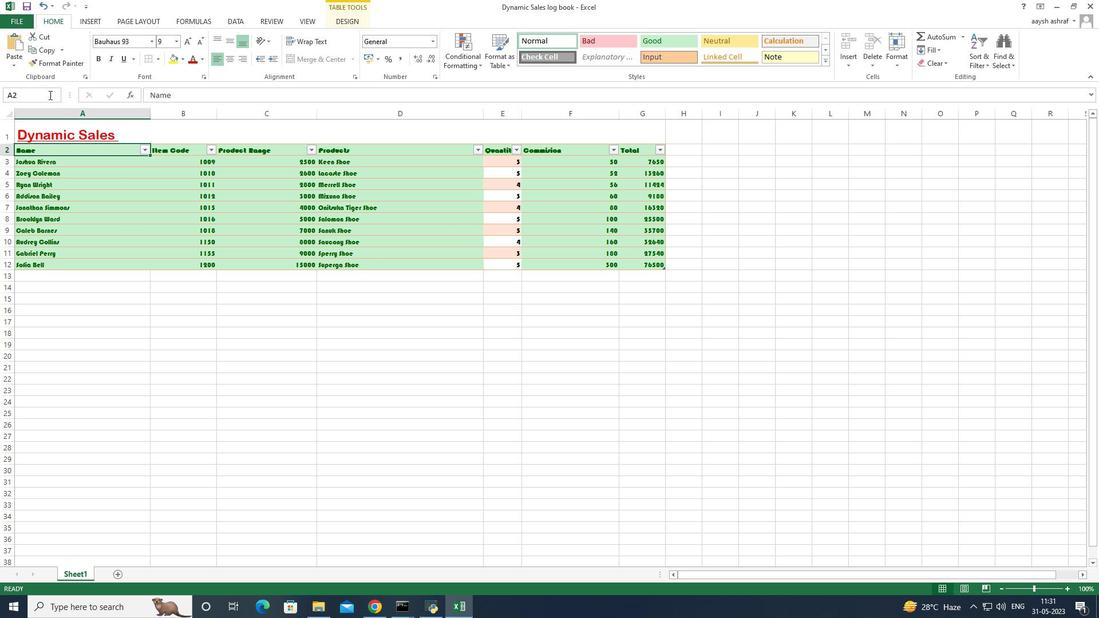 
Action: Mouse moved to (50, 225)
Screenshot: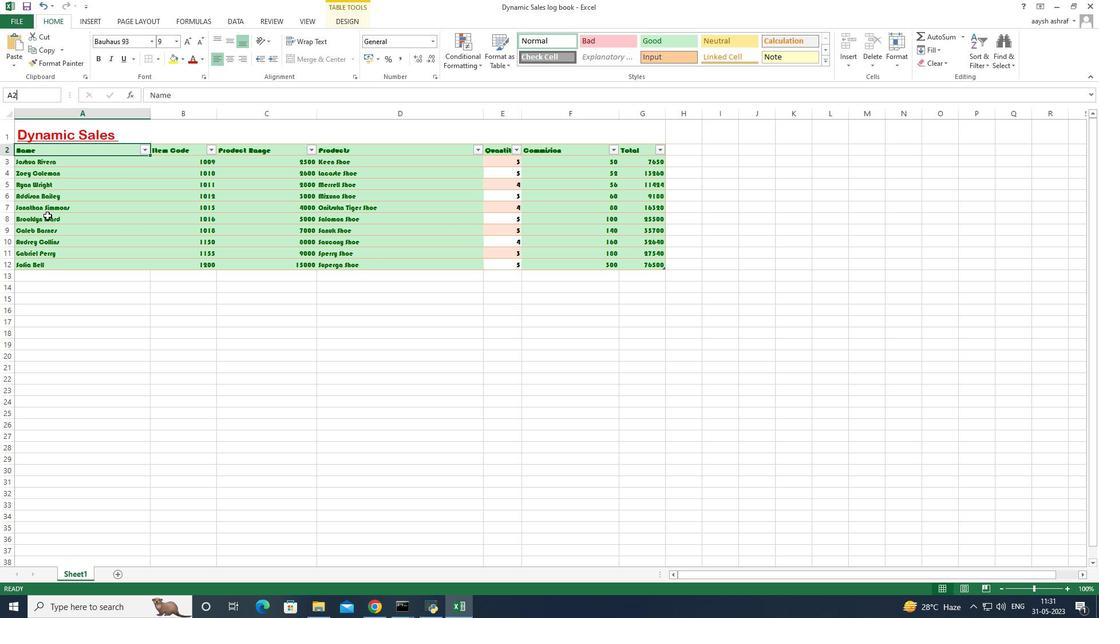 
Action: Mouse pressed left at (50, 225)
Screenshot: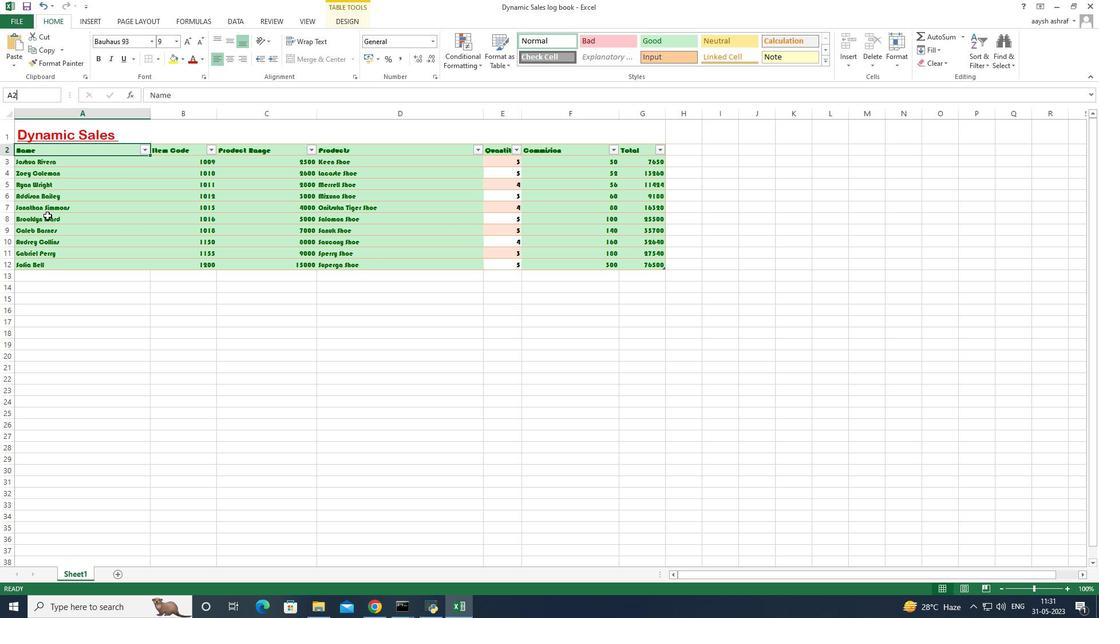 
Action: Mouse moved to (50, 150)
Screenshot: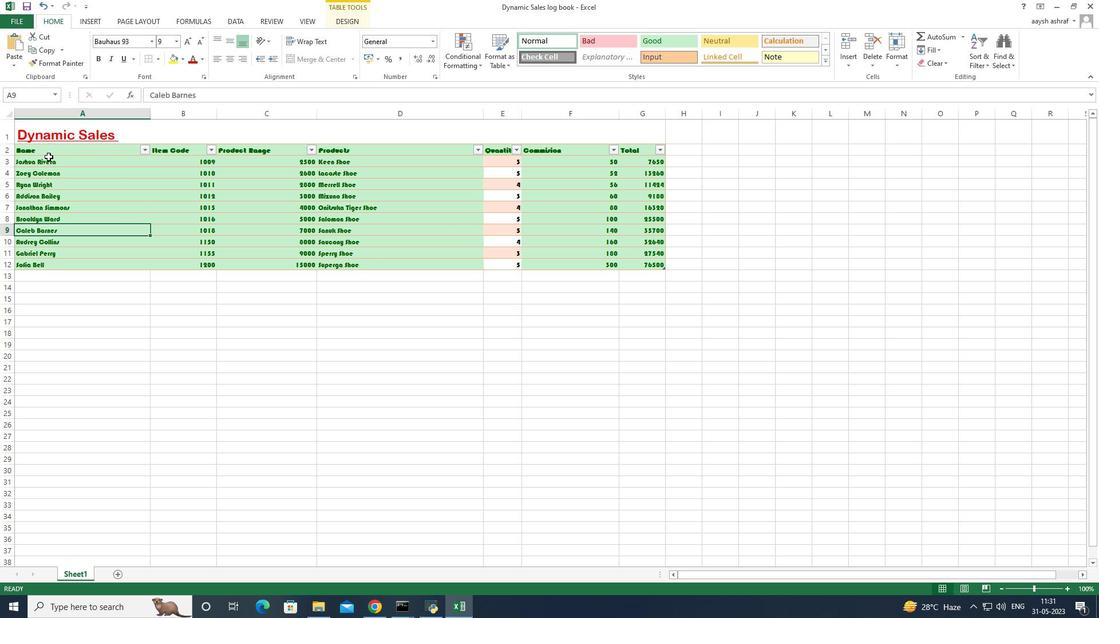 
Action: Mouse pressed left at (50, 150)
Screenshot: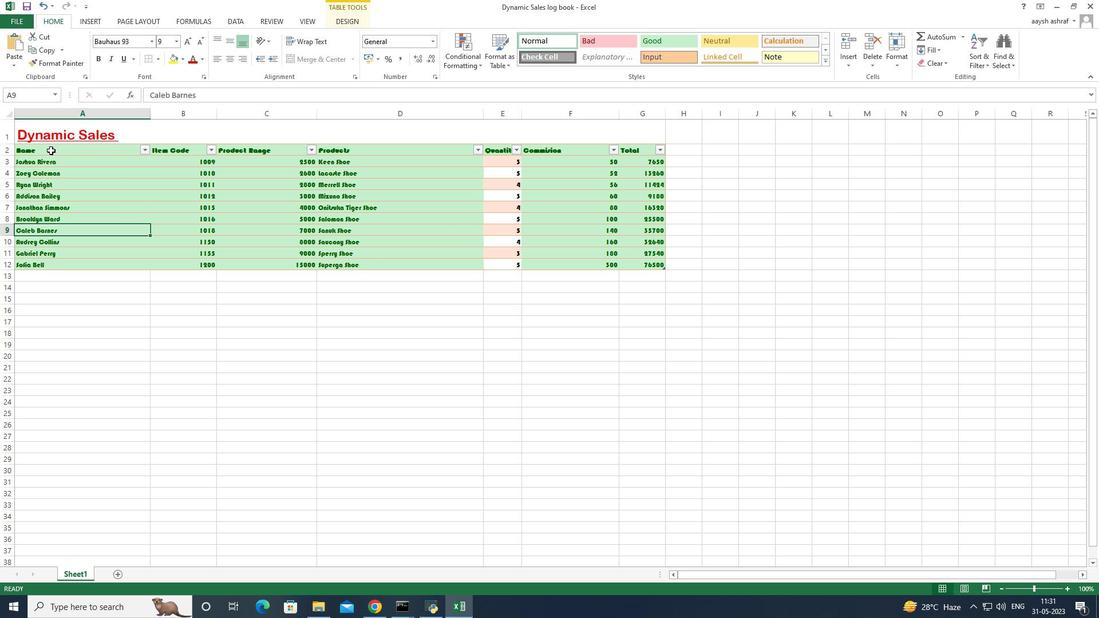 
Action: Mouse moved to (61, 132)
Screenshot: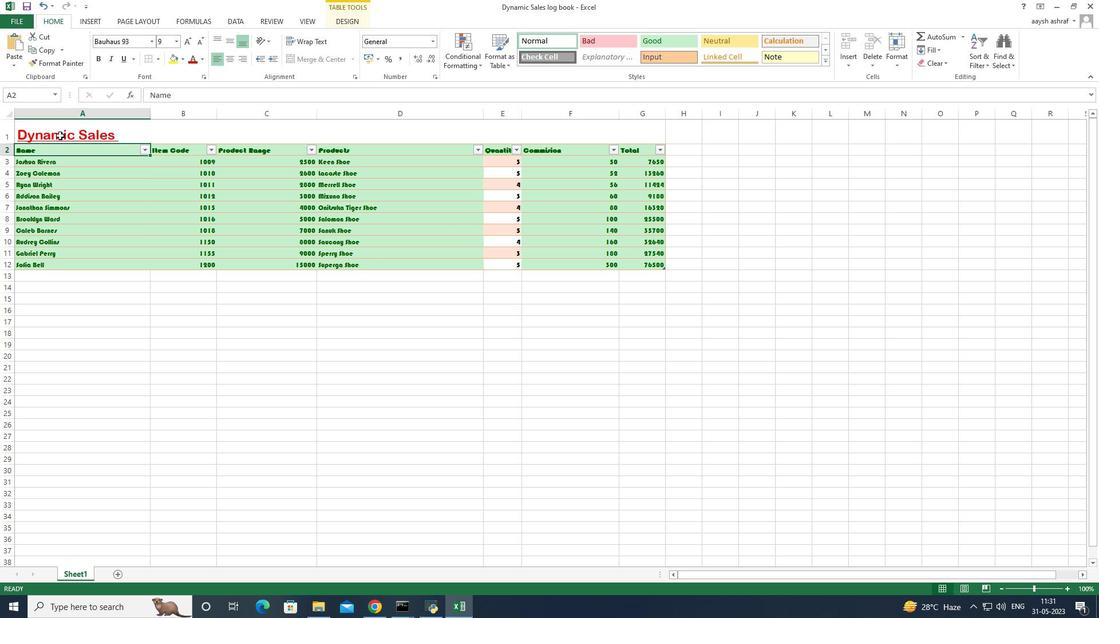 
Action: Mouse pressed left at (61, 132)
Screenshot: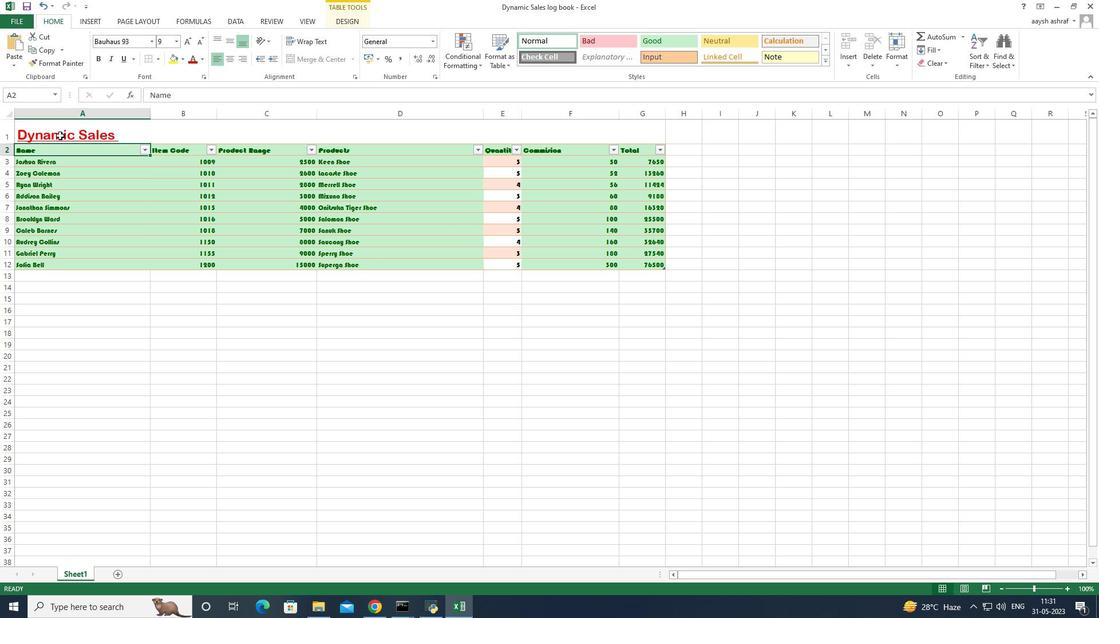 
Action: Mouse moved to (61, 131)
Screenshot: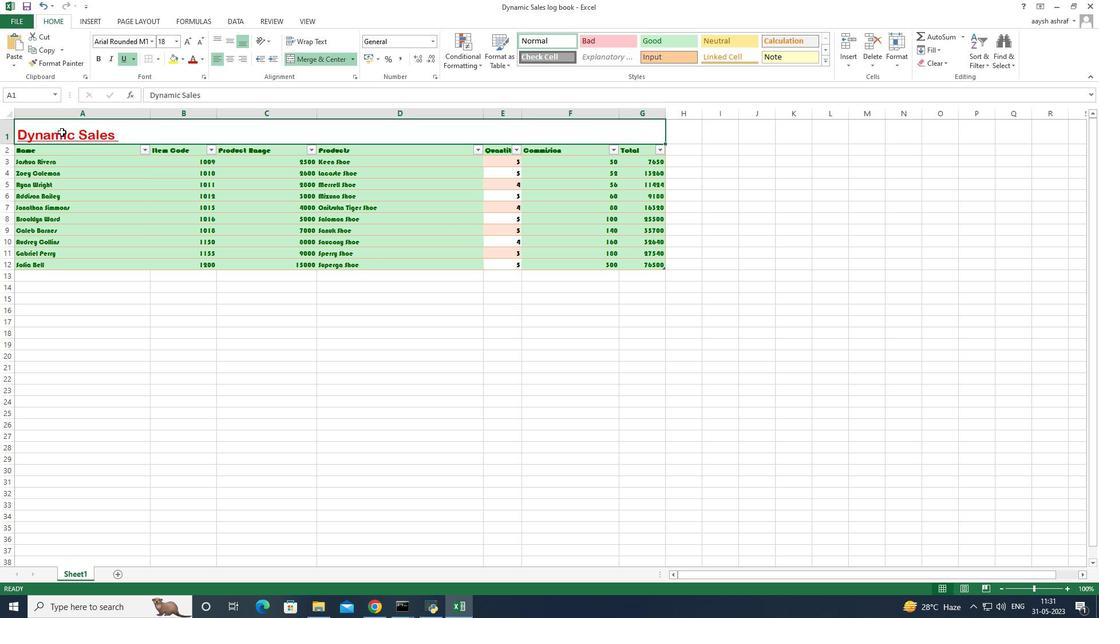 
Action: Mouse pressed right at (61, 131)
Screenshot: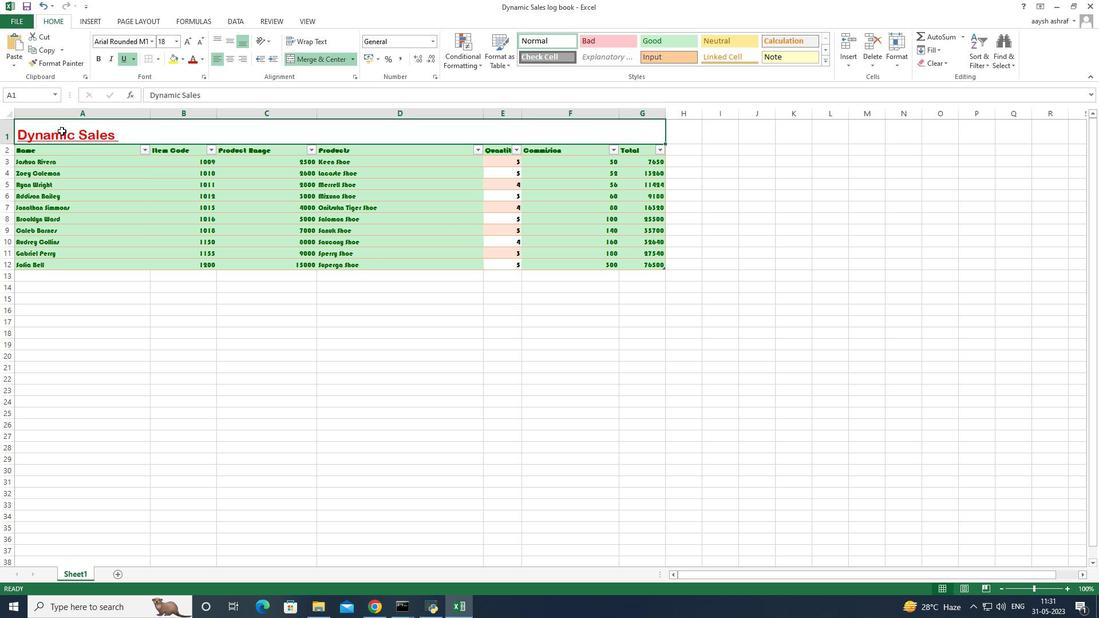 
Action: Mouse moved to (84, 417)
Screenshot: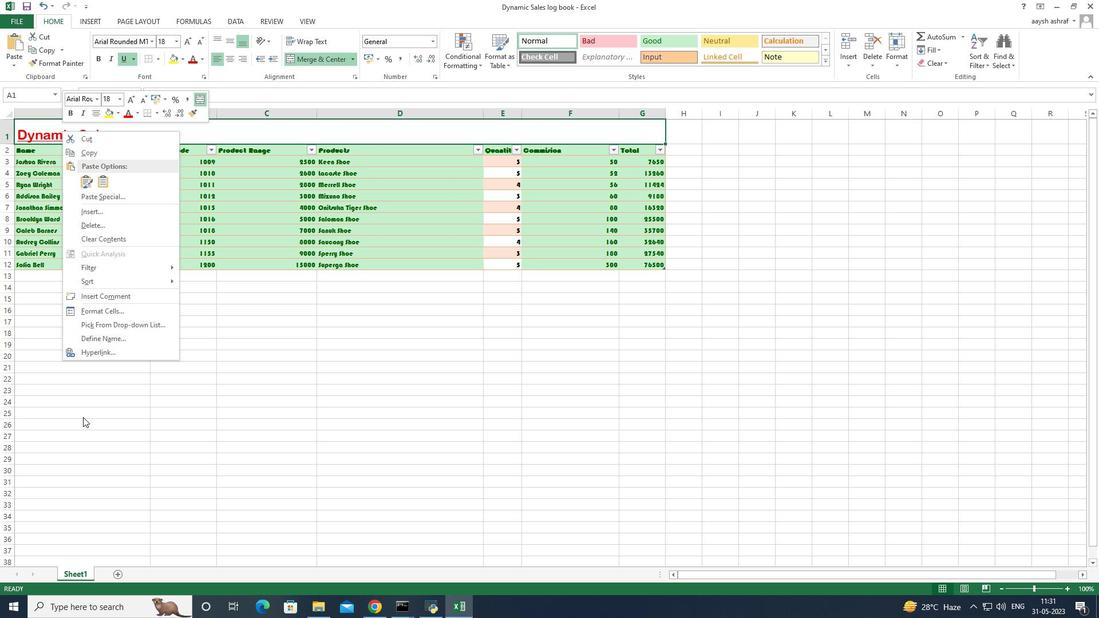 
Action: Mouse pressed left at (84, 417)
Screenshot: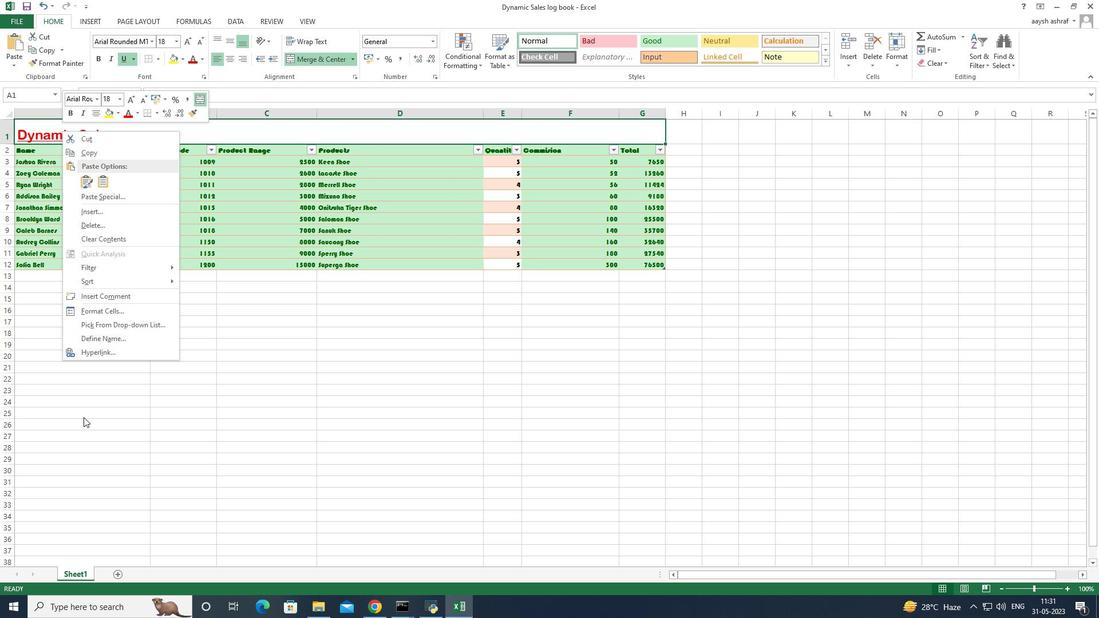 
Action: Mouse moved to (8, 115)
Screenshot: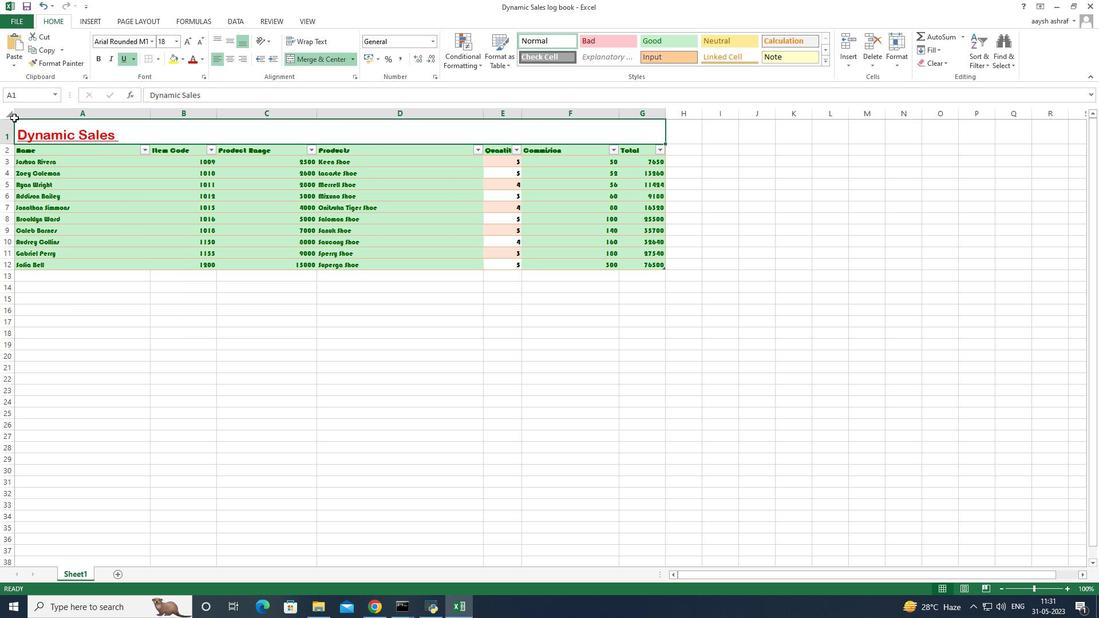 
Action: Mouse pressed left at (8, 115)
Screenshot: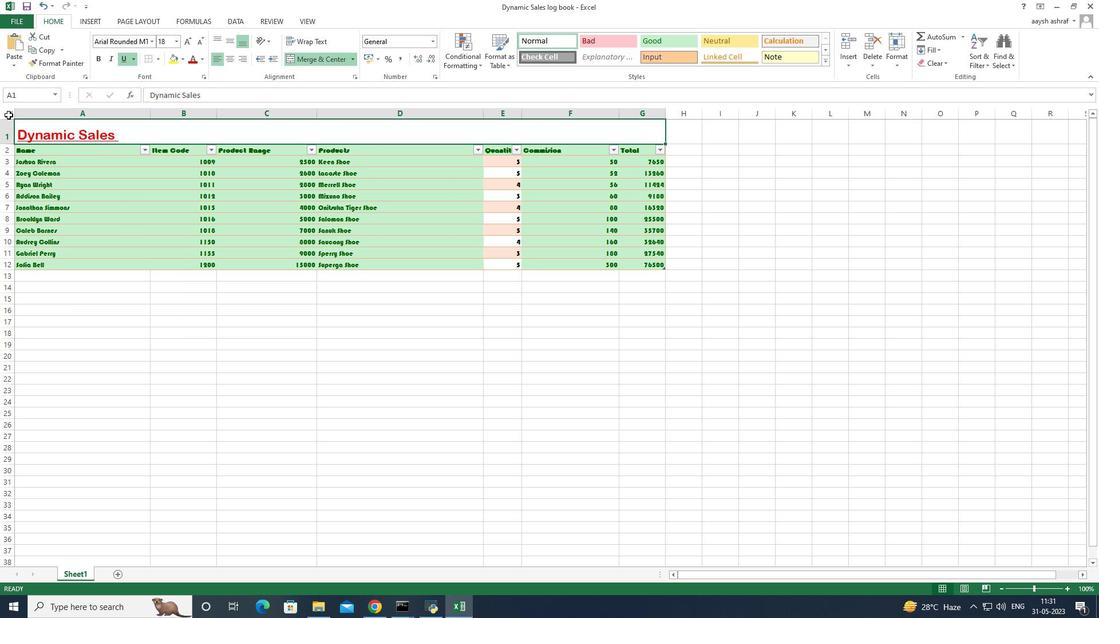 
Action: Mouse pressed left at (8, 115)
Screenshot: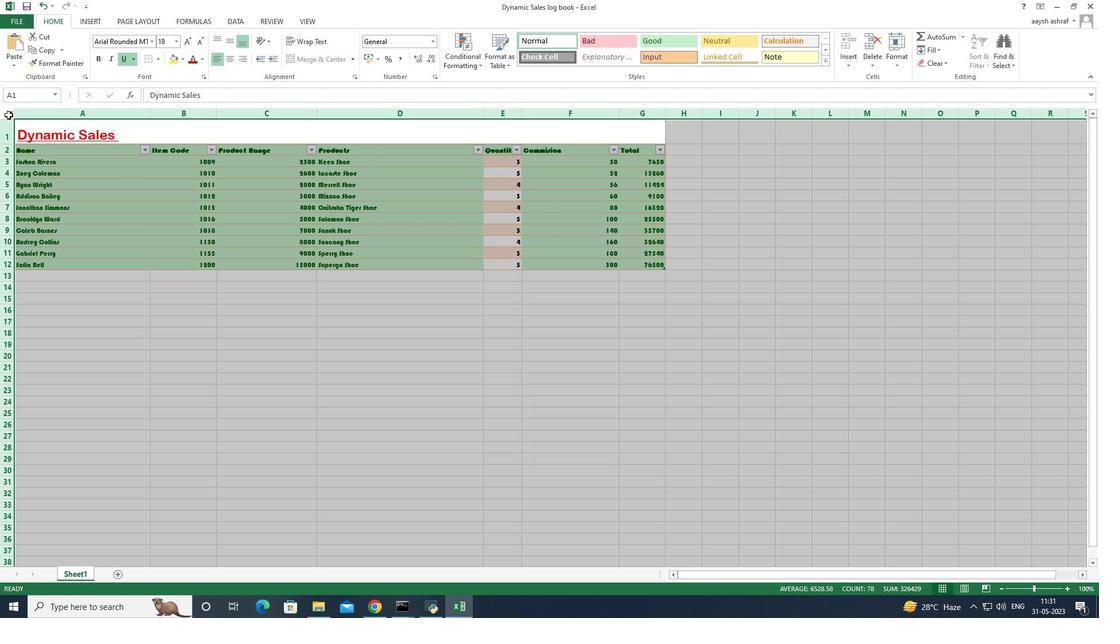 
Action: Mouse moved to (10, 112)
Screenshot: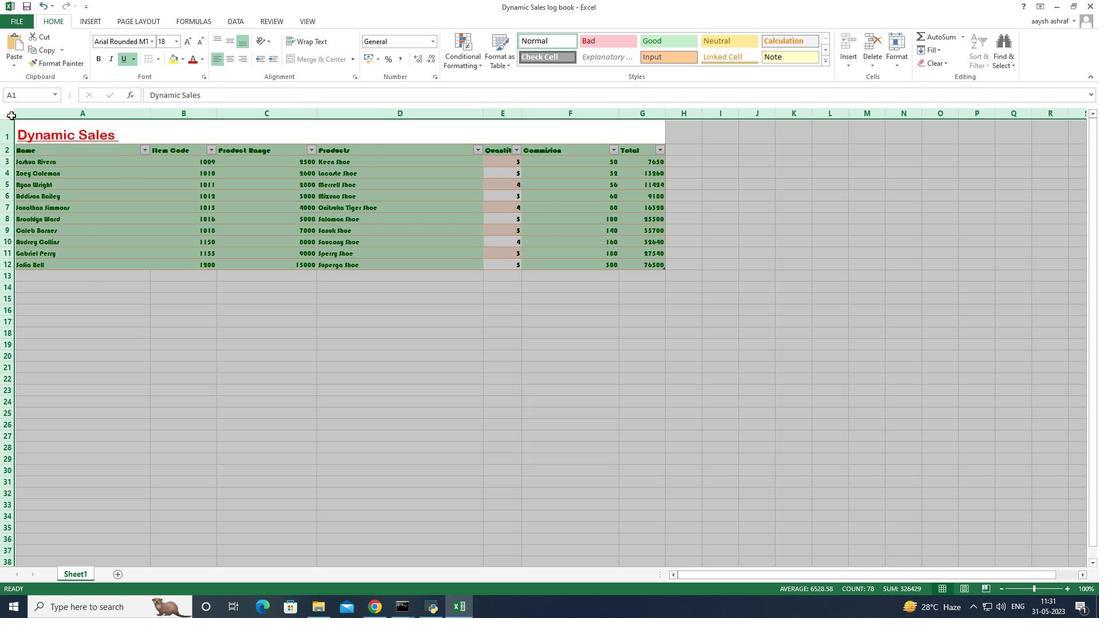 
Action: Mouse pressed left at (10, 112)
Screenshot: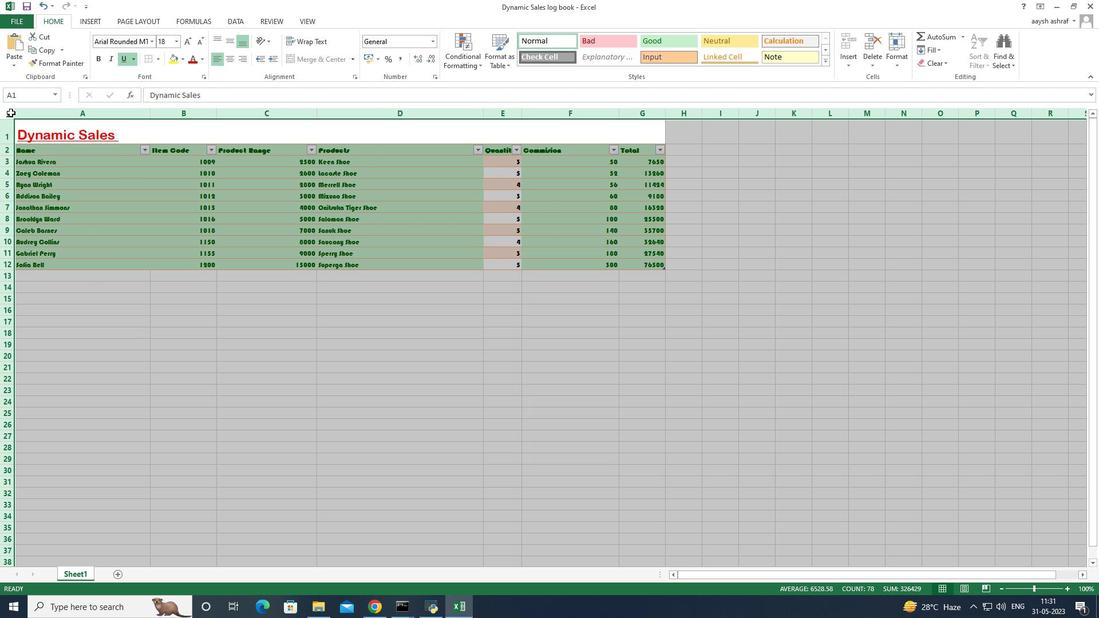 
Action: Mouse pressed left at (10, 112)
Screenshot: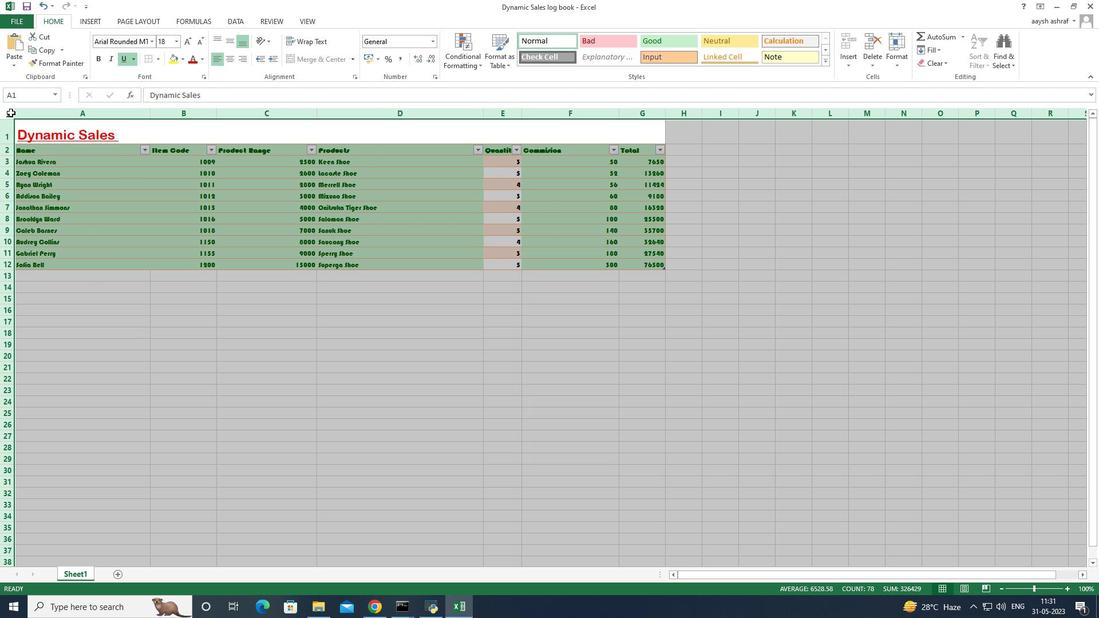 
Action: Mouse pressed left at (10, 112)
Screenshot: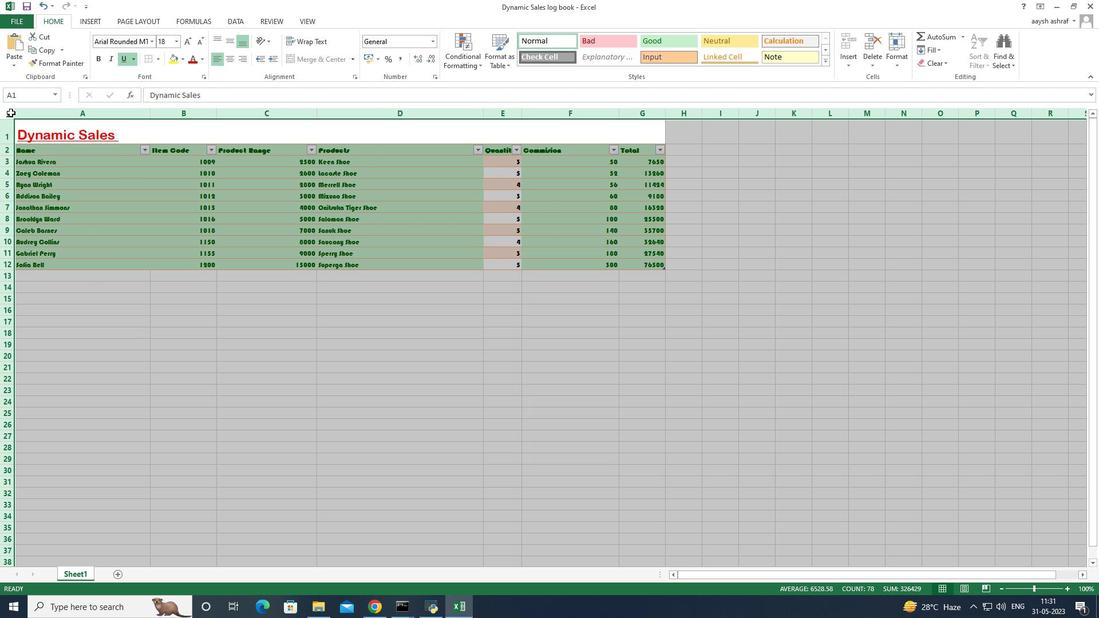 
Action: Mouse moved to (52, 92)
Screenshot: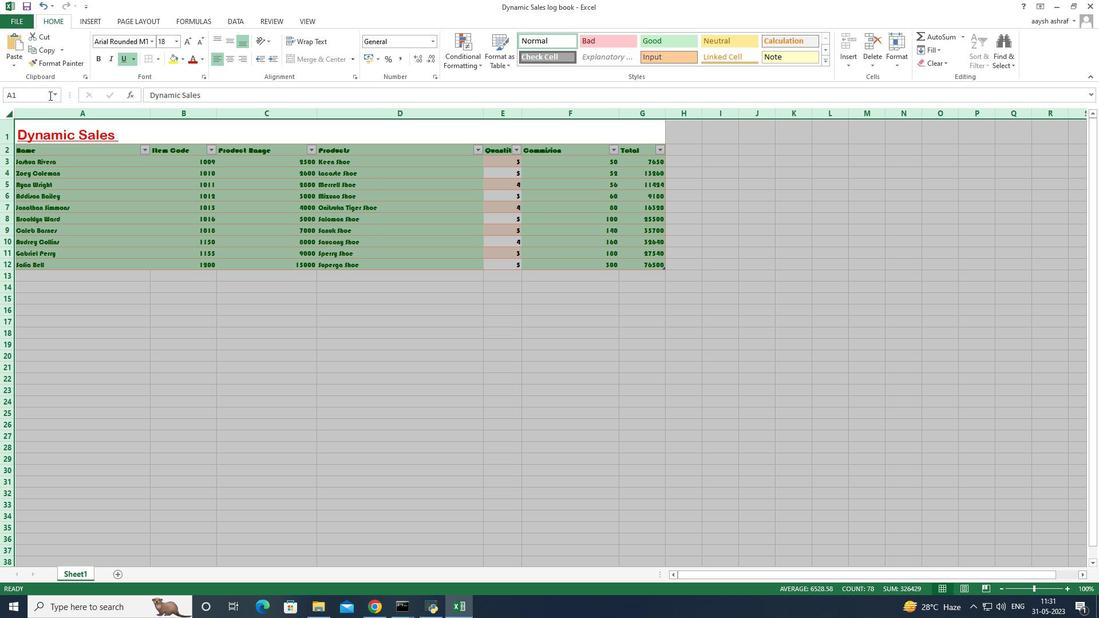 
Action: Mouse pressed left at (52, 92)
Screenshot: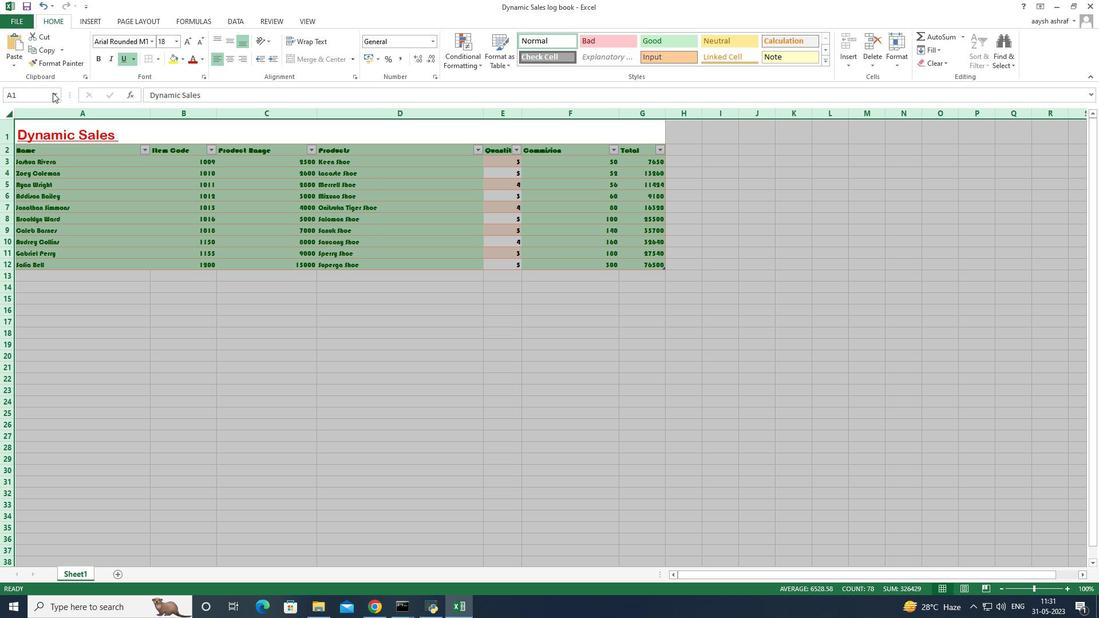 
Action: Mouse moved to (58, 247)
Screenshot: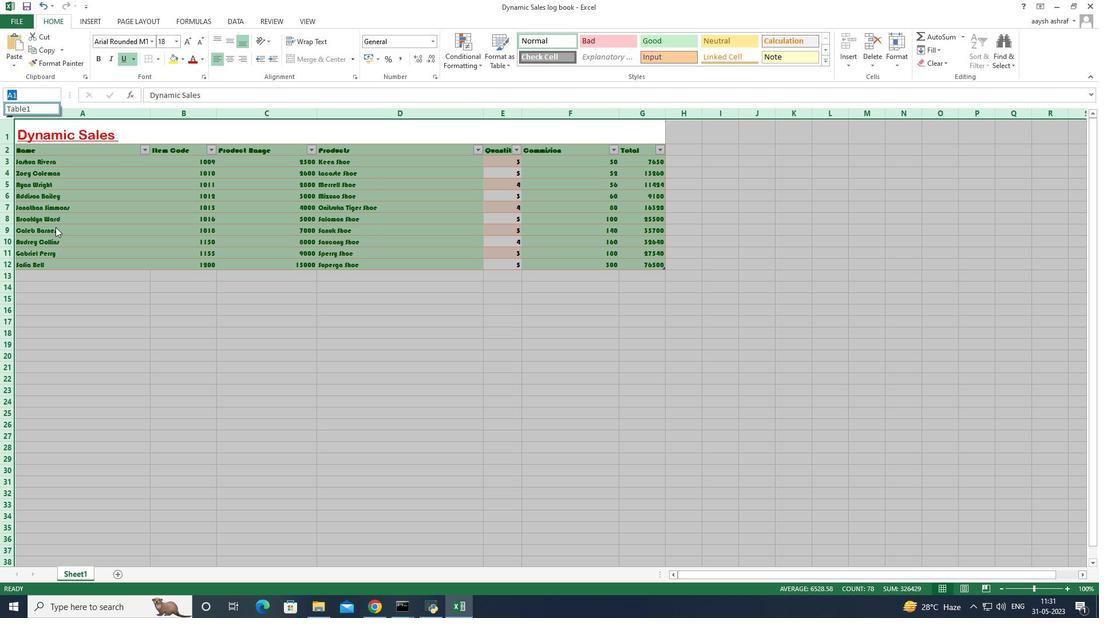
Action: Mouse pressed left at (58, 247)
Screenshot: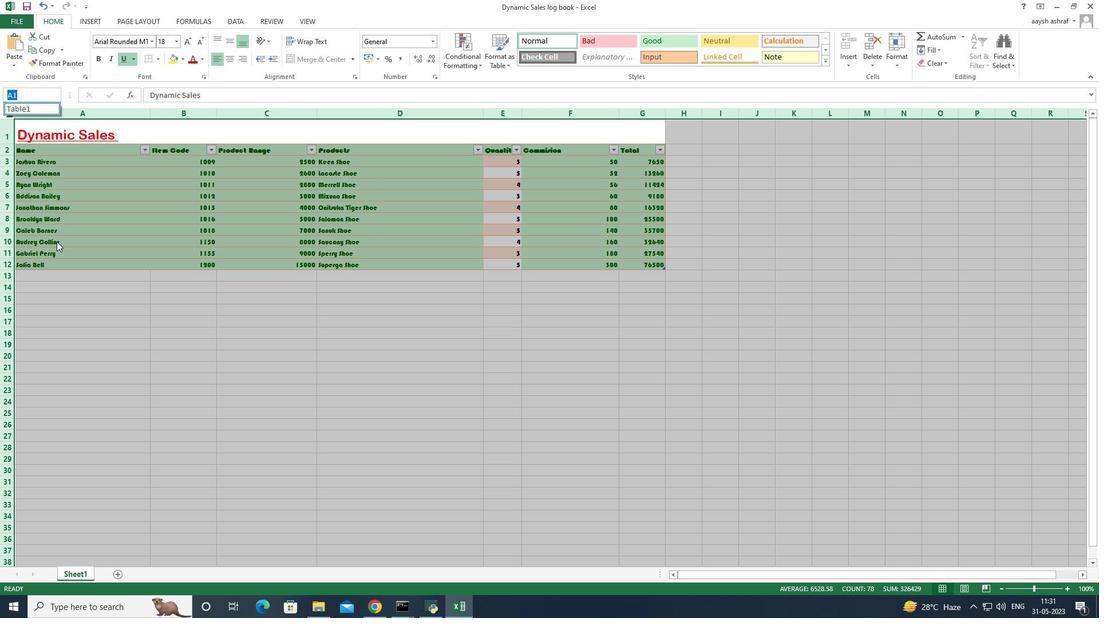 
Action: Mouse moved to (516, 305)
Screenshot: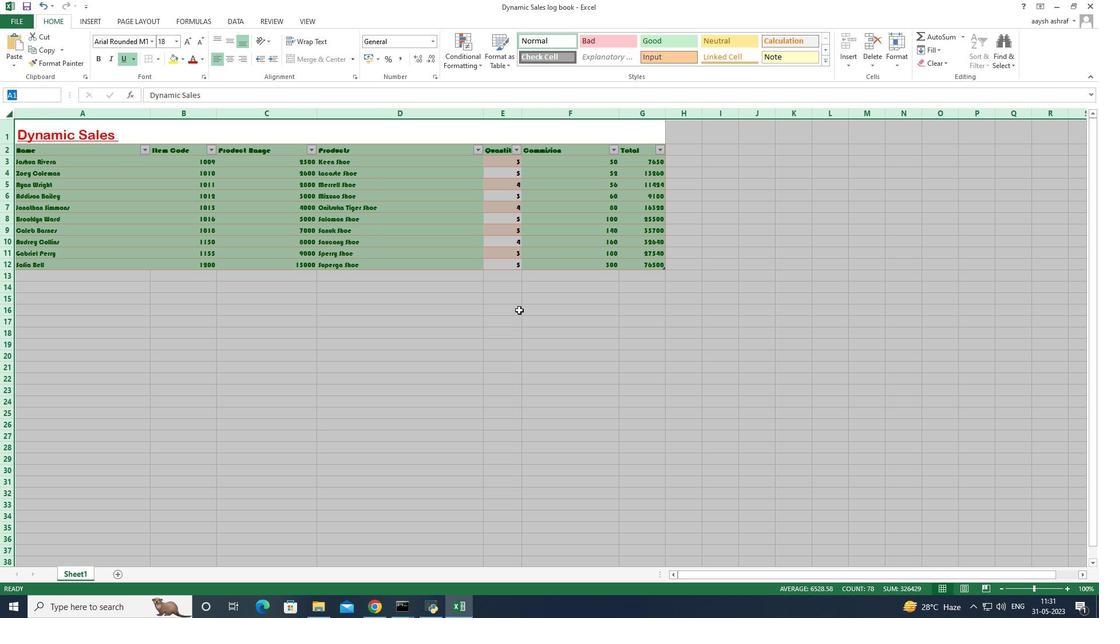 
Action: Mouse pressed left at (516, 305)
Screenshot: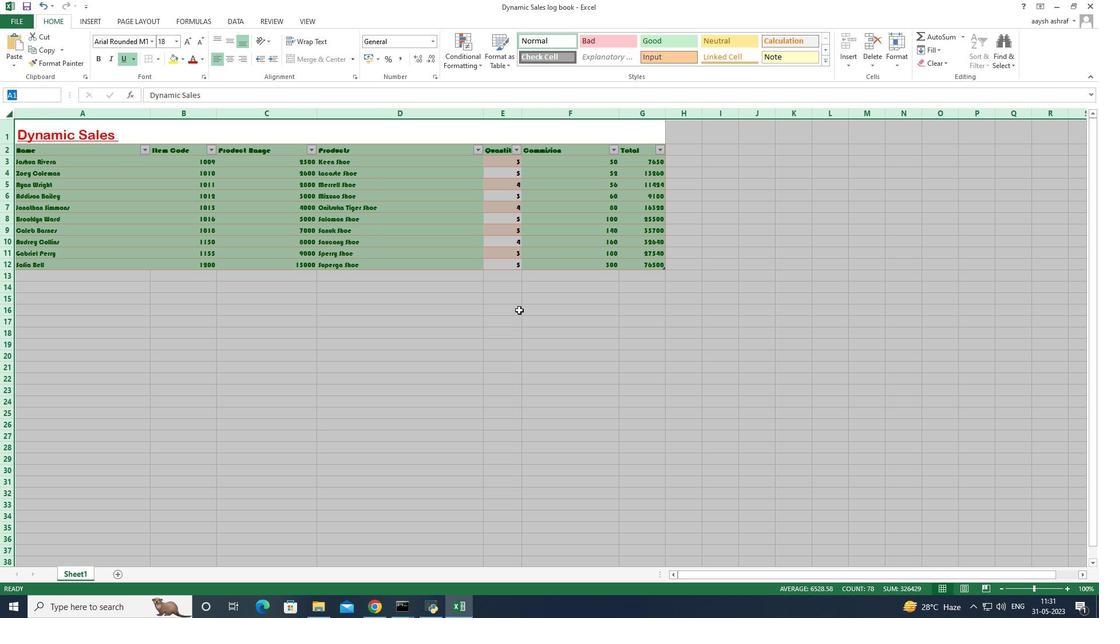 
Action: Mouse moved to (135, 112)
Screenshot: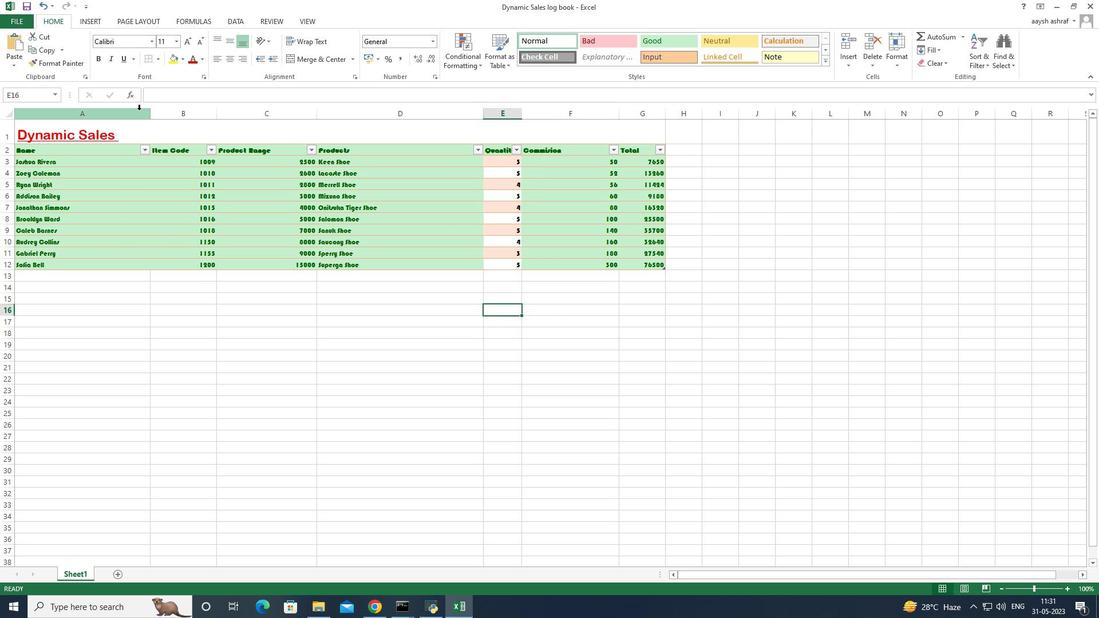 
Action: Mouse pressed left at (135, 112)
Screenshot: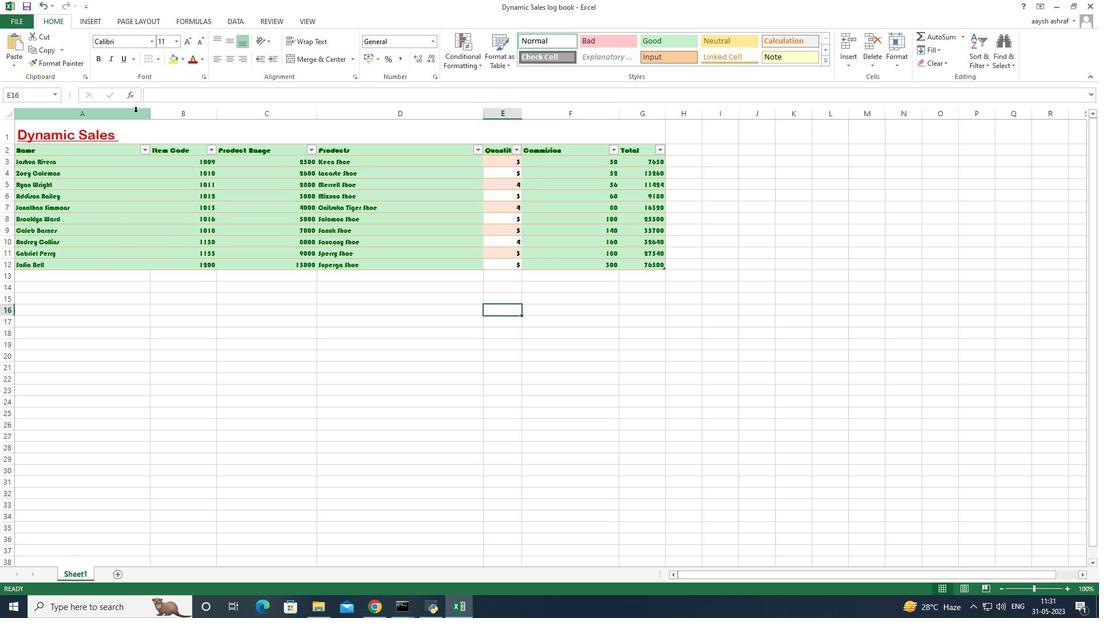 
Action: Mouse pressed right at (135, 112)
Screenshot: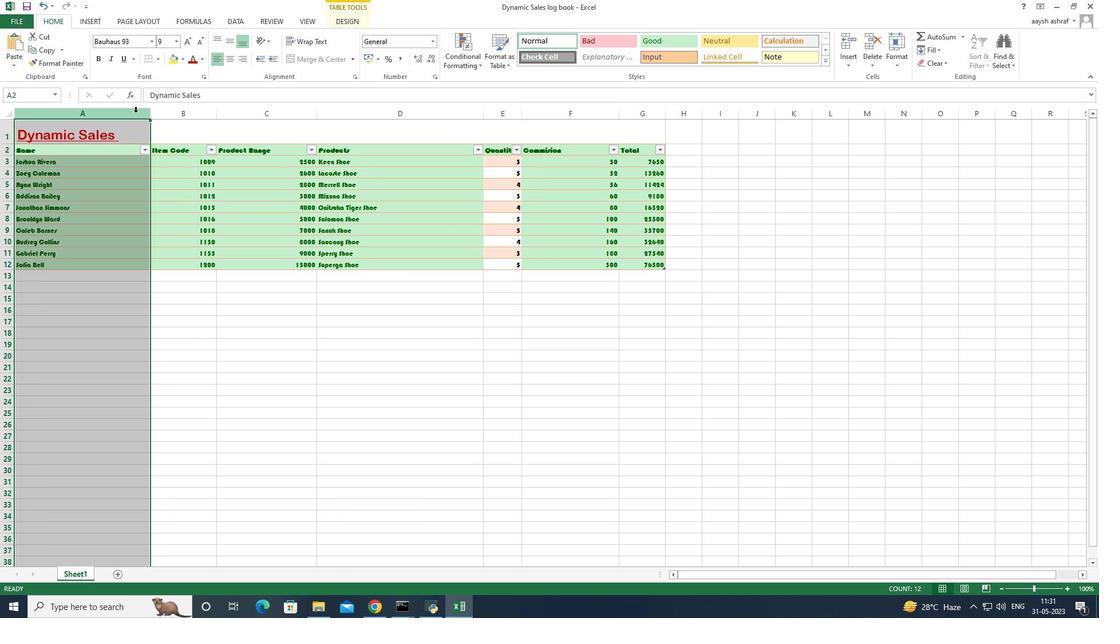 
Action: Mouse moved to (186, 248)
Screenshot: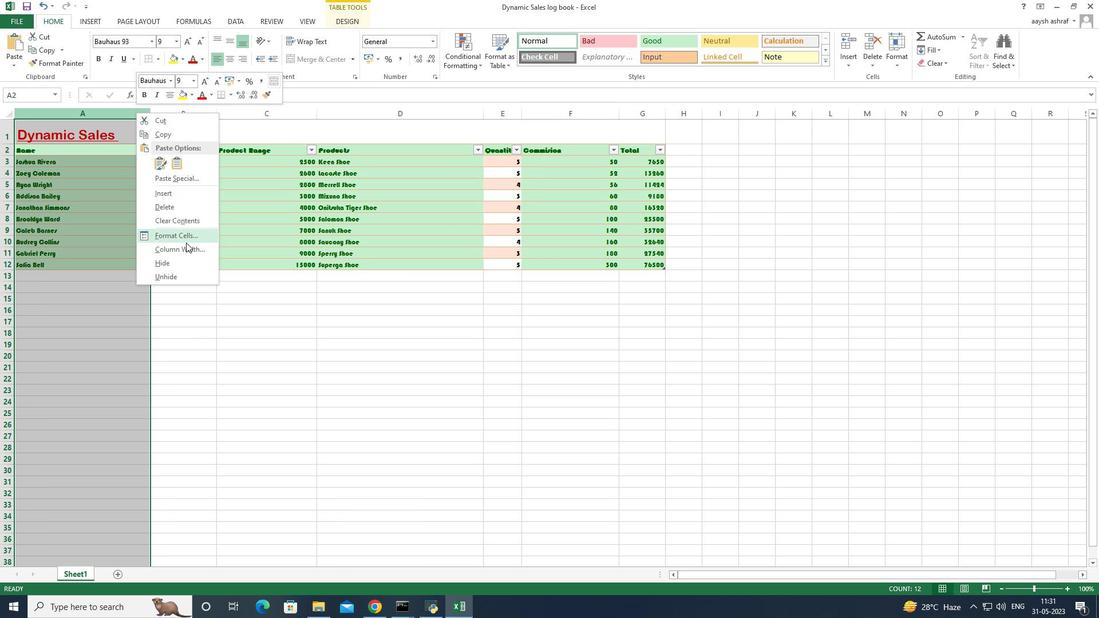 
Action: Mouse pressed left at (186, 248)
Screenshot: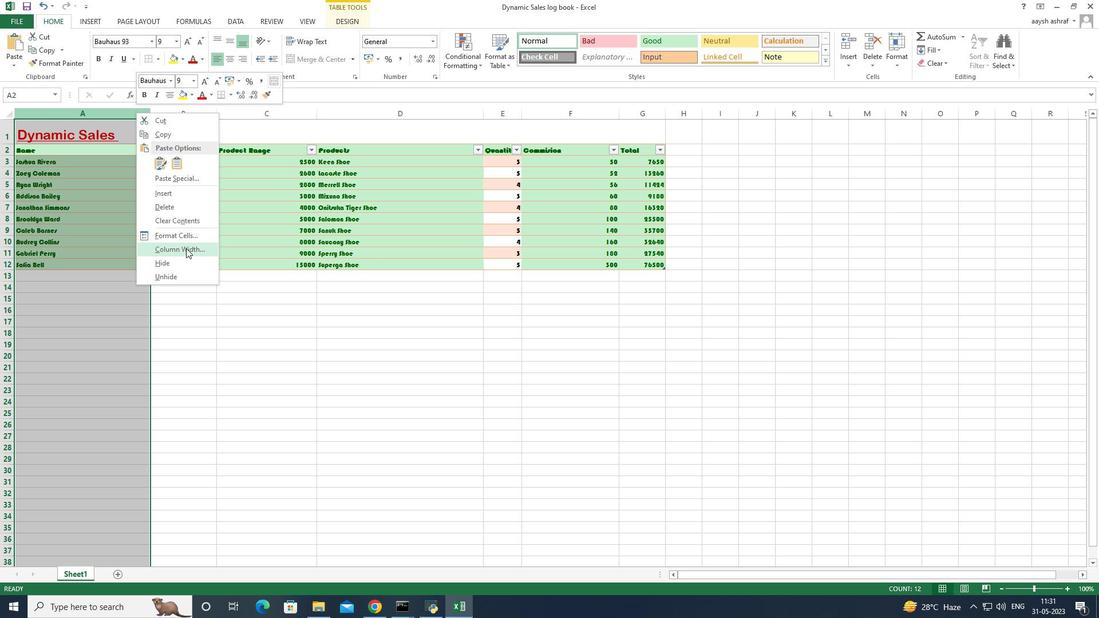
Action: Mouse moved to (186, 248)
Screenshot: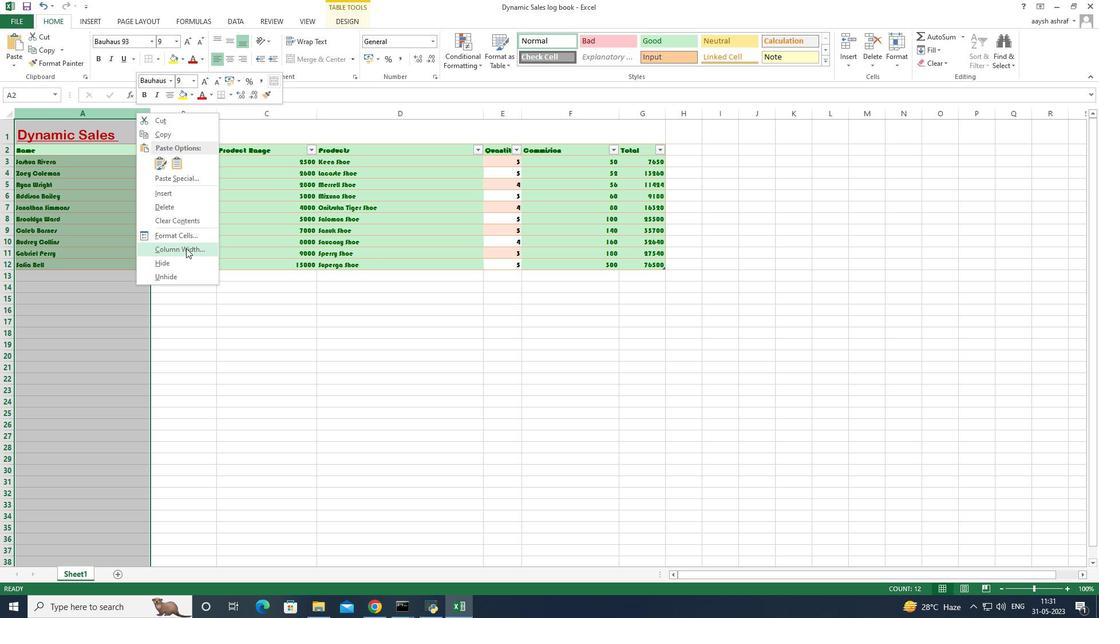 
Action: Key pressed <Key.backspace><Key.backspace><Key.shift>Autofit<Key.enter>
Screenshot: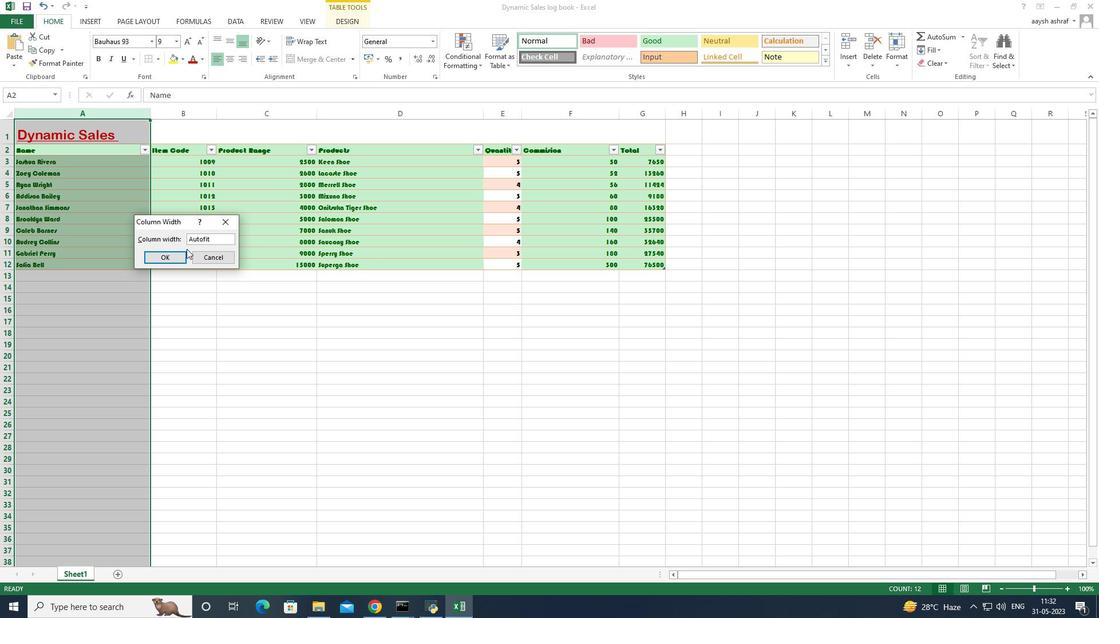 
Action: Mouse moved to (547, 323)
Screenshot: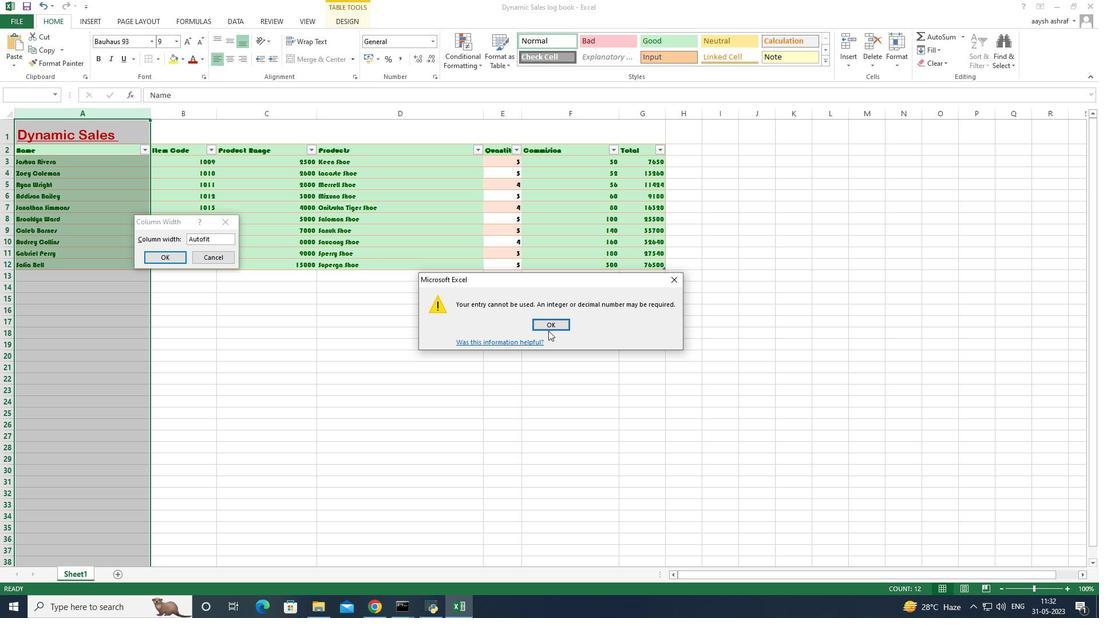 
Action: Mouse pressed left at (547, 323)
Screenshot: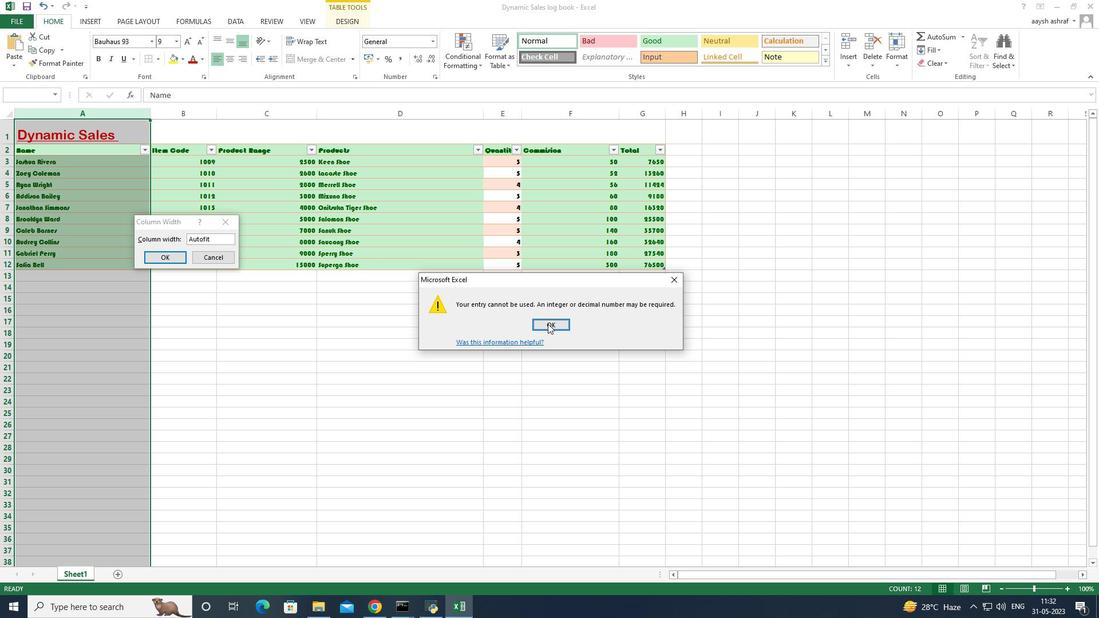 
Action: Mouse moved to (173, 259)
Screenshot: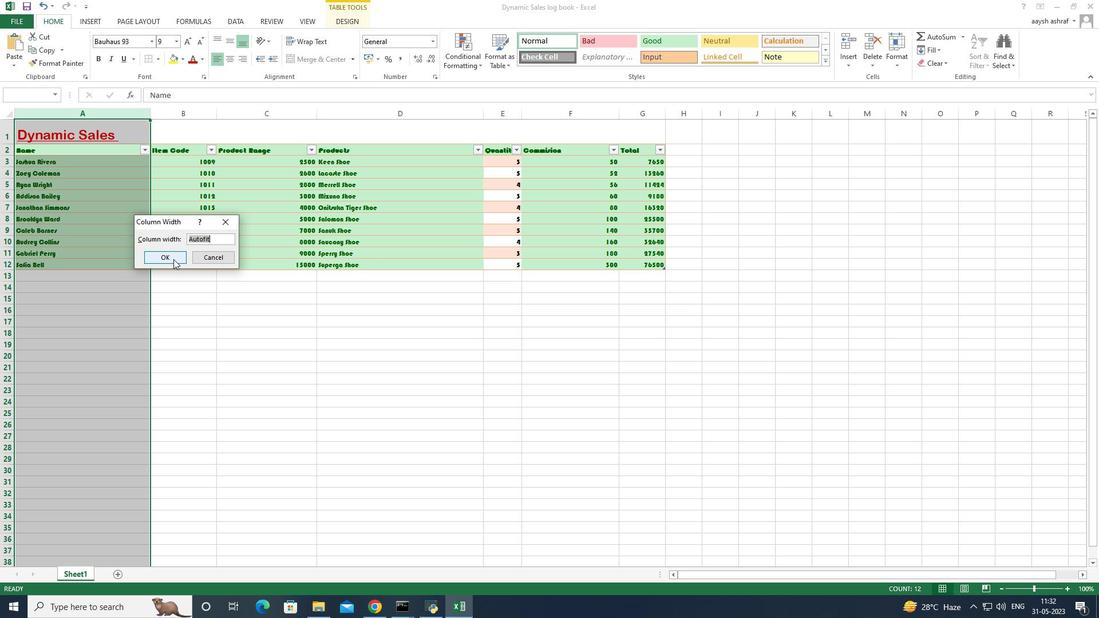 
Action: Mouse pressed left at (173, 259)
Screenshot: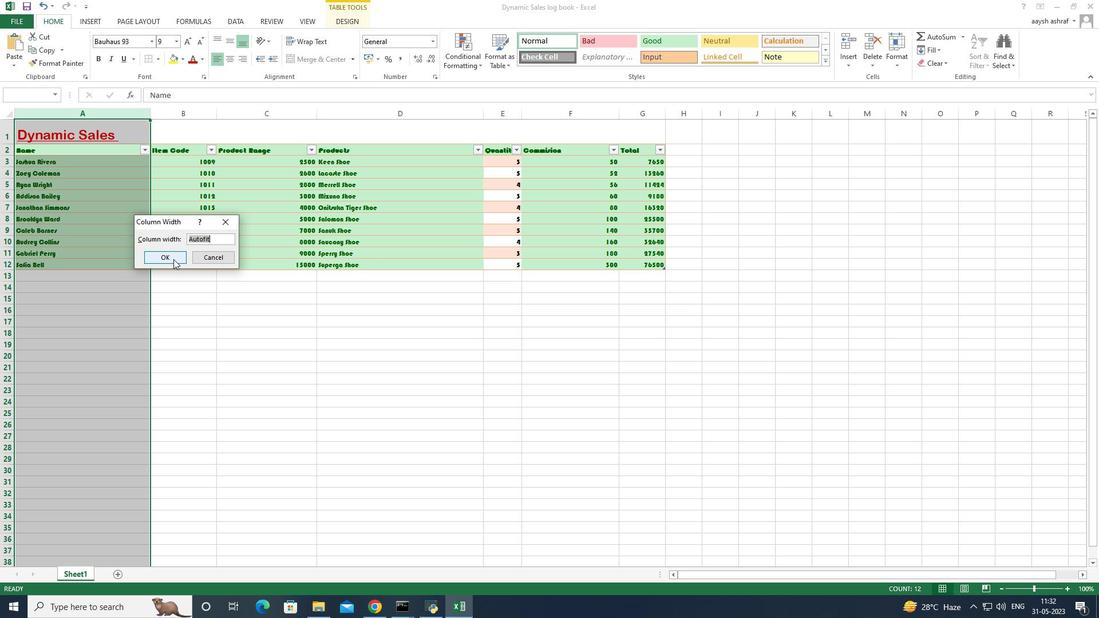 
Action: Mouse moved to (539, 325)
Screenshot: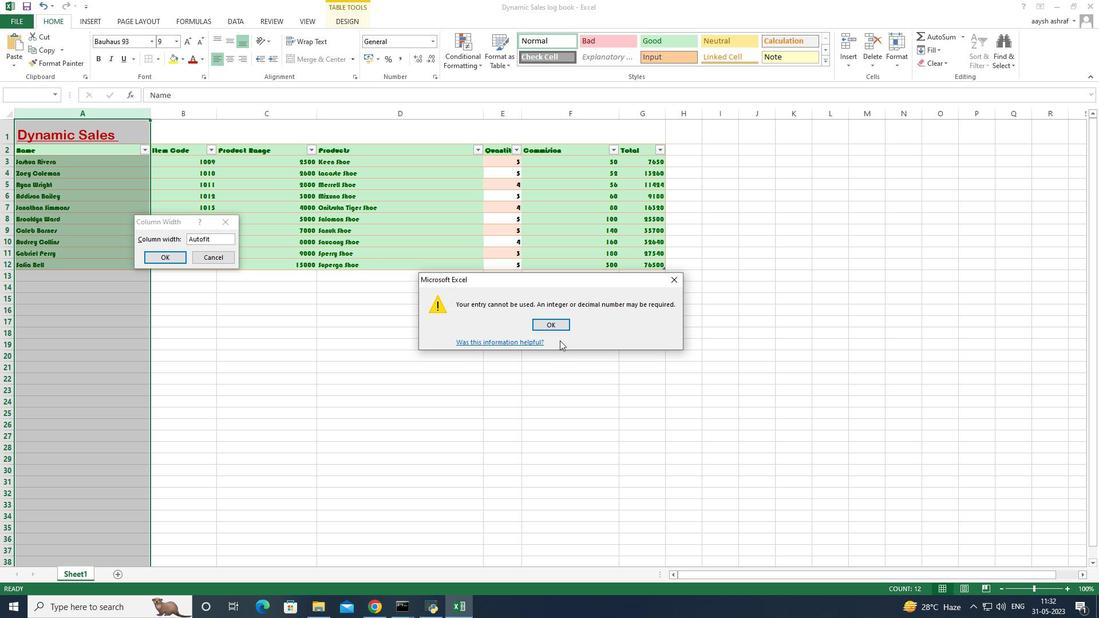 
Action: Mouse pressed left at (539, 325)
Screenshot: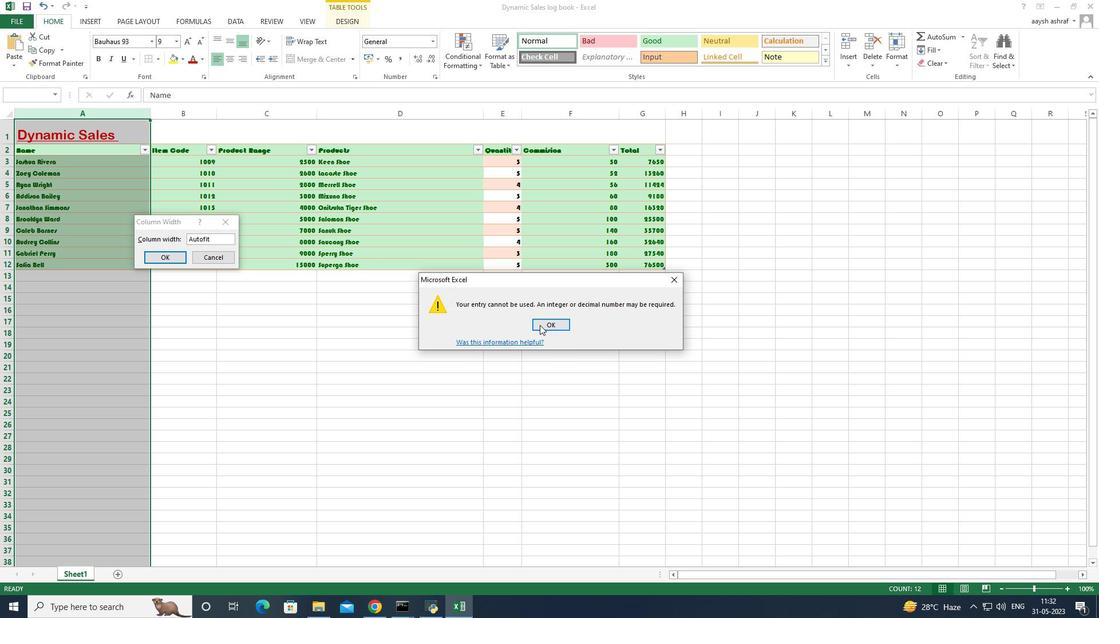 
Action: Mouse moved to (279, 261)
Screenshot: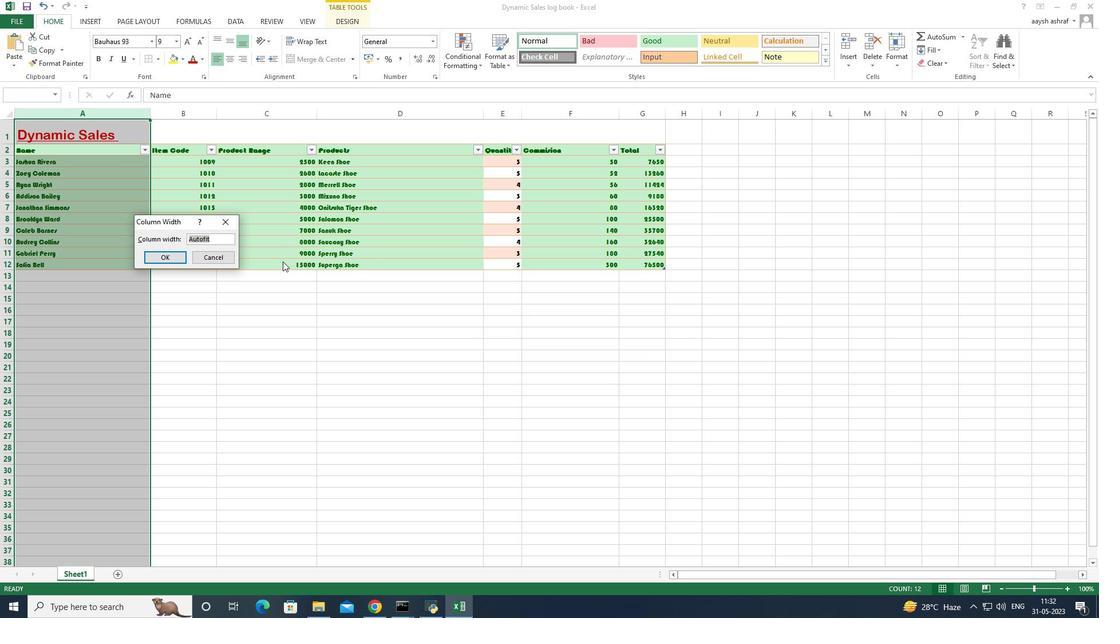 
Action: Key pressed <Key.backspace>
Screenshot: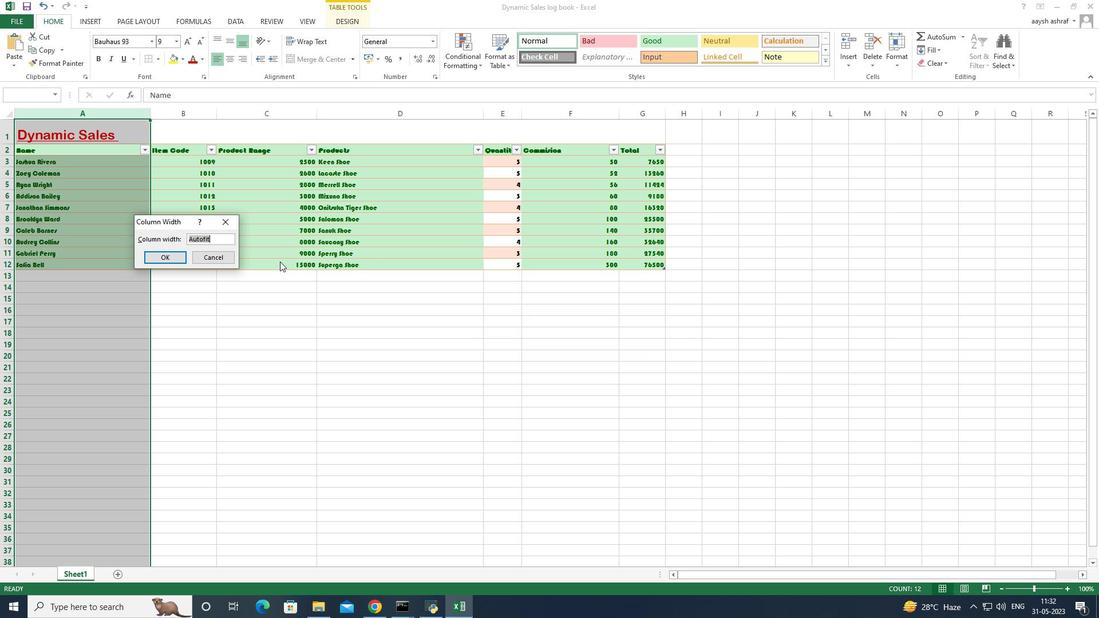 
Action: Mouse moved to (171, 226)
Screenshot: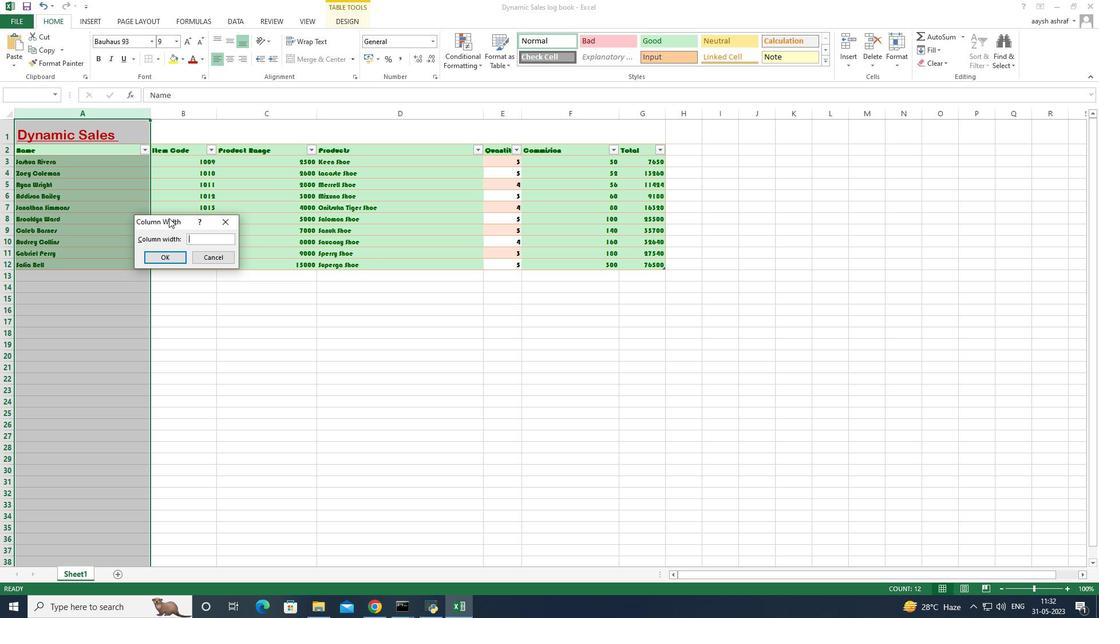 
Action: Mouse scrolled (171, 225) with delta (0, 0)
Screenshot: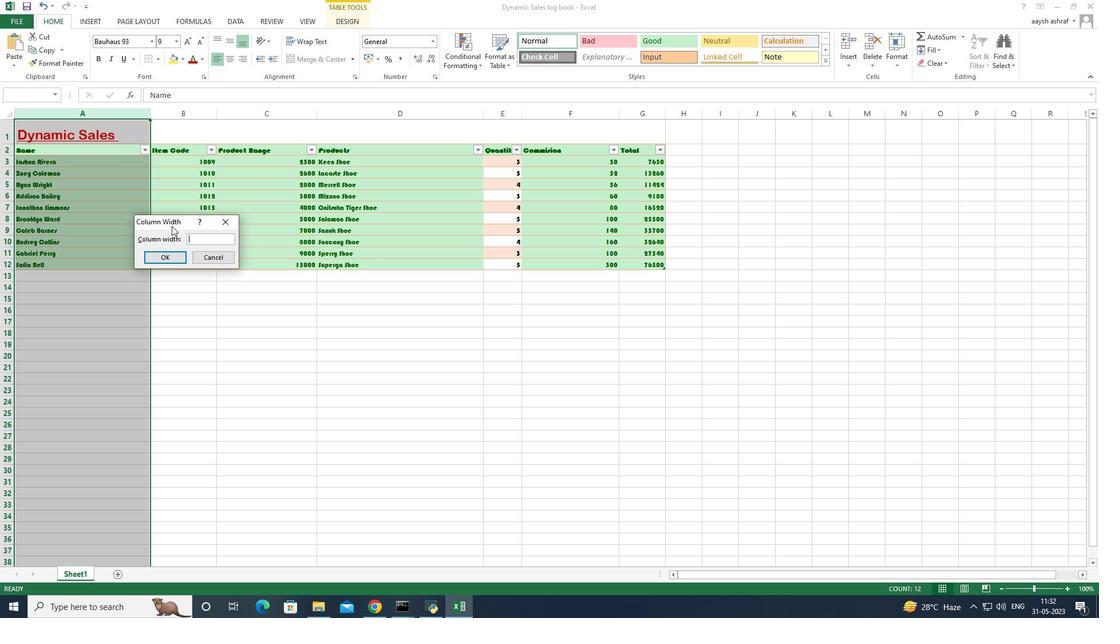 
Action: Mouse moved to (216, 257)
Screenshot: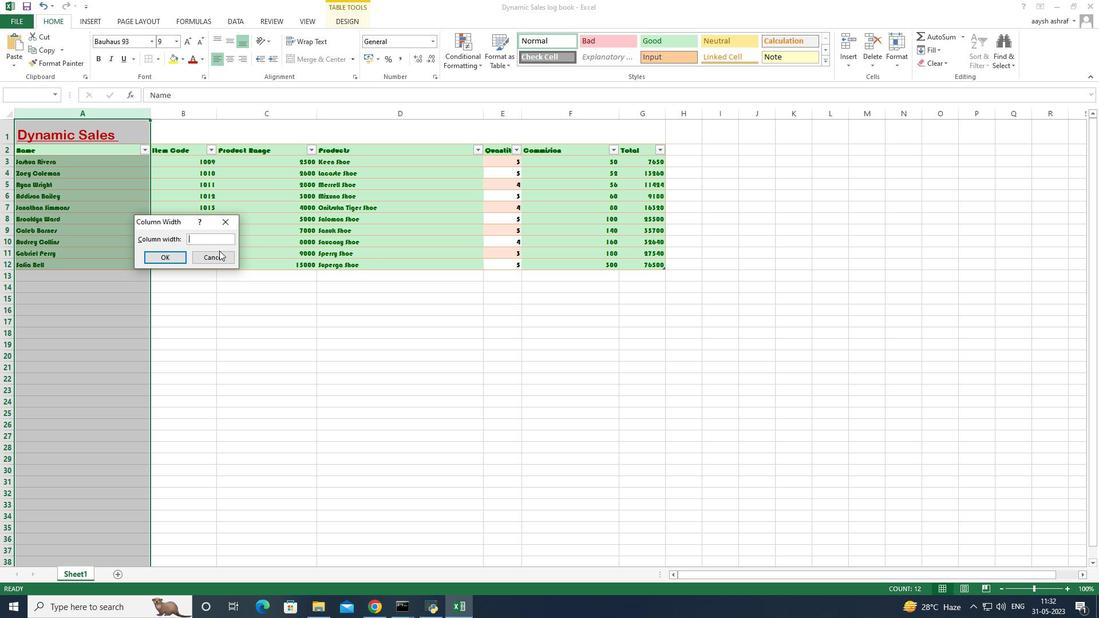
Action: Mouse pressed left at (216, 257)
Screenshot: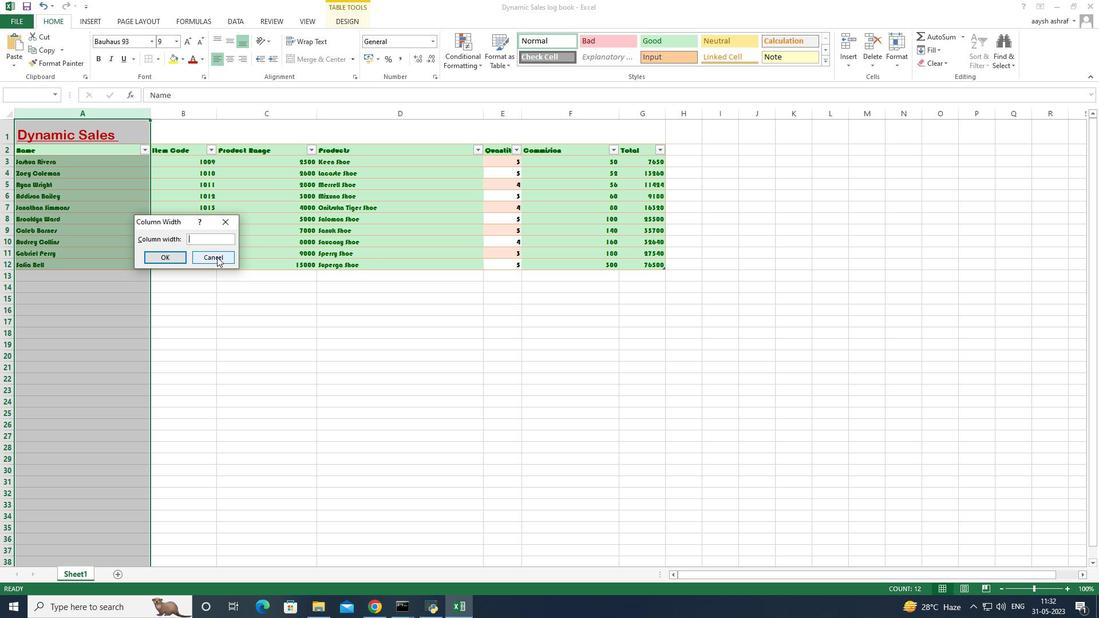 
Action: Mouse moved to (200, 178)
Screenshot: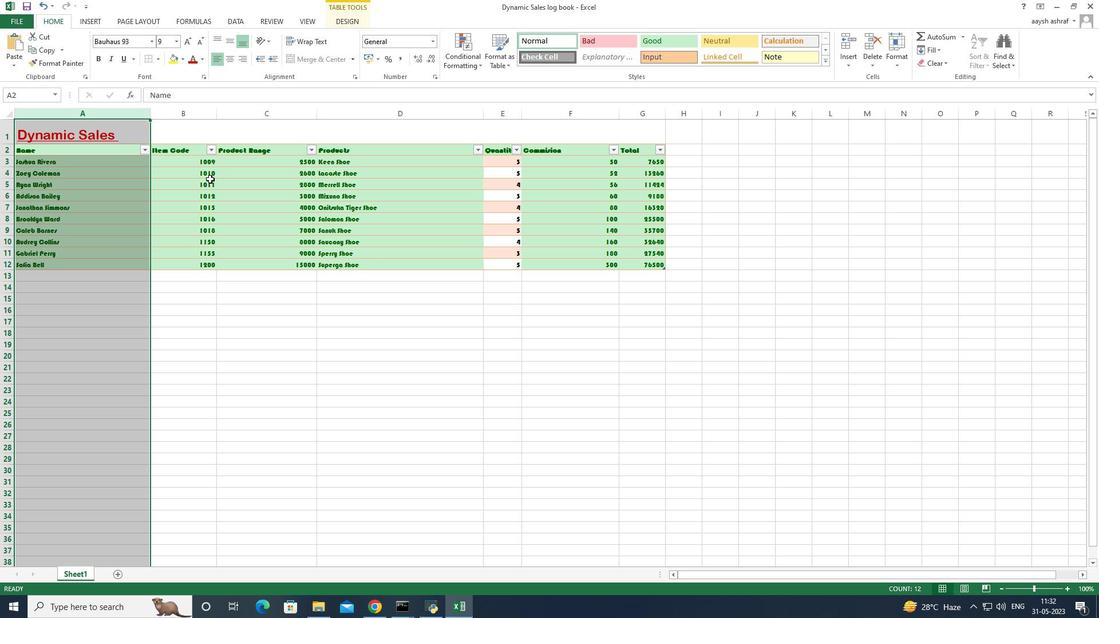 
Action: Mouse pressed left at (200, 178)
Screenshot: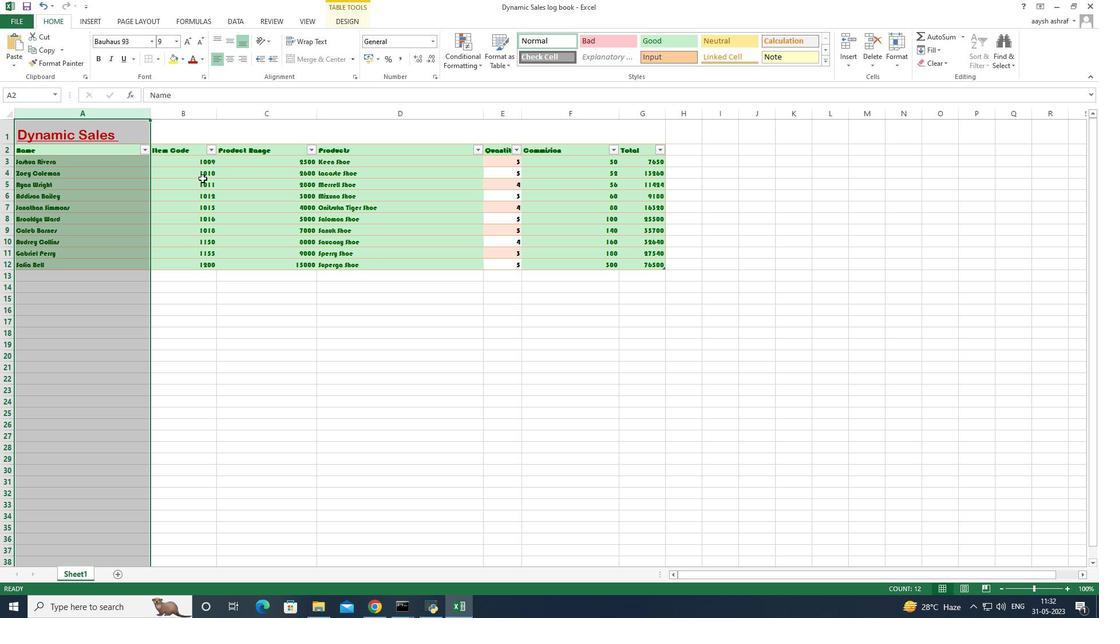 
Action: Mouse moved to (79, 167)
Screenshot: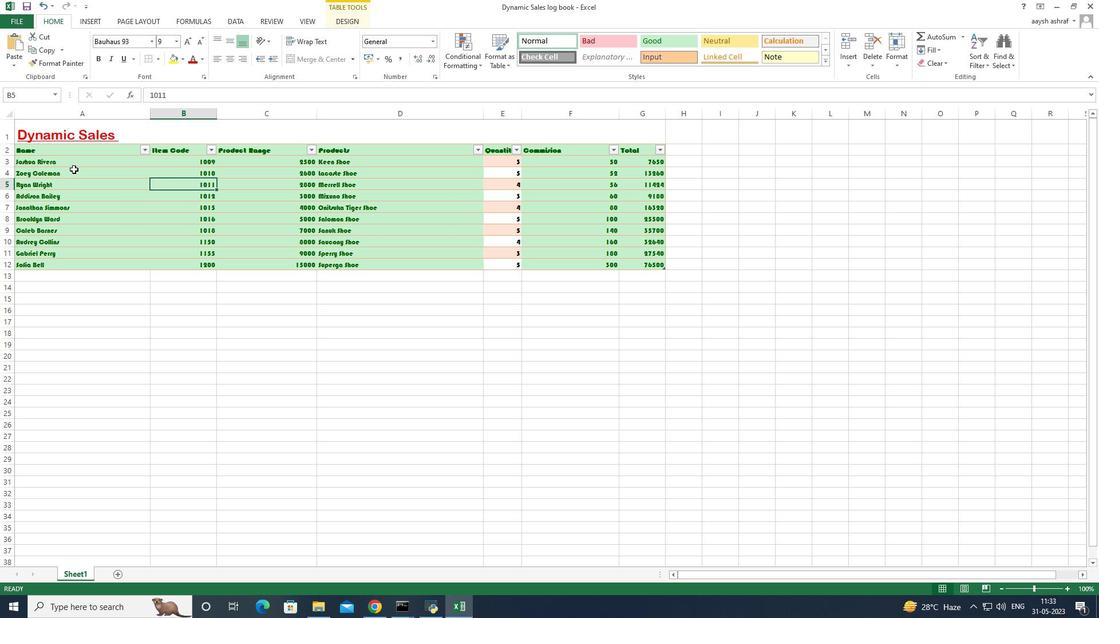 
Action: Mouse pressed left at (79, 167)
Screenshot: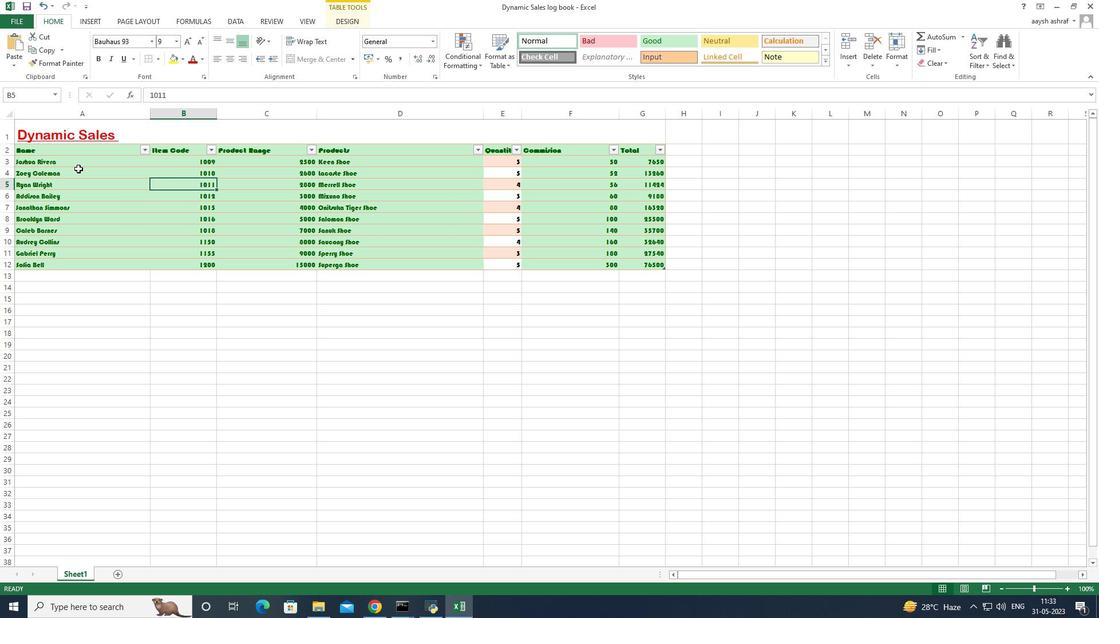 
Action: Mouse moved to (80, 167)
Screenshot: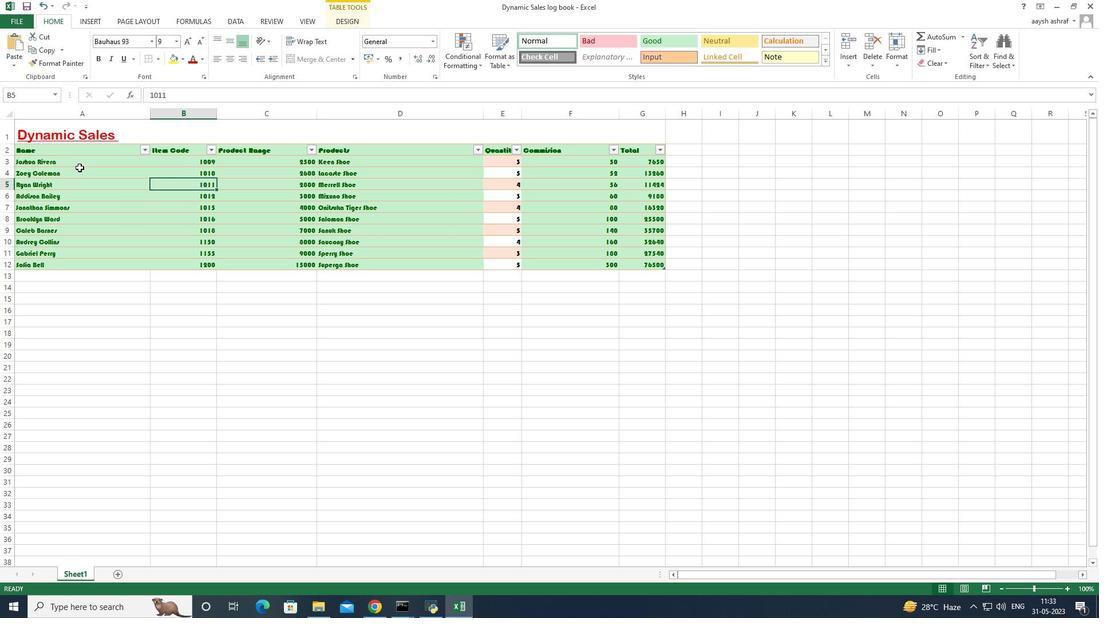 
Action: Mouse pressed left at (80, 167)
Screenshot: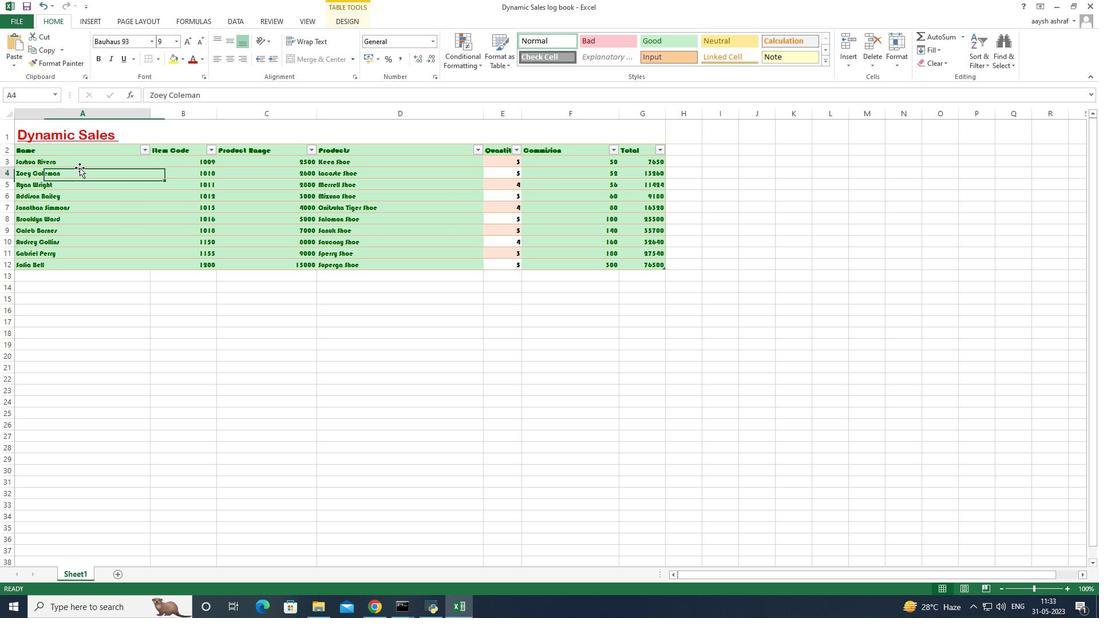 
Action: Mouse moved to (83, 166)
Screenshot: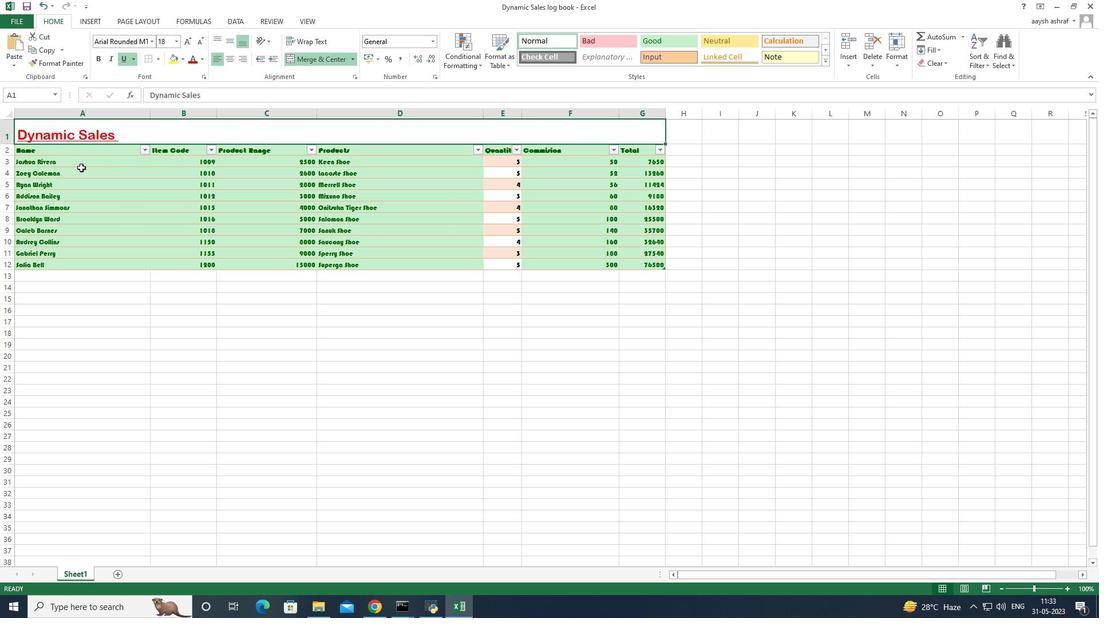
Action: Mouse pressed left at (83, 166)
Screenshot: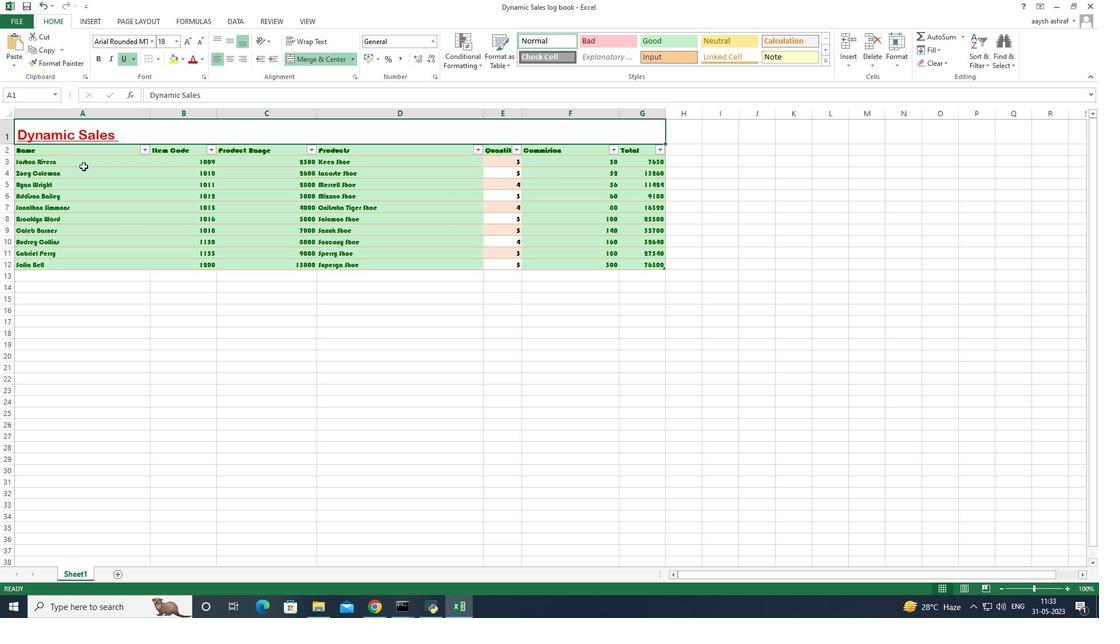 
Action: Mouse moved to (89, 117)
Screenshot: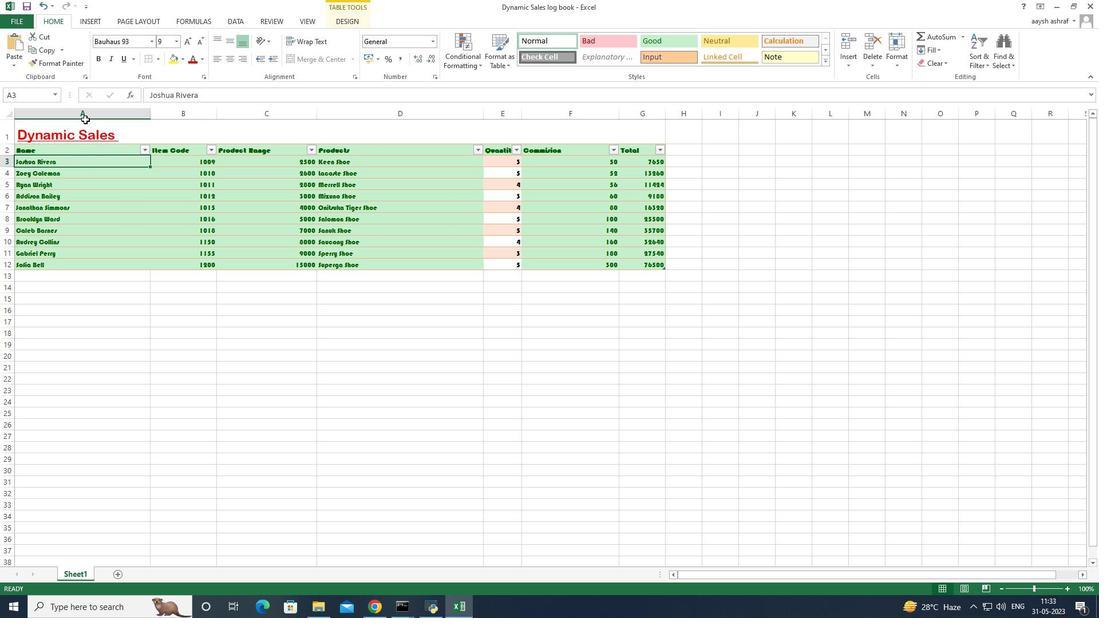 
Action: Mouse pressed left at (89, 117)
Screenshot: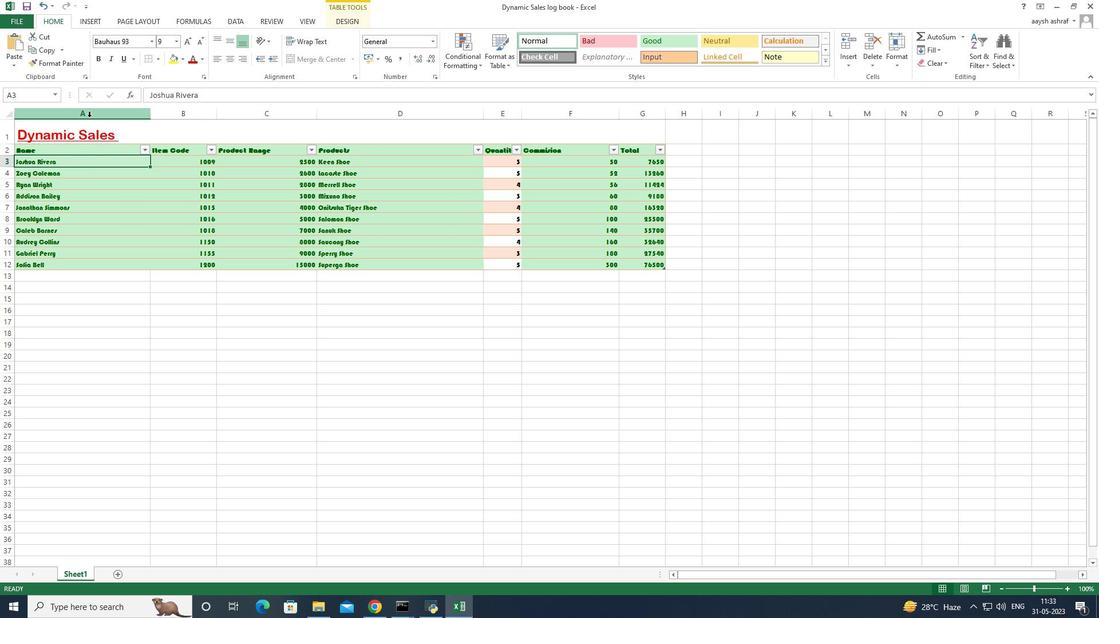 
Action: Mouse moved to (148, 118)
Screenshot: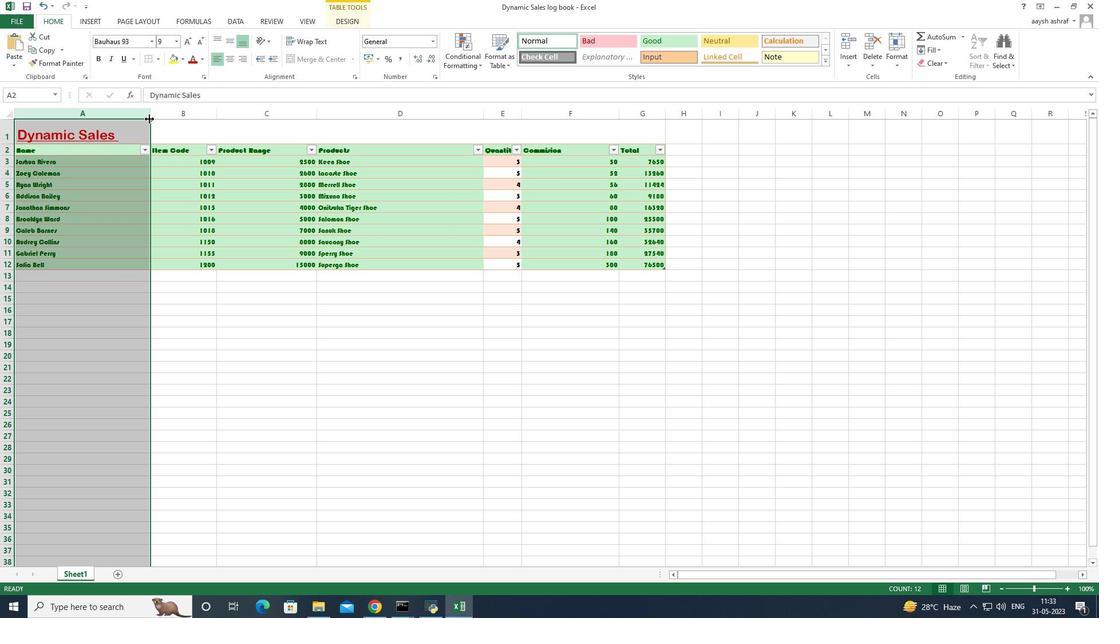 
Action: Mouse pressed left at (148, 118)
Screenshot: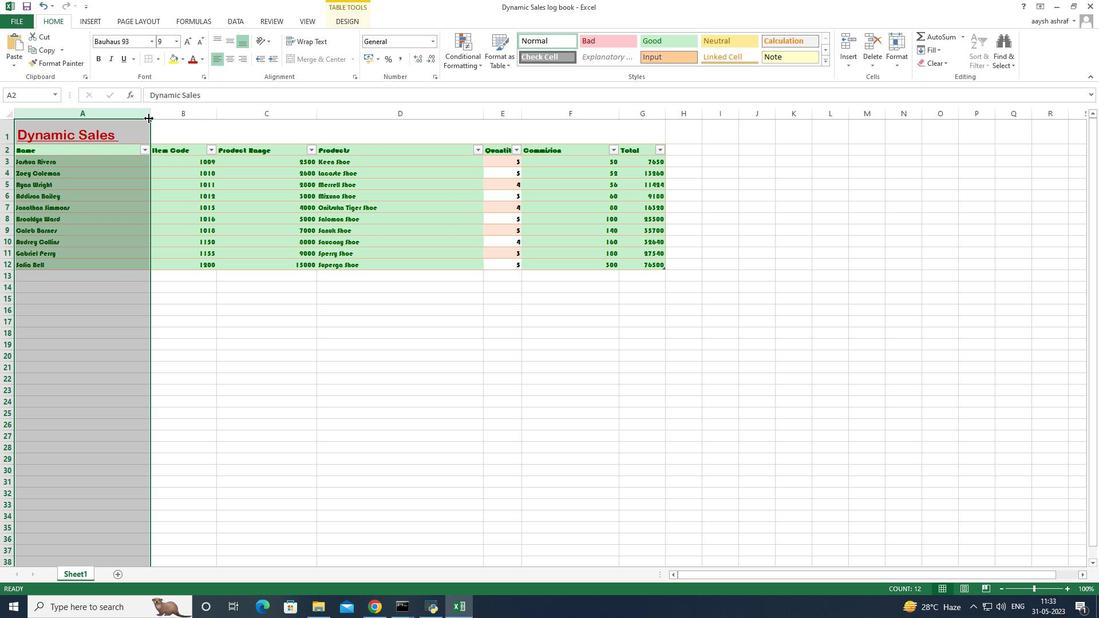 
Action: Mouse moved to (141, 120)
Screenshot: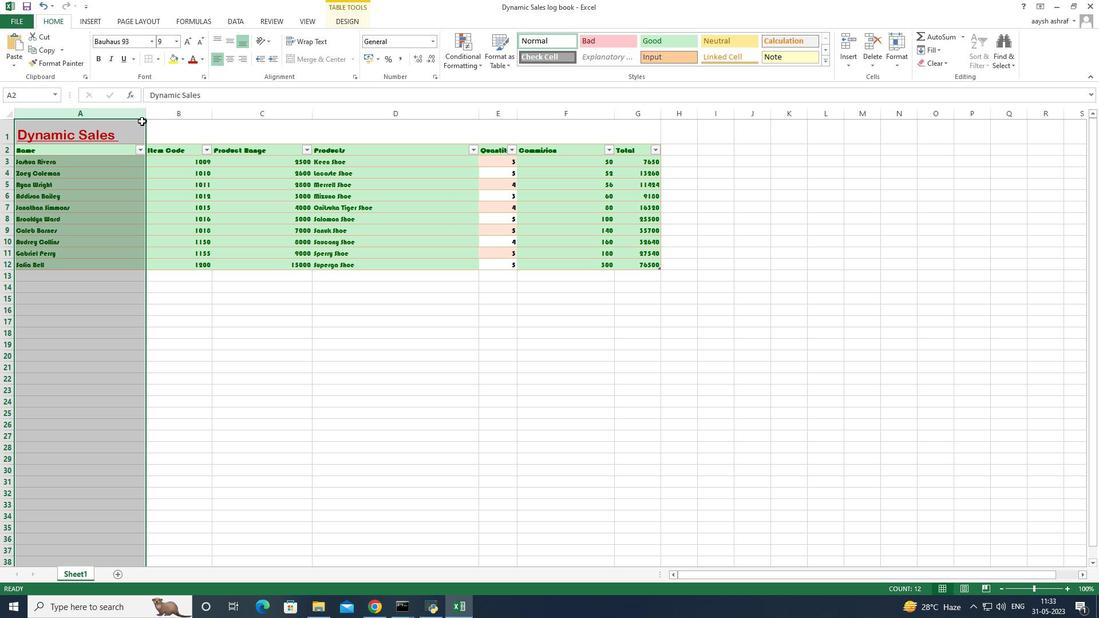 
Action: Mouse pressed left at (141, 120)
Screenshot: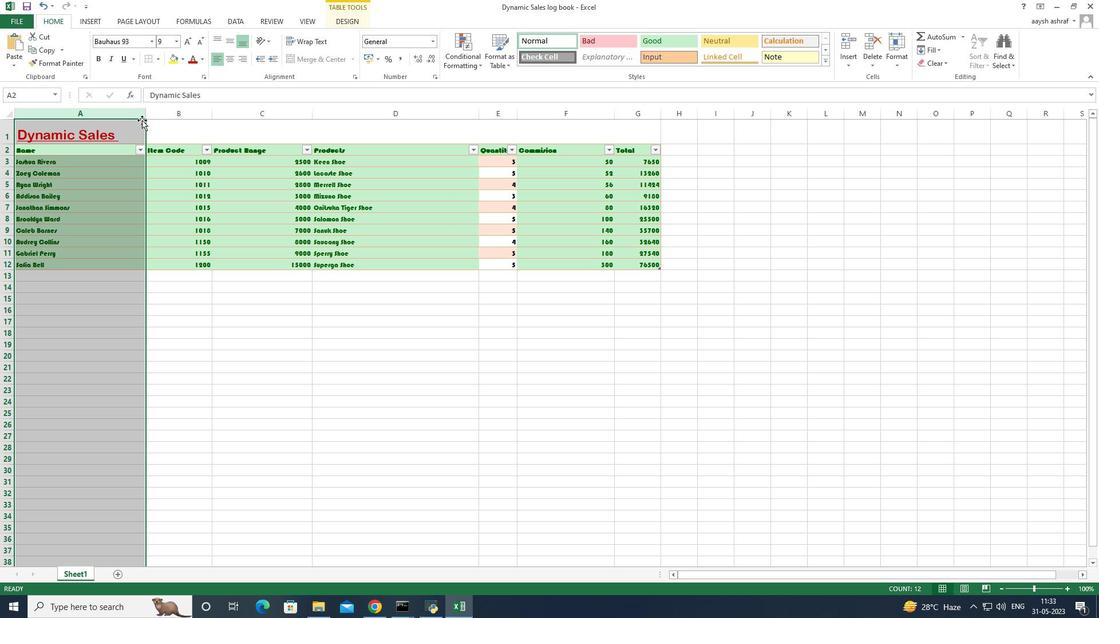 
Action: Mouse moved to (144, 118)
Screenshot: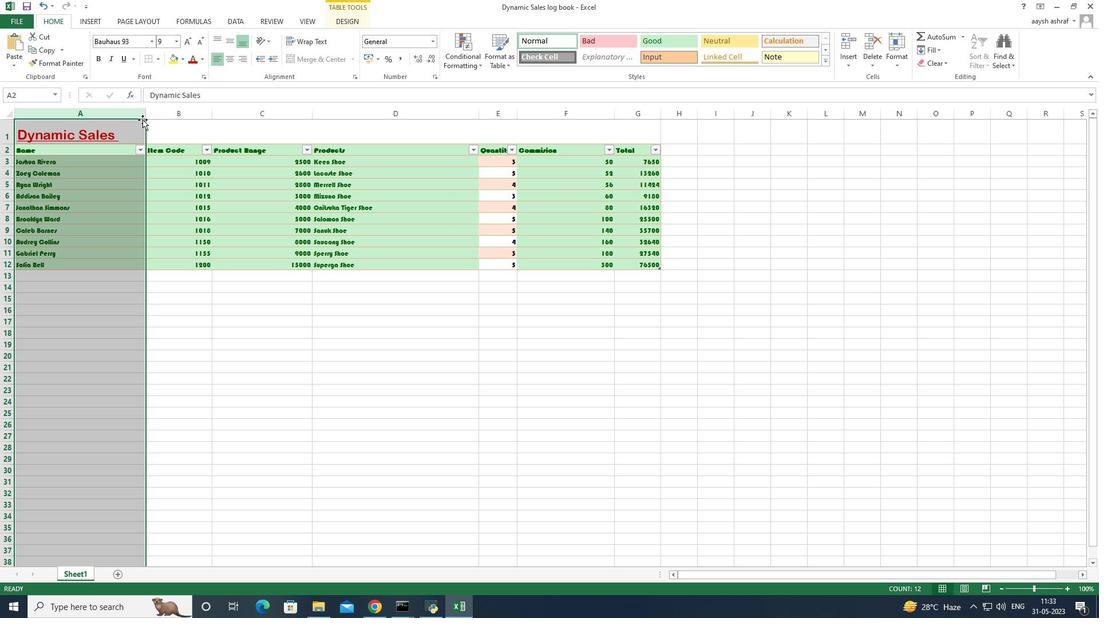 
Action: Mouse pressed left at (144, 118)
Screenshot: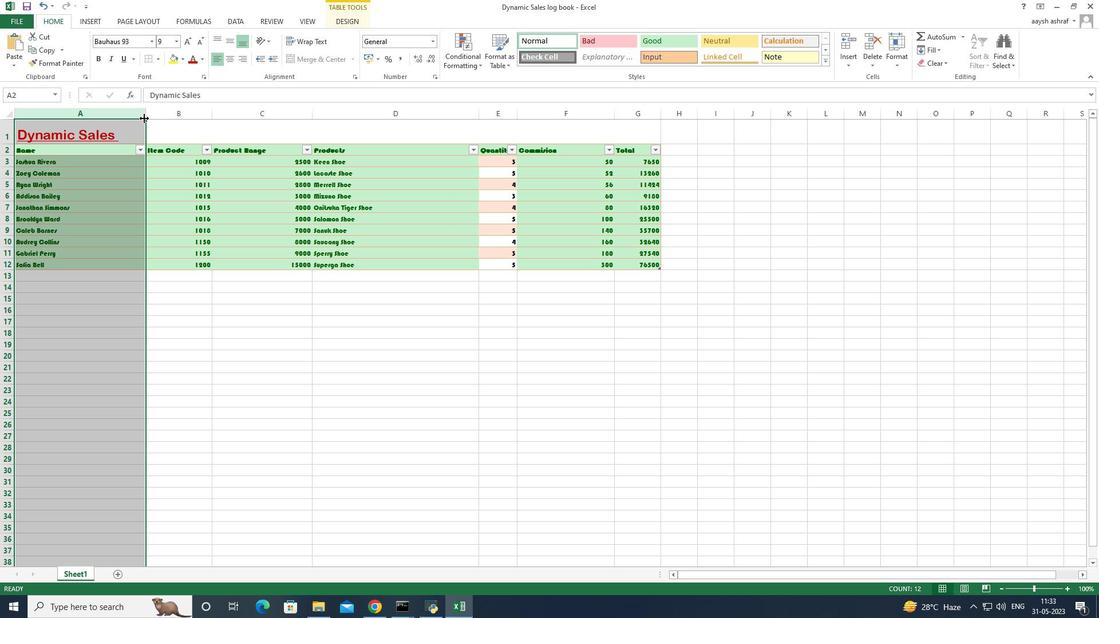 
Action: Mouse moved to (145, 118)
Screenshot: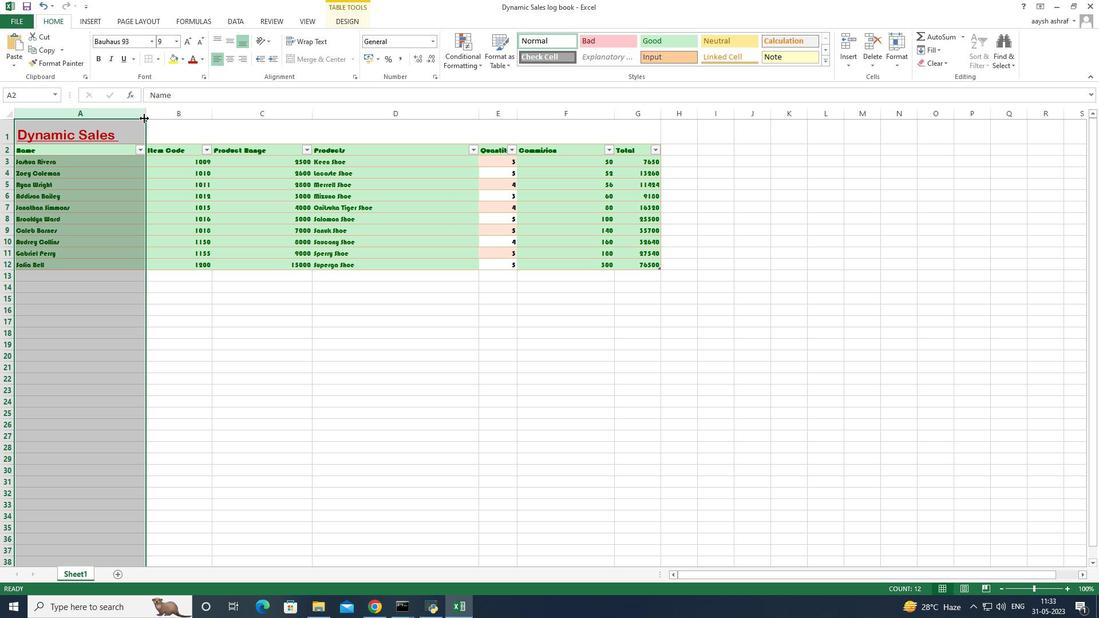 
Action: Mouse pressed left at (145, 118)
Screenshot: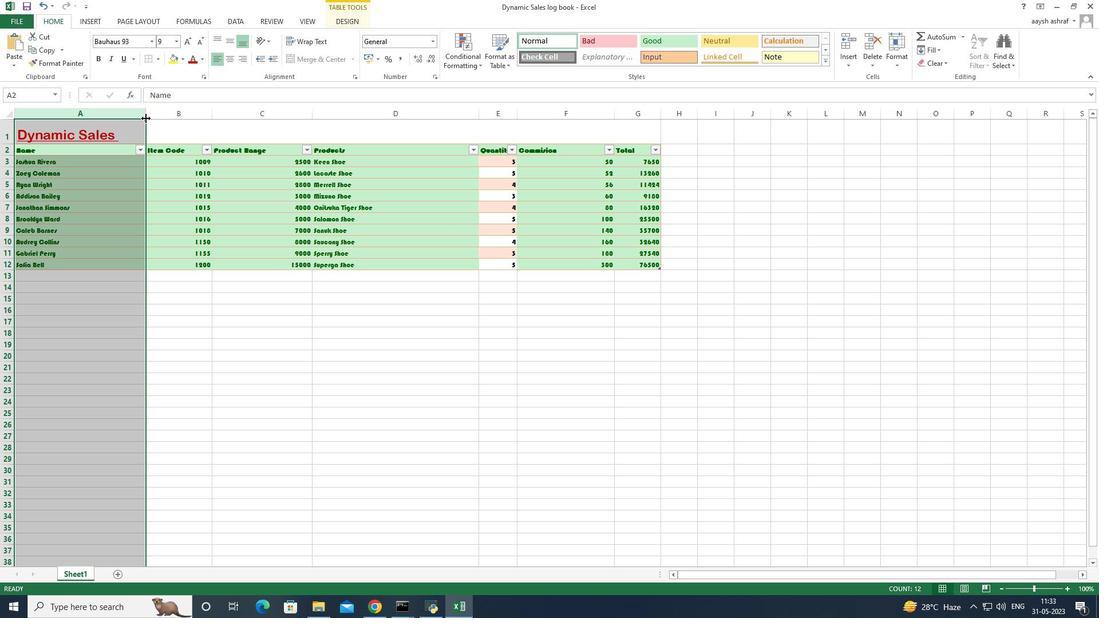 
Action: Mouse pressed left at (145, 118)
Screenshot: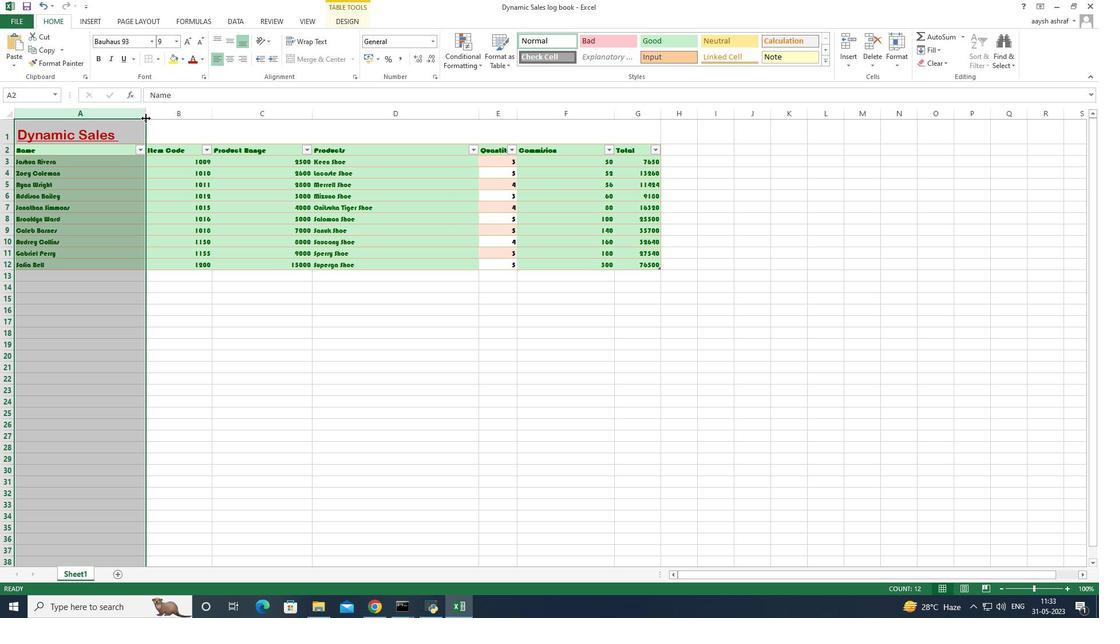 
Action: Mouse pressed right at (145, 118)
Screenshot: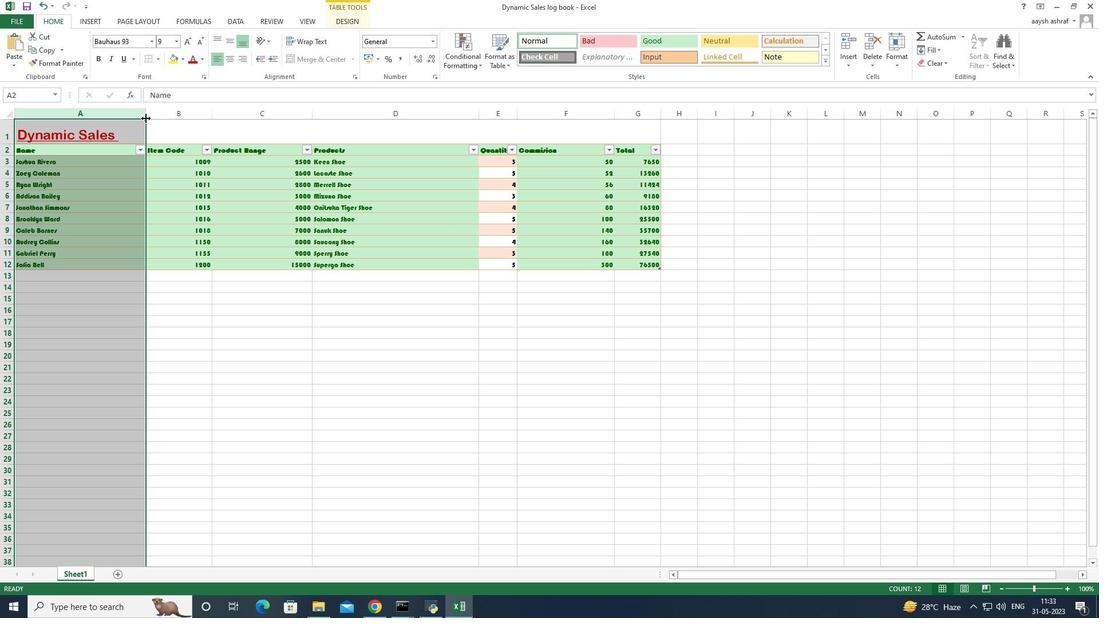 
Action: Mouse moved to (144, 115)
Screenshot: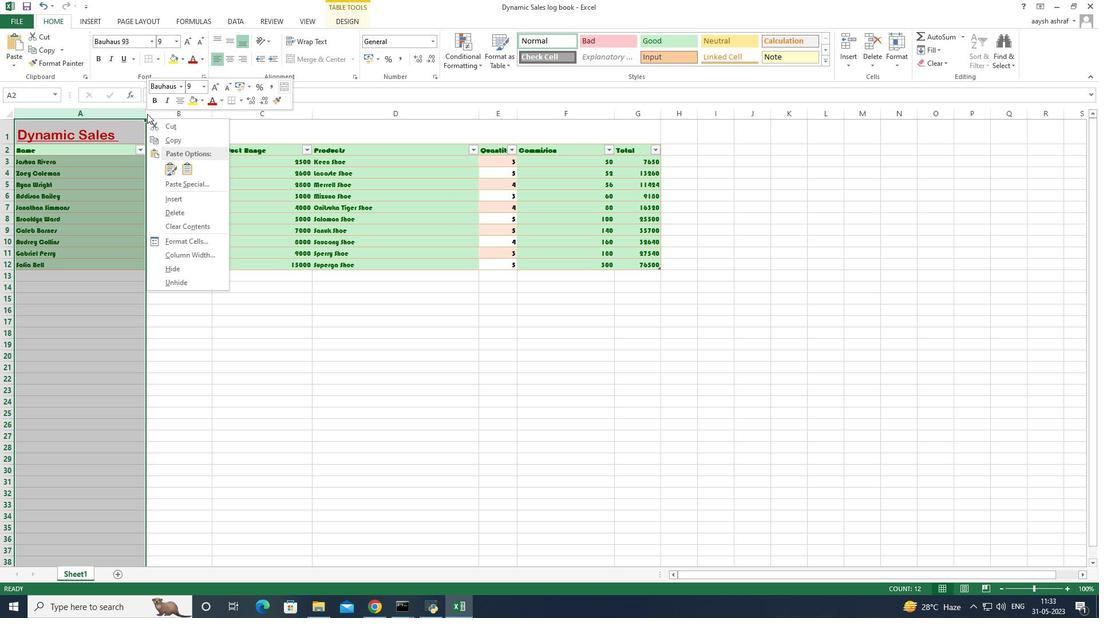 
Action: Mouse pressed right at (144, 115)
Screenshot: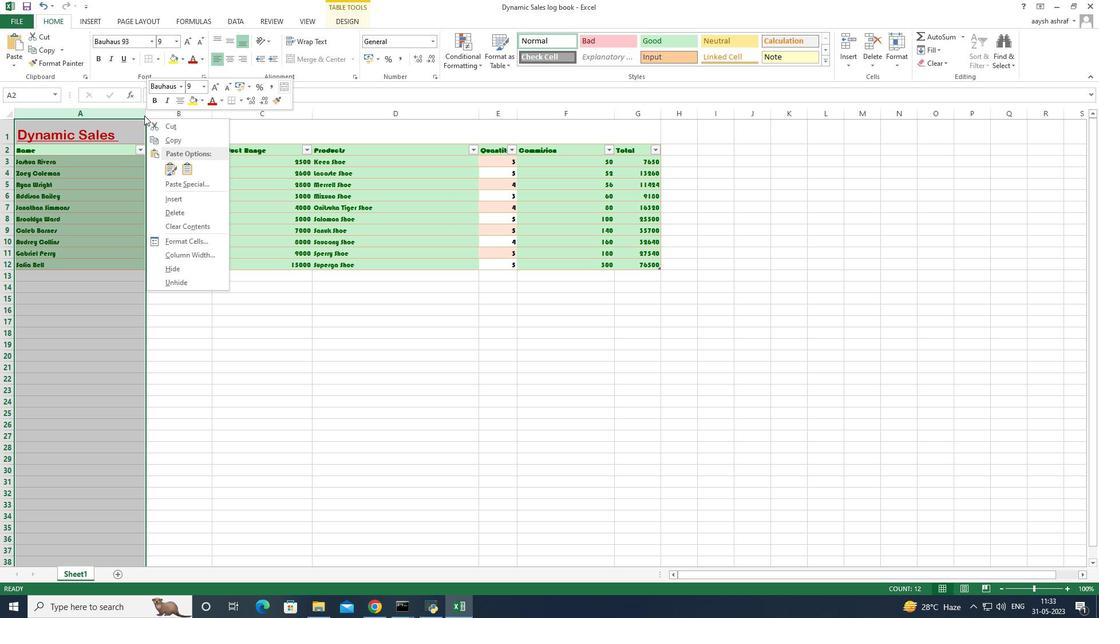 
Action: Mouse moved to (143, 121)
Screenshot: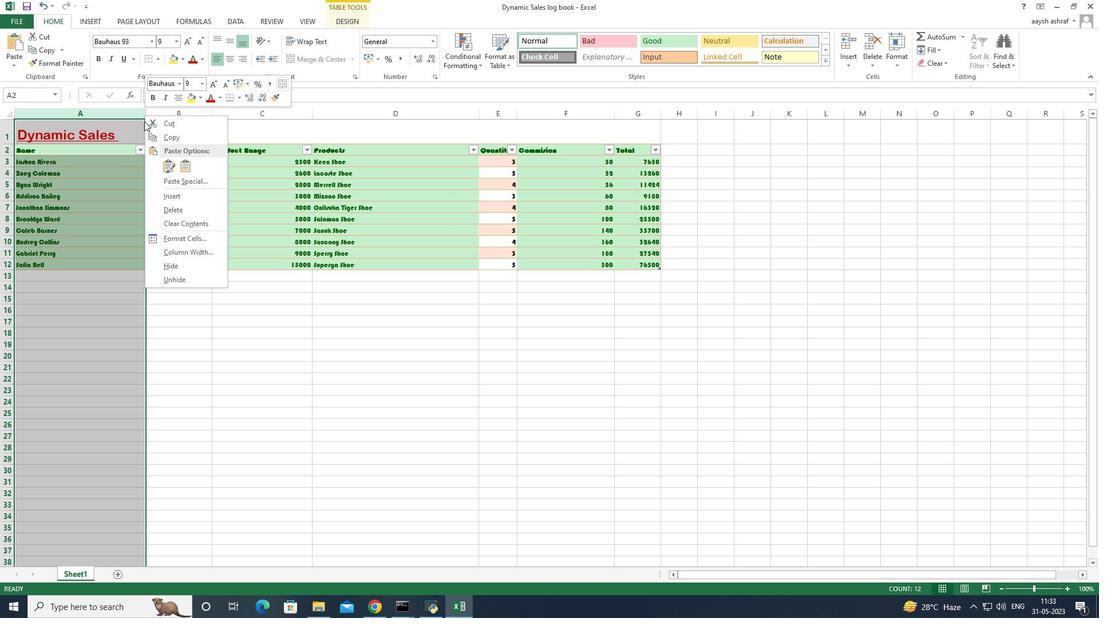 
Action: Mouse pressed right at (143, 121)
Screenshot: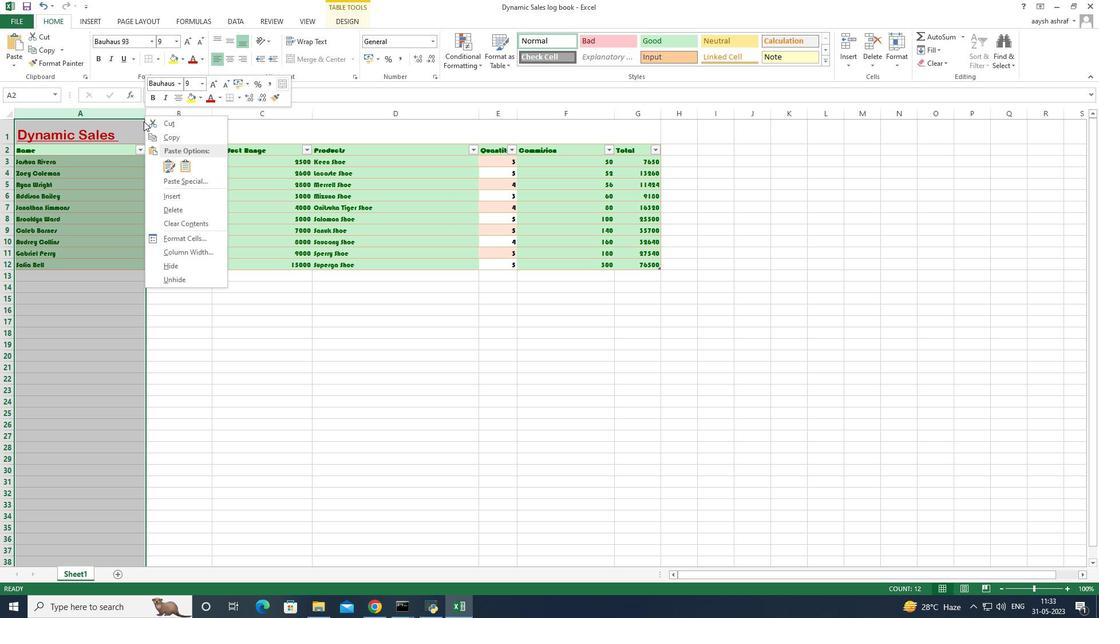 
Action: Mouse moved to (144, 120)
Screenshot: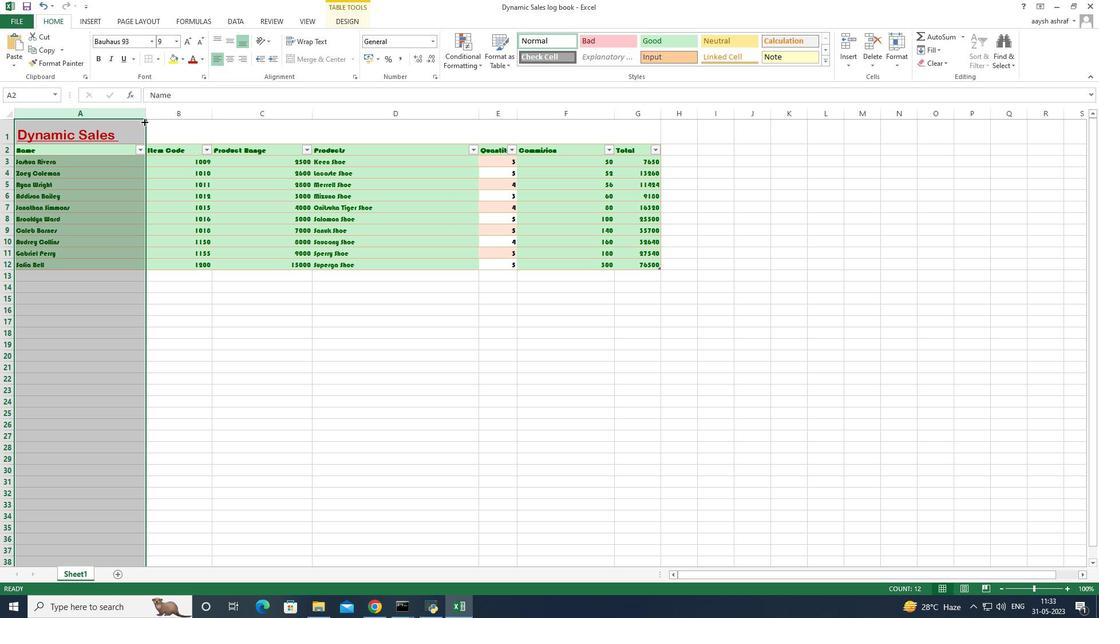 
Action: Mouse pressed right at (144, 120)
Screenshot: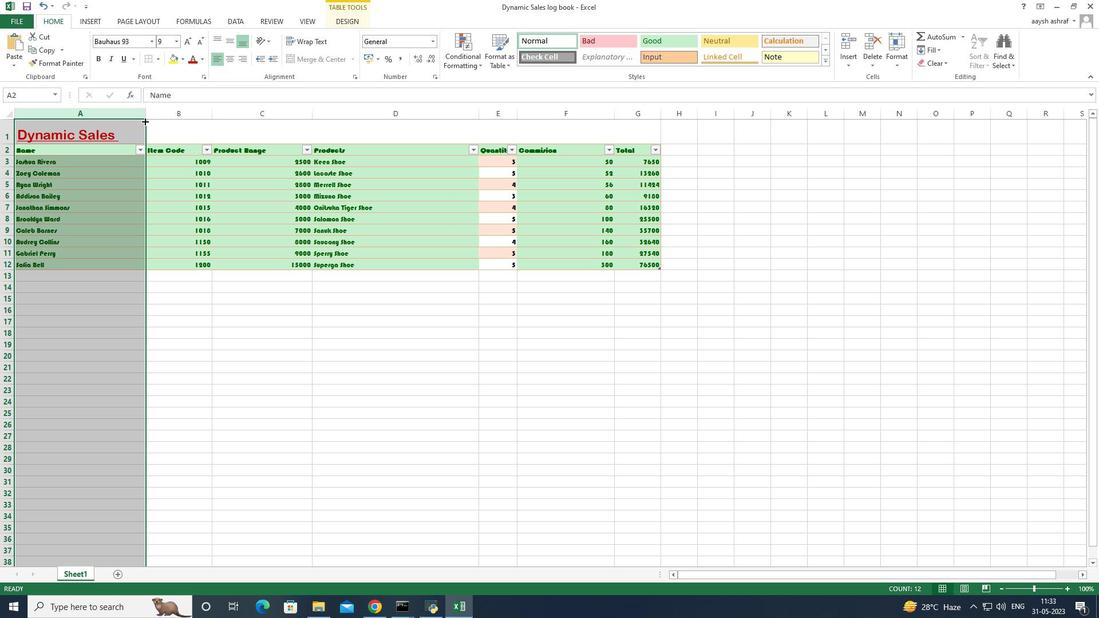 
Action: Mouse moved to (145, 120)
Screenshot: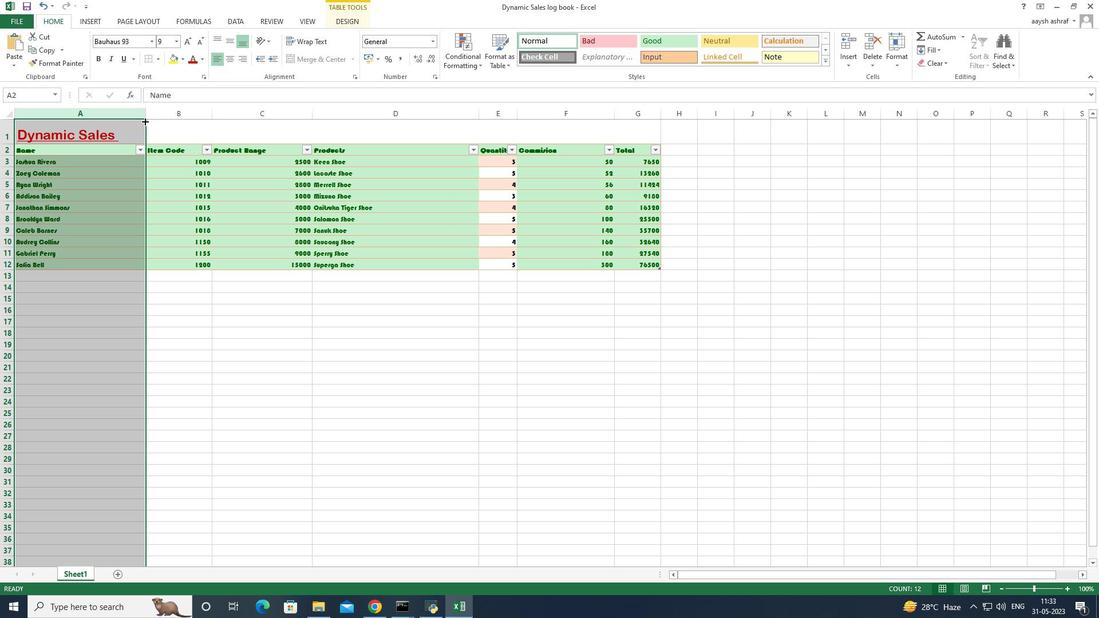 
Action: Mouse pressed right at (145, 120)
Screenshot: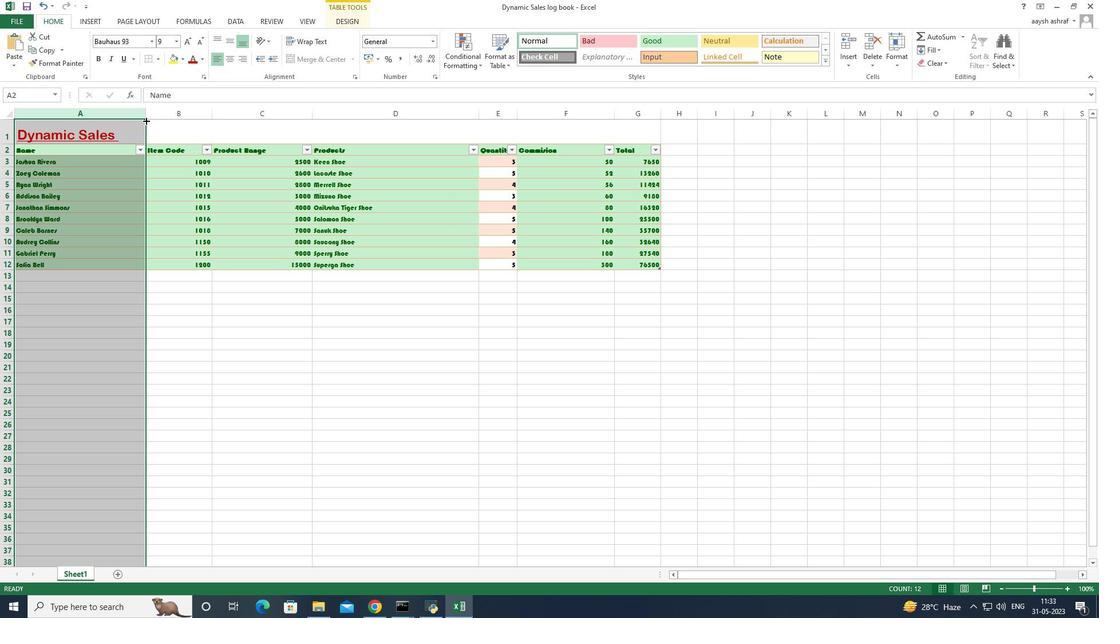 
Action: Mouse pressed right at (145, 120)
Screenshot: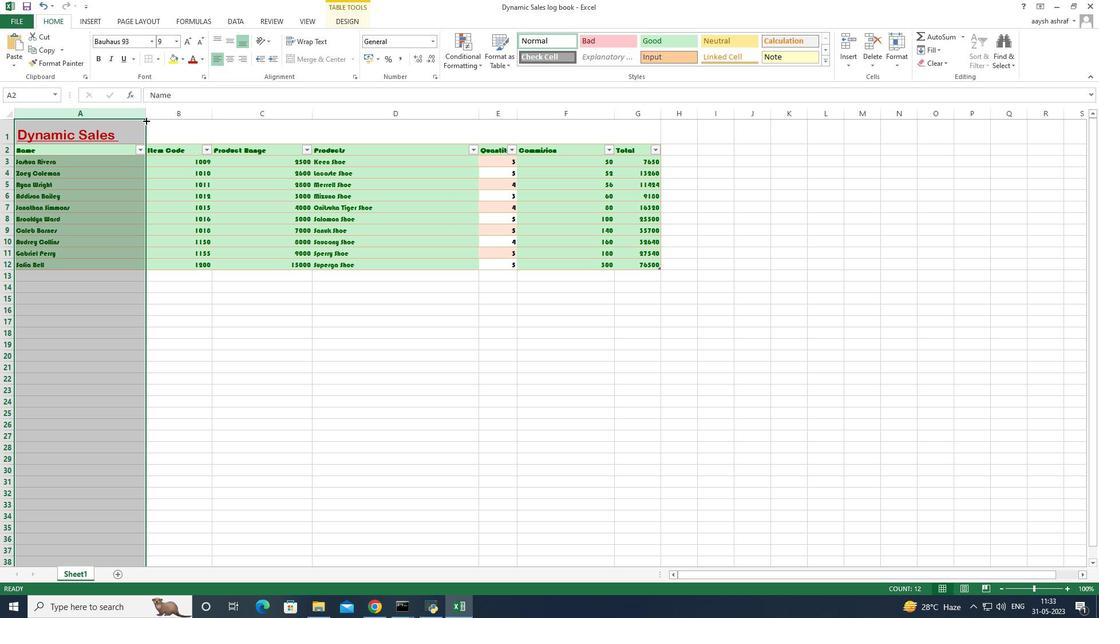 
Action: Mouse moved to (176, 287)
Screenshot: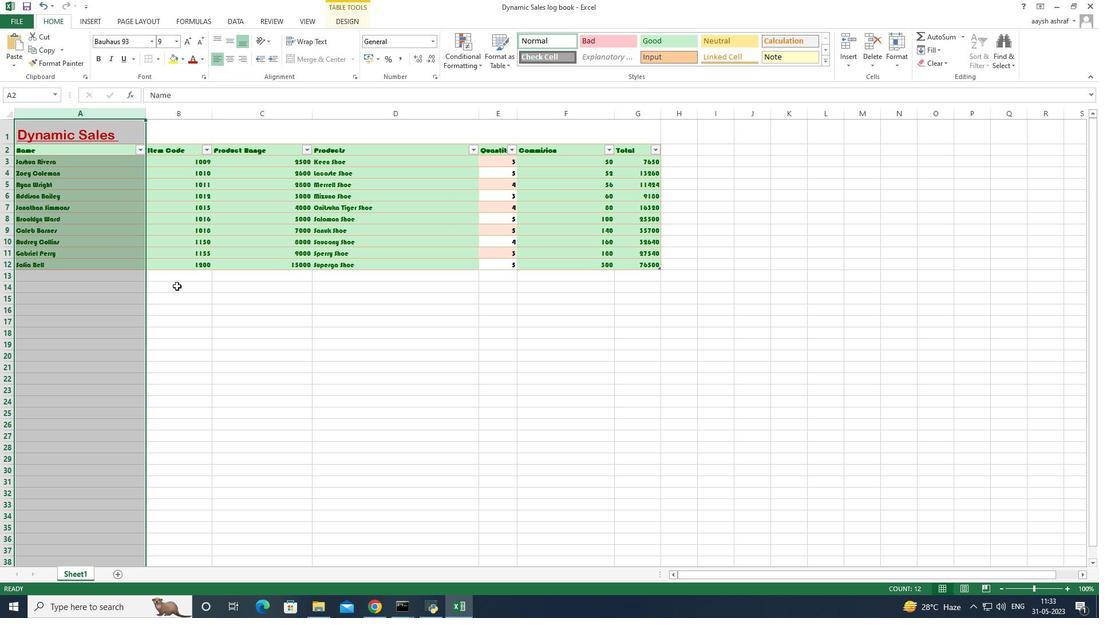
Action: Mouse pressed left at (176, 287)
Screenshot: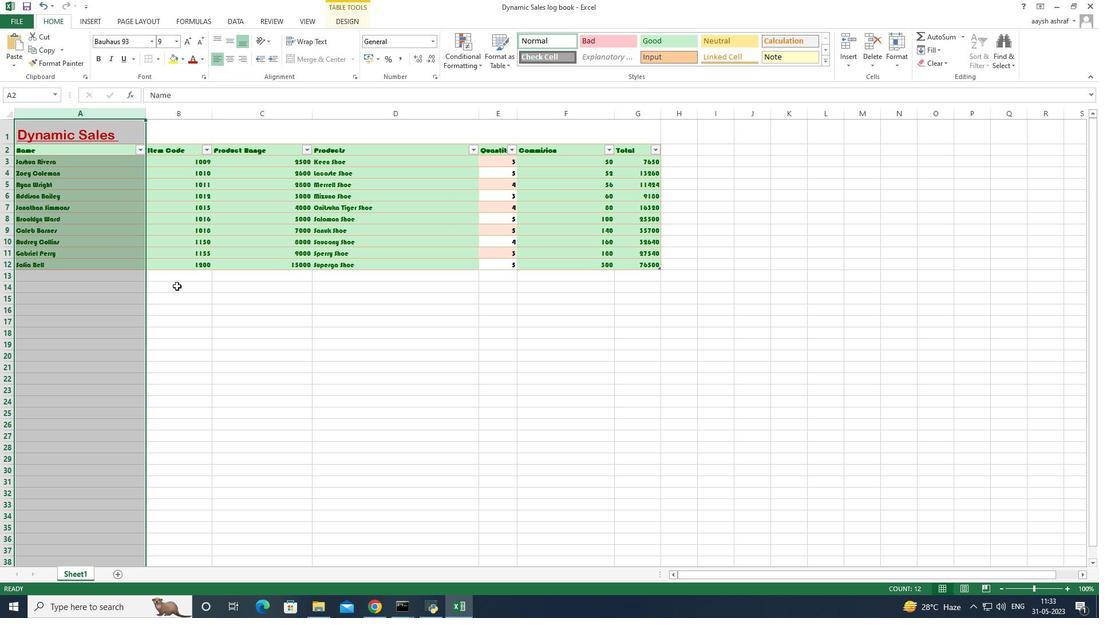 
Action: Mouse moved to (20, 146)
Screenshot: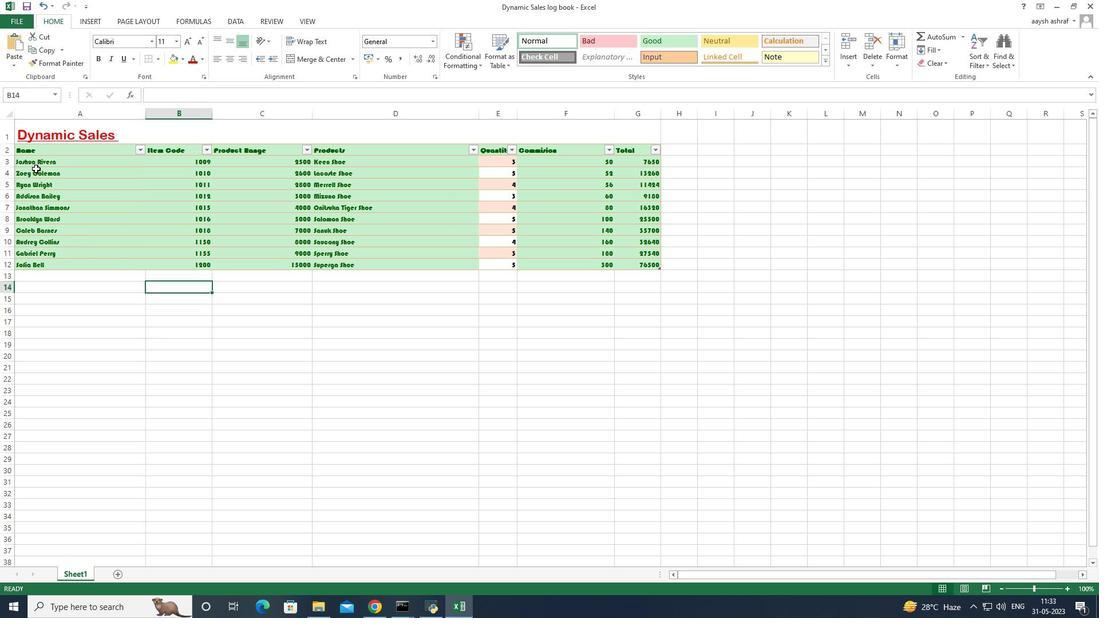 
Action: Mouse pressed left at (20, 146)
Screenshot: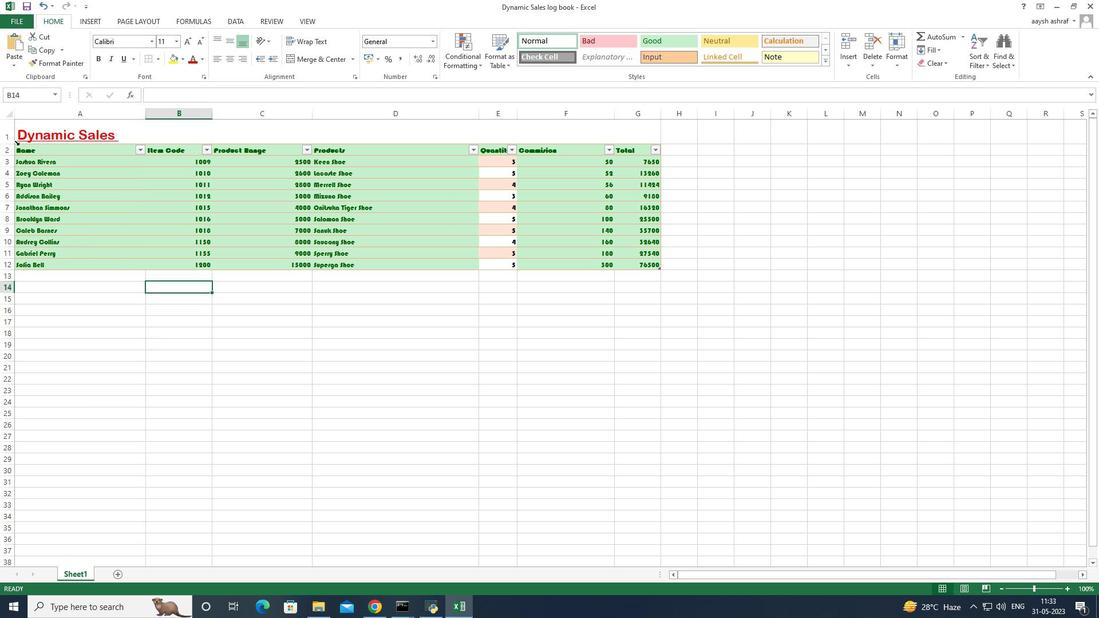 
Action: Mouse moved to (129, 186)
Screenshot: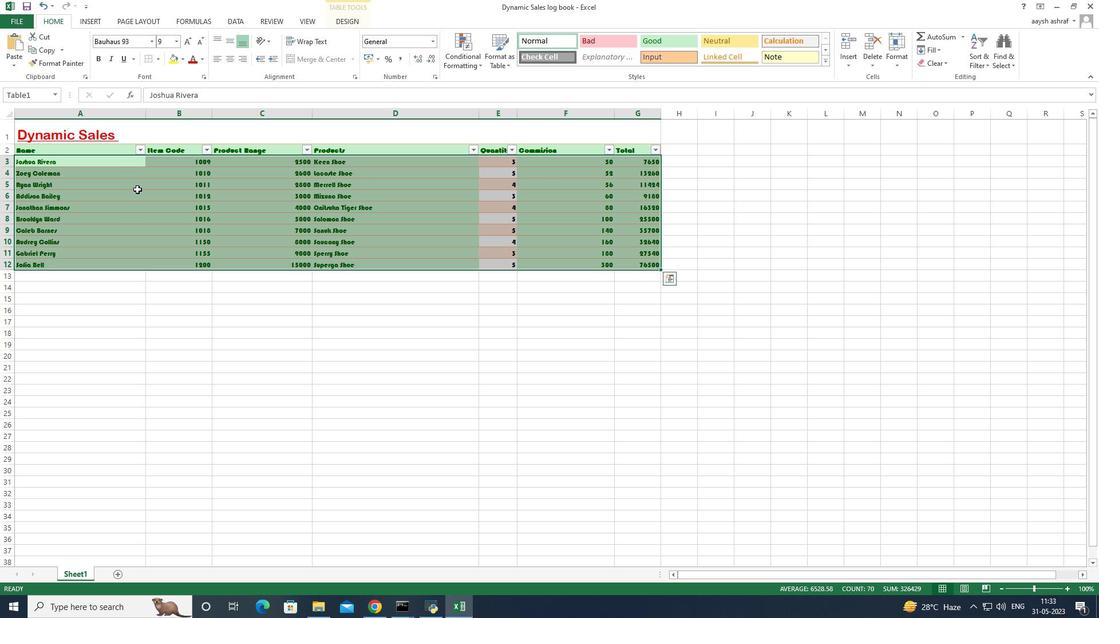 
Action: Mouse pressed right at (129, 186)
Screenshot: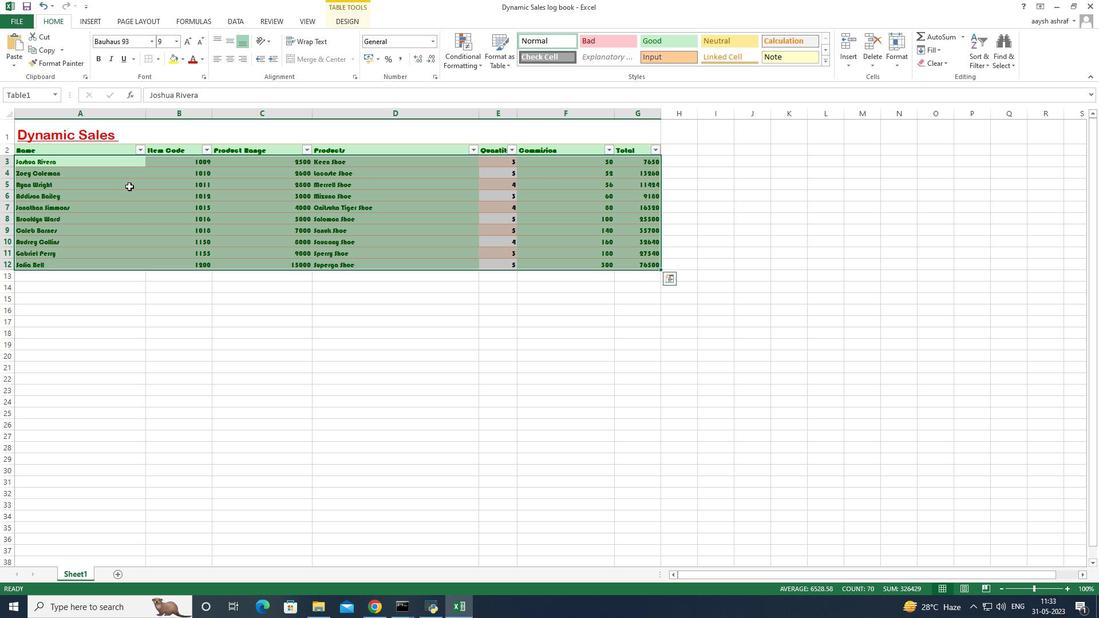 
Action: Mouse moved to (72, 228)
Screenshot: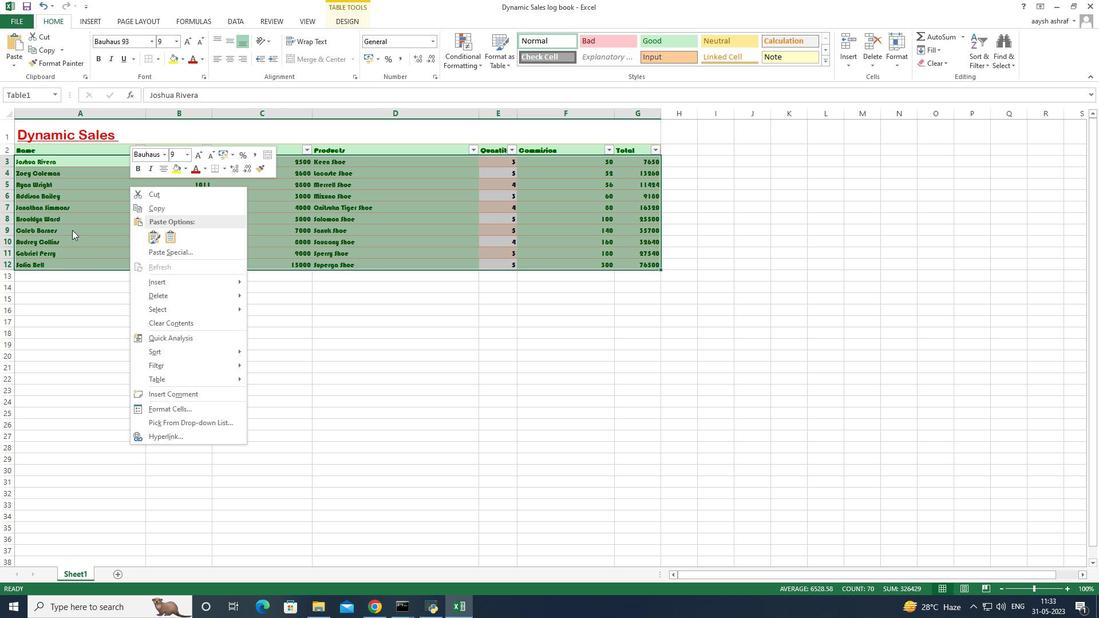 
Action: Mouse pressed right at (72, 228)
Screenshot: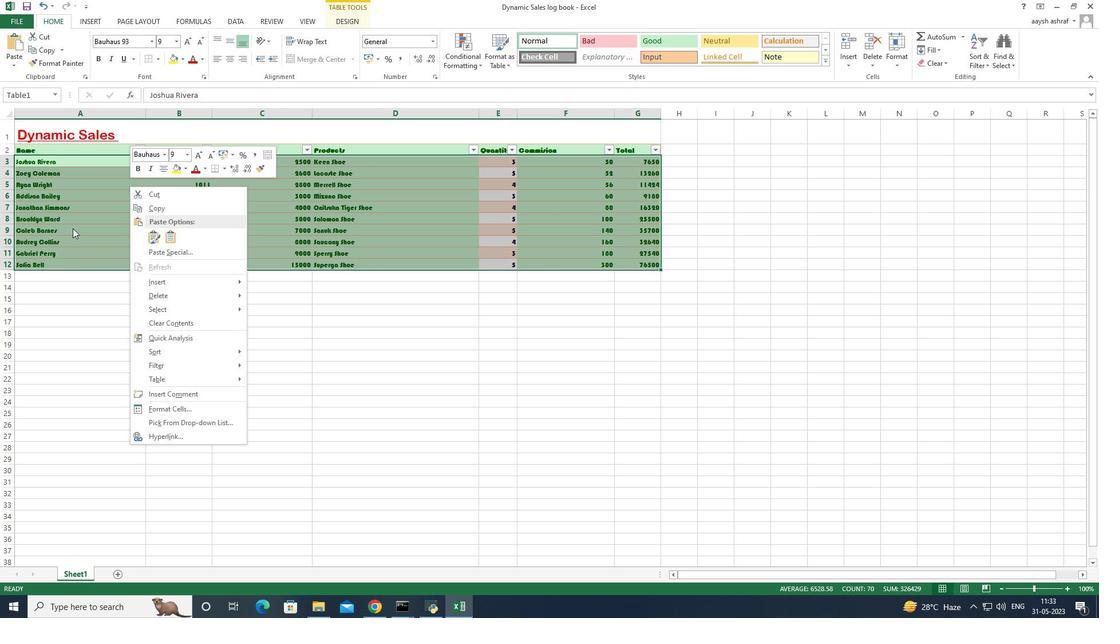 
Action: Mouse moved to (45, 198)
Screenshot: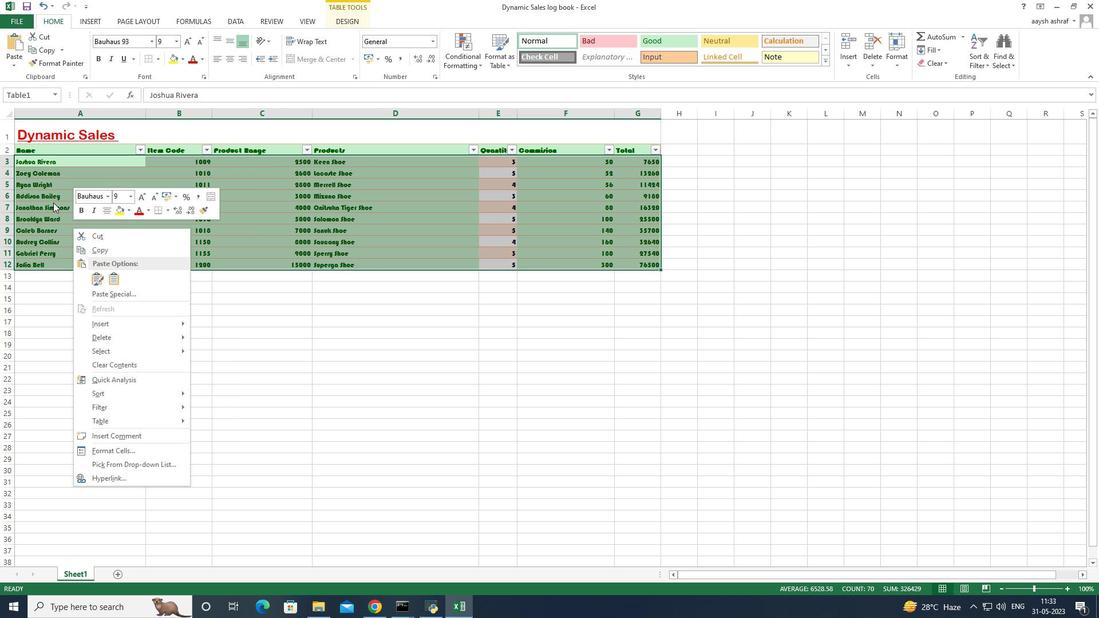 
Action: Mouse pressed left at (45, 198)
Screenshot: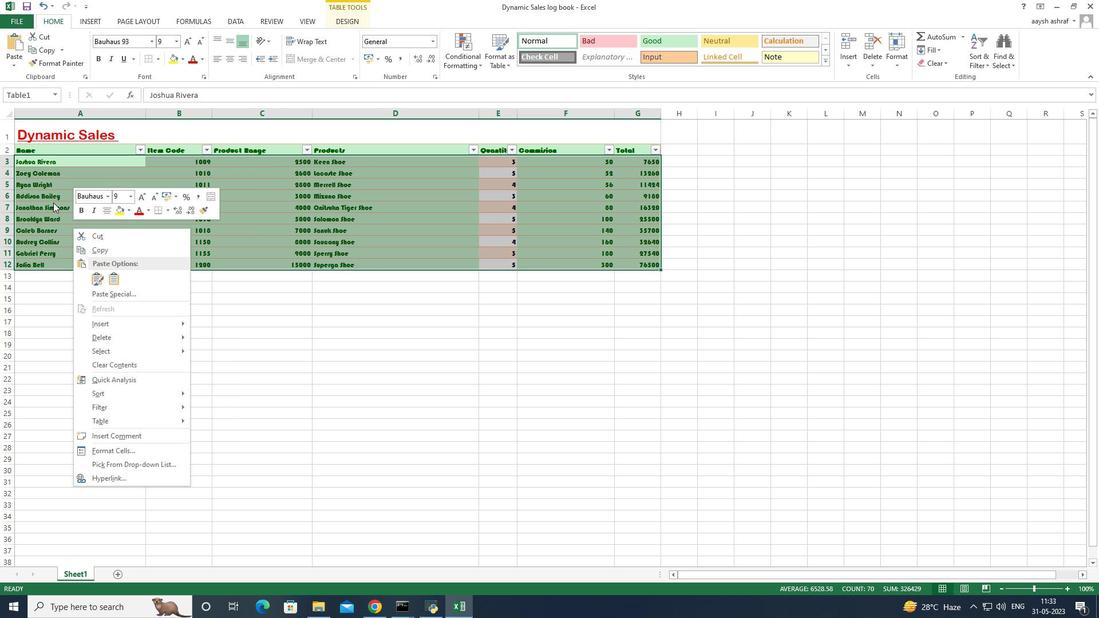 
Action: Mouse moved to (56, 94)
Screenshot: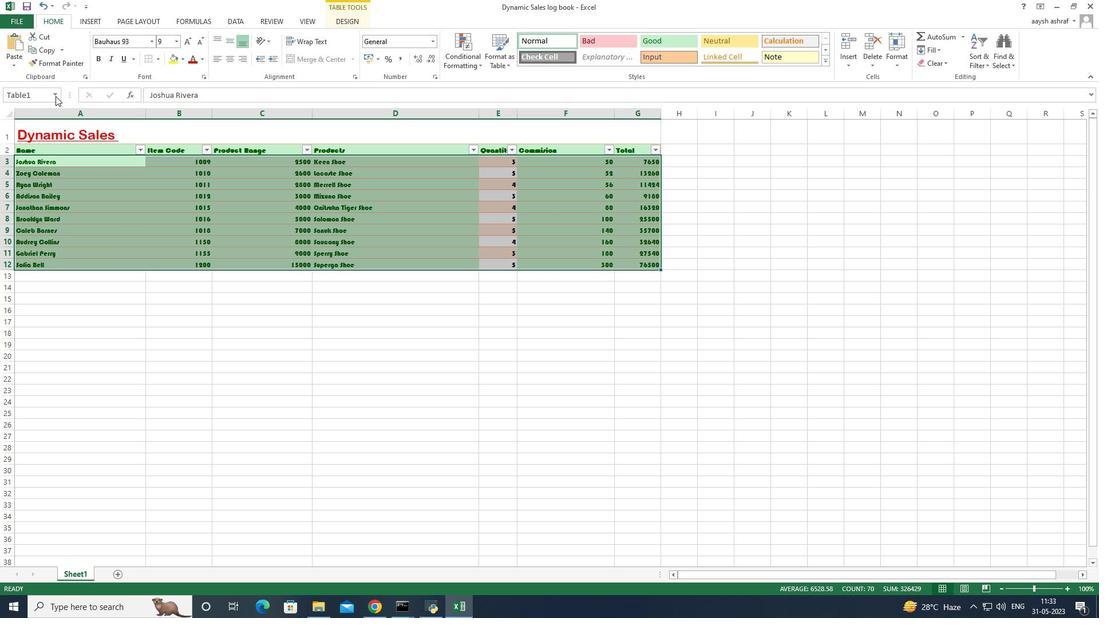 
Action: Mouse pressed left at (56, 94)
Screenshot: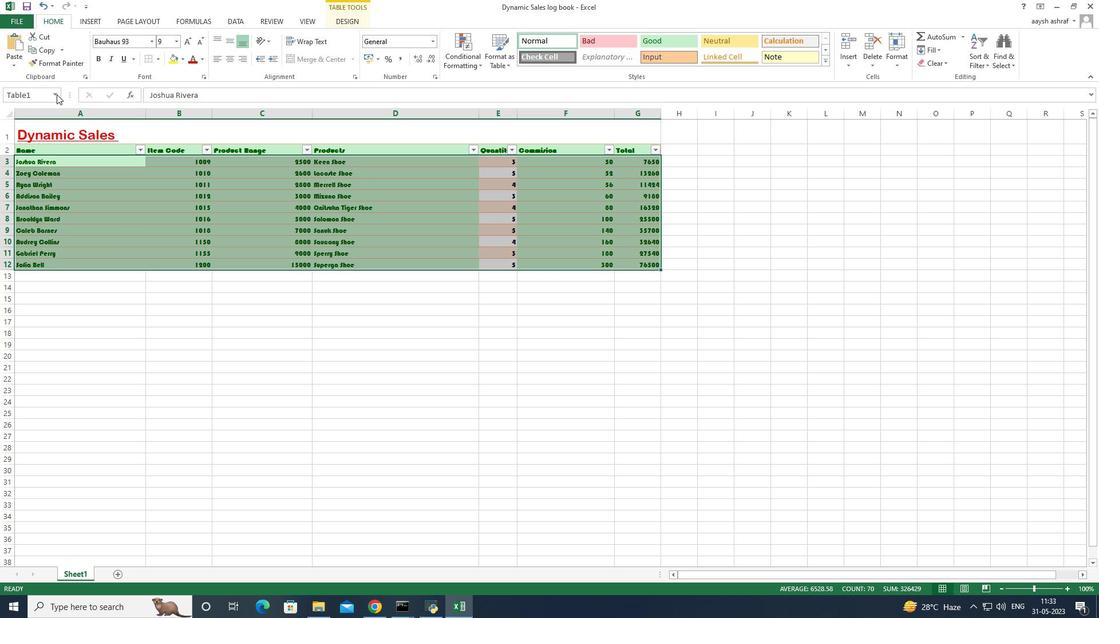 
Action: Mouse moved to (0, 115)
Screenshot: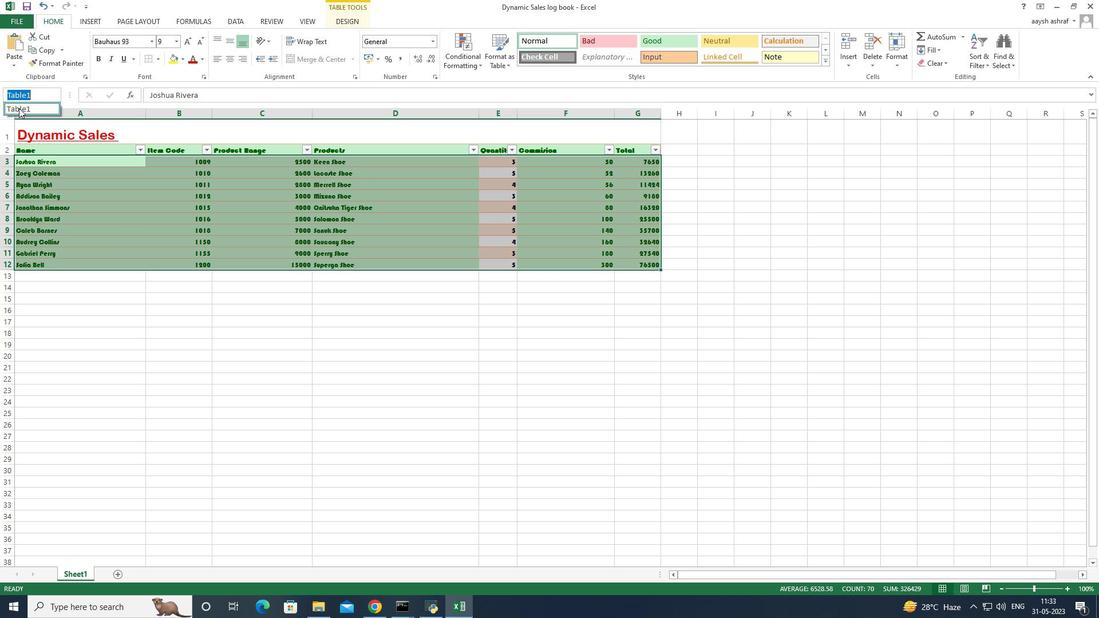 
Action: Key pressed <Key.shift>Autro<Key.space><Key.backspace><Key.backspace><Key.backspace><Key.backspace><Key.backspace><Key.backspace><Key.backspace>
Screenshot: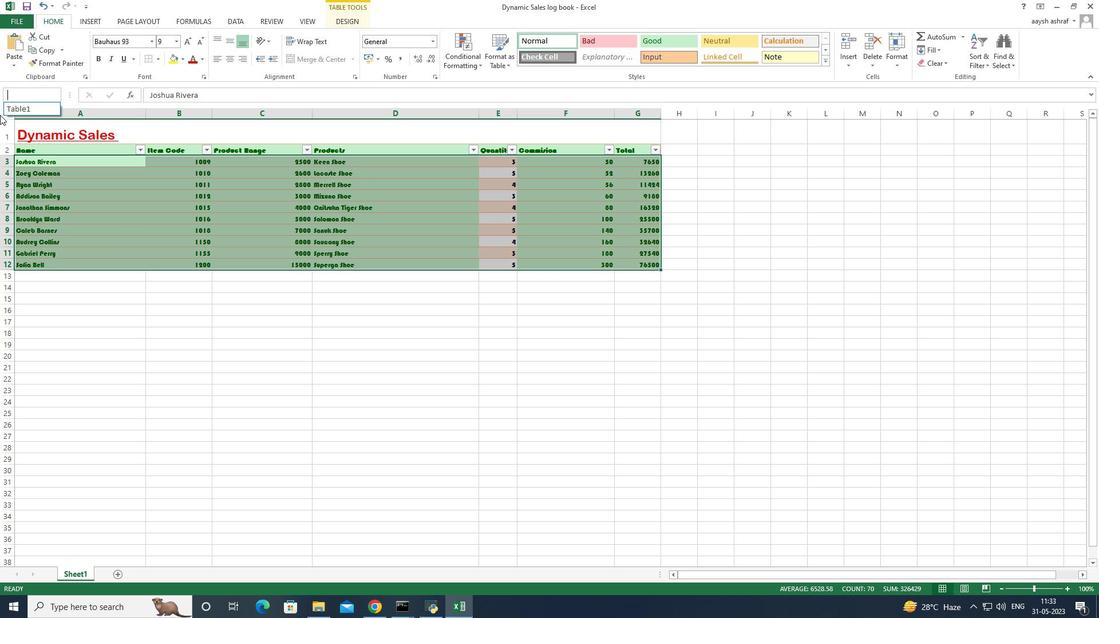 
Action: Mouse moved to (231, 386)
Screenshot: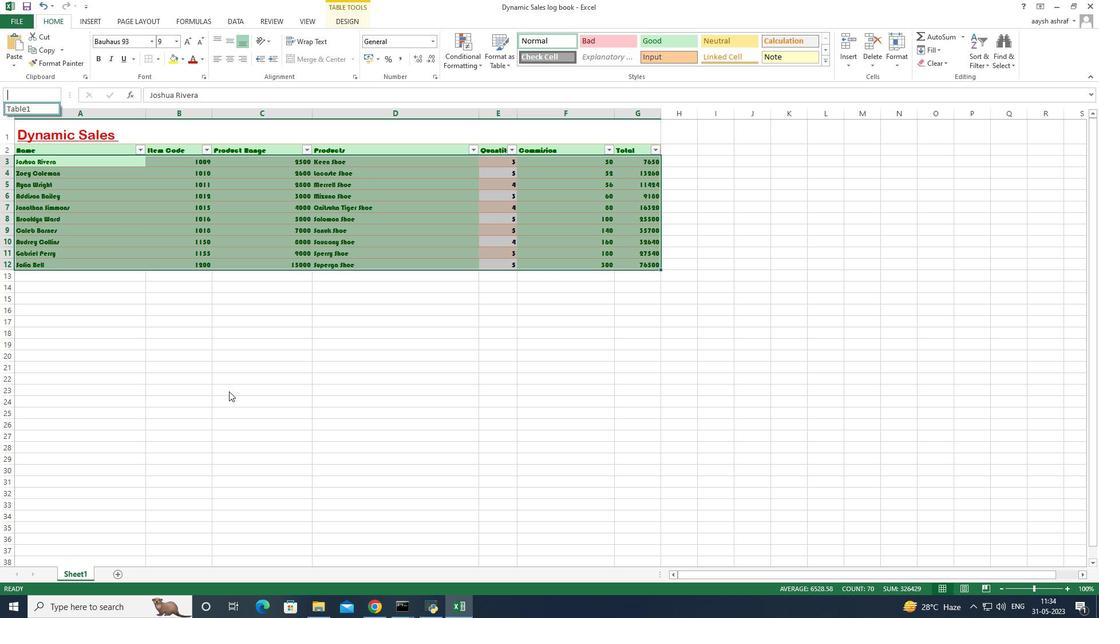 
Action: Mouse pressed left at (231, 386)
Screenshot: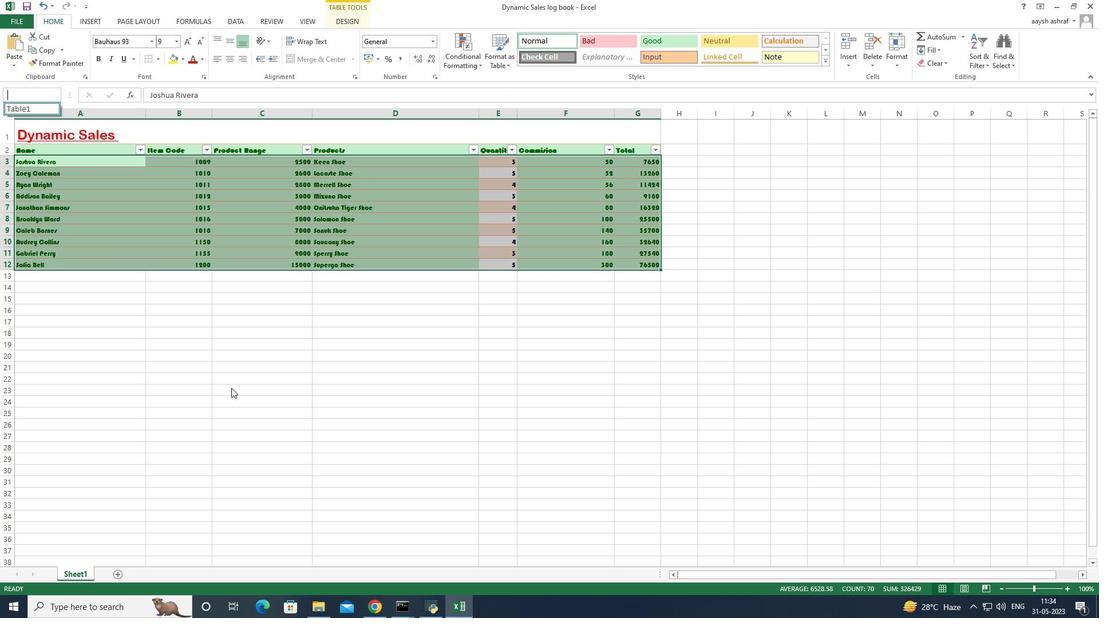 
Action: Mouse moved to (145, 192)
Screenshot: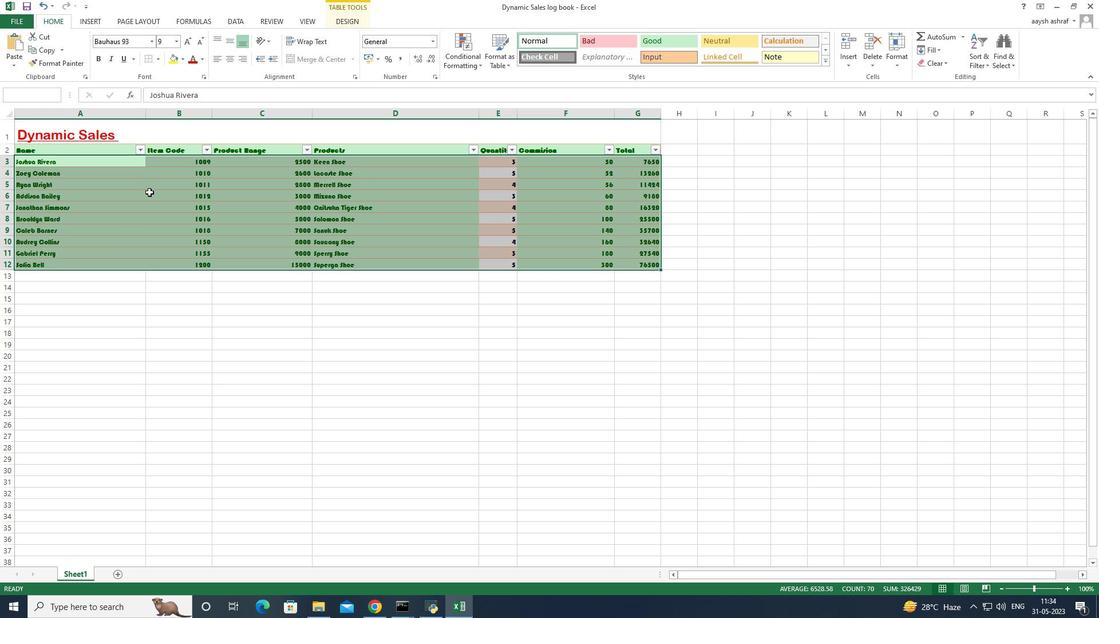 
Action: Mouse pressed left at (145, 192)
Screenshot: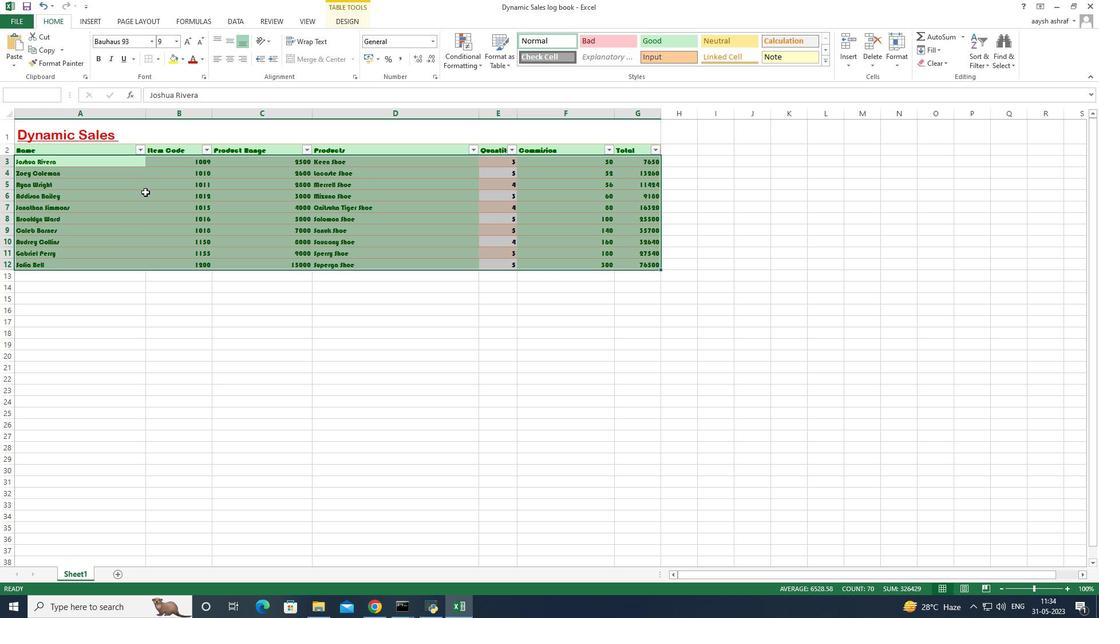 
Action: Mouse moved to (143, 197)
Screenshot: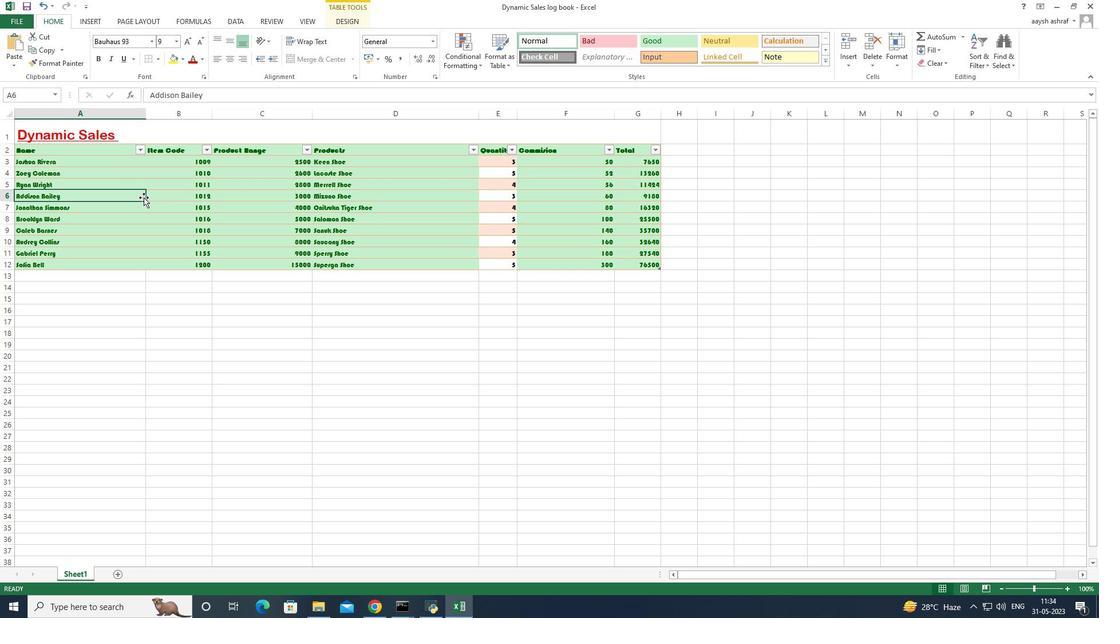 
